 Task: Create a Word document with the title 'IGNOU UNIVERSITY' and a paragraph about its designation and accreditation. Apply bold formatting to the title.
Action: Mouse scrolled (723, 224) with delta (0, 0)
Screenshot: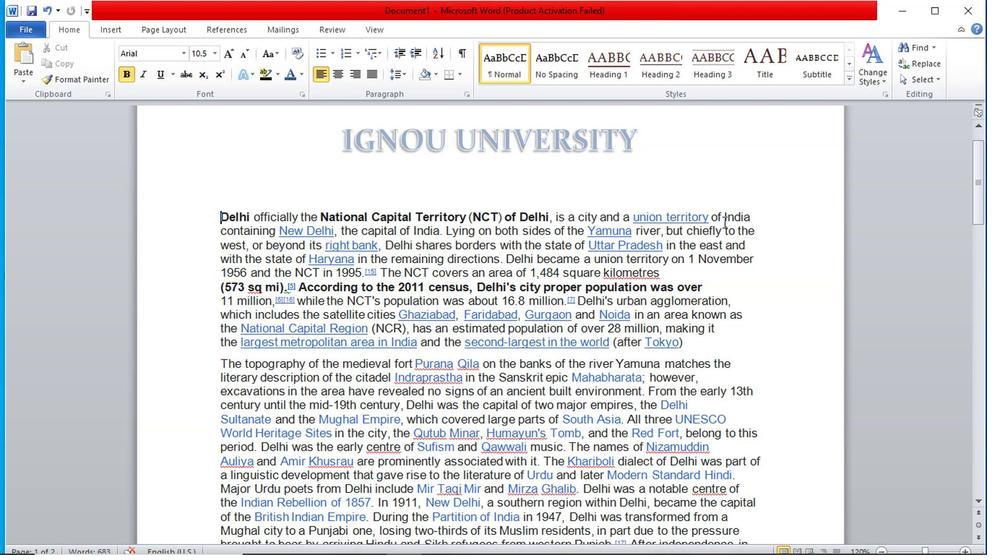 
Action: Mouse moved to (723, 226)
Screenshot: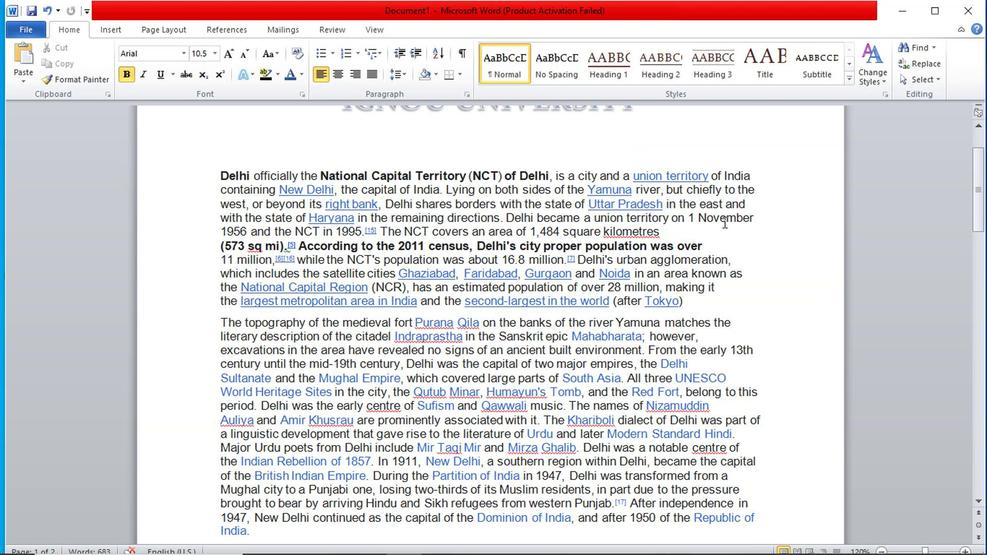 
Action: Mouse scrolled (723, 225) with delta (0, -1)
Screenshot: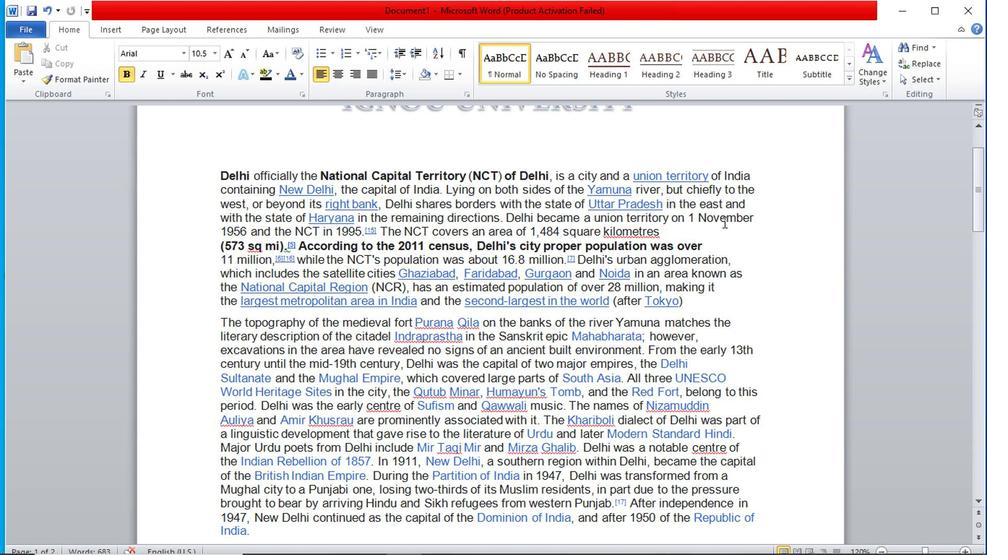 
Action: Mouse moved to (723, 228)
Screenshot: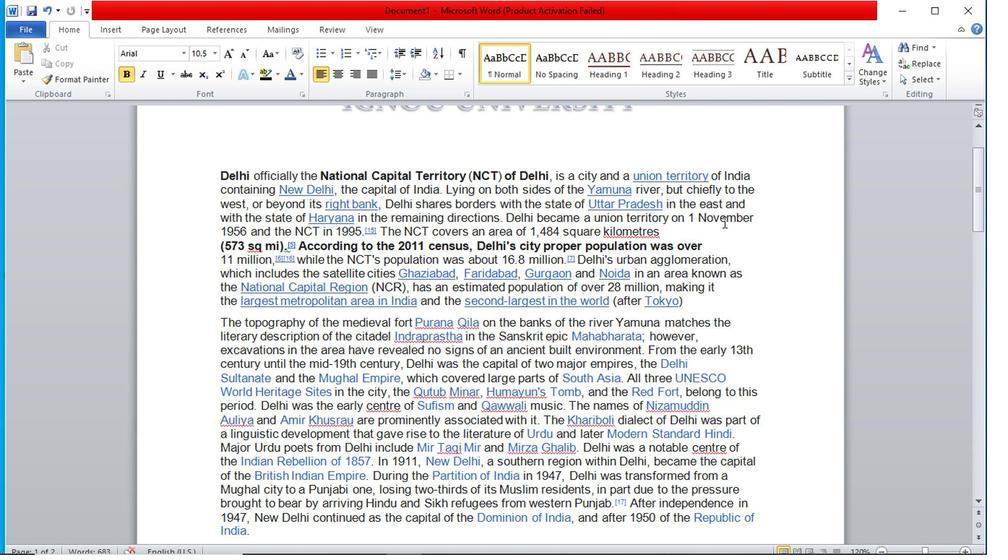 
Action: Mouse scrolled (723, 227) with delta (0, -1)
Screenshot: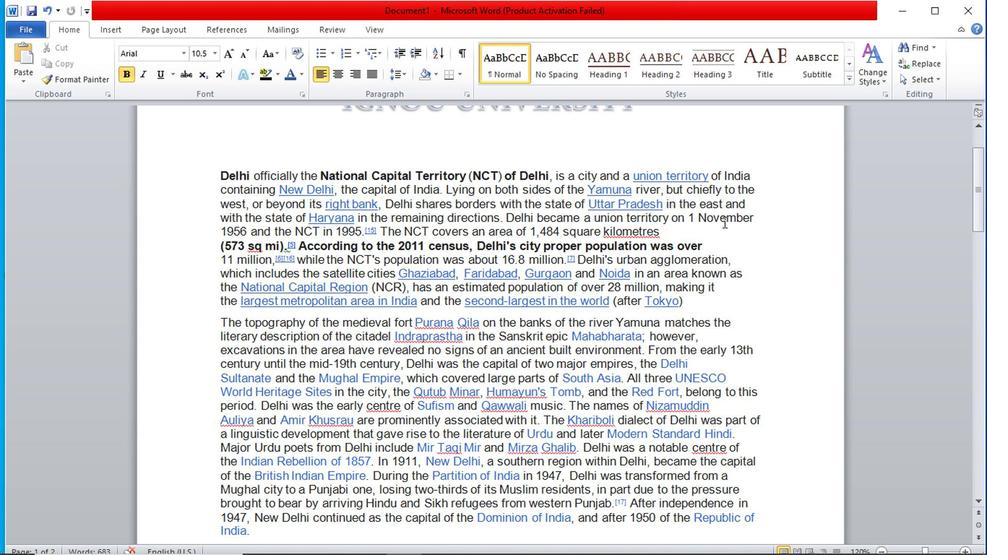 
Action: Mouse moved to (725, 234)
Screenshot: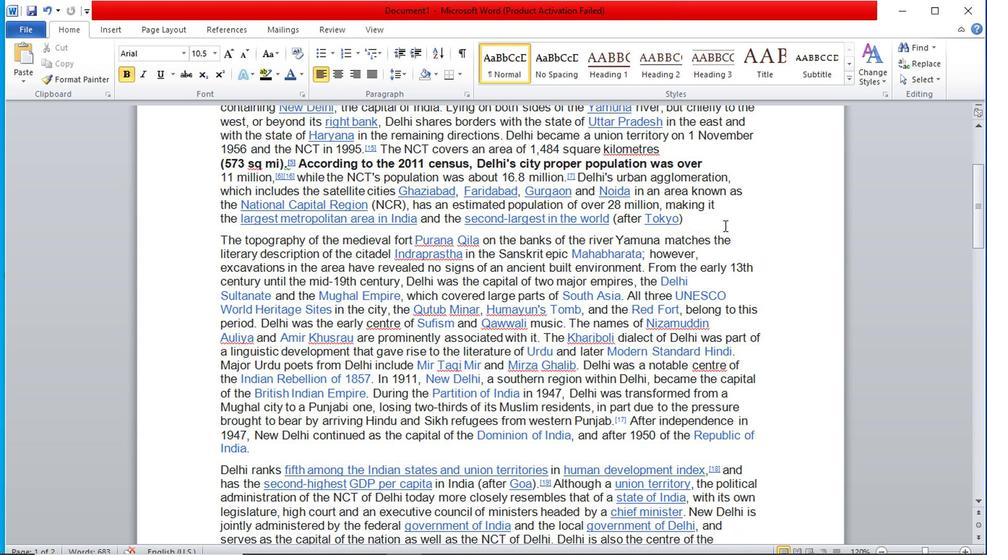 
Action: Mouse scrolled (725, 233) with delta (0, -1)
Screenshot: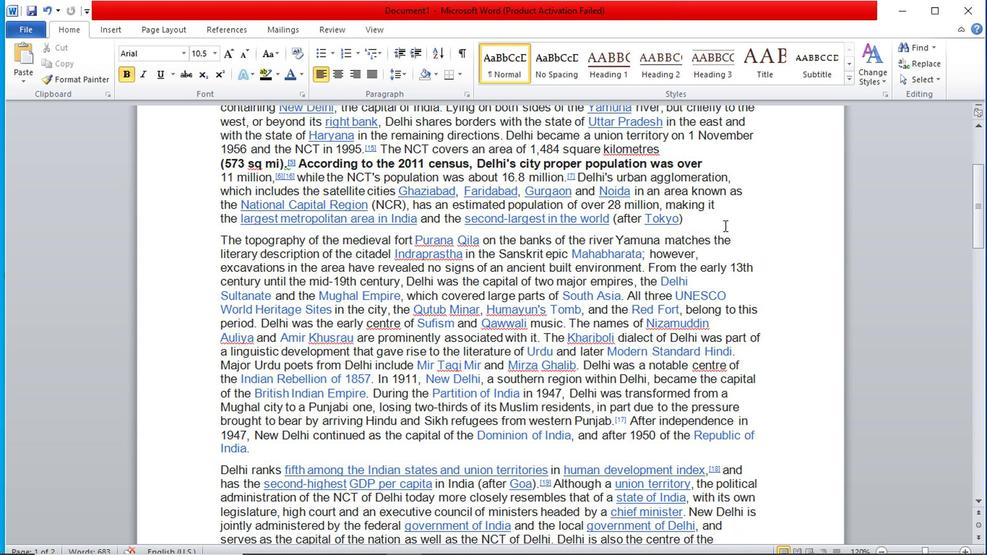 
Action: Mouse moved to (727, 239)
Screenshot: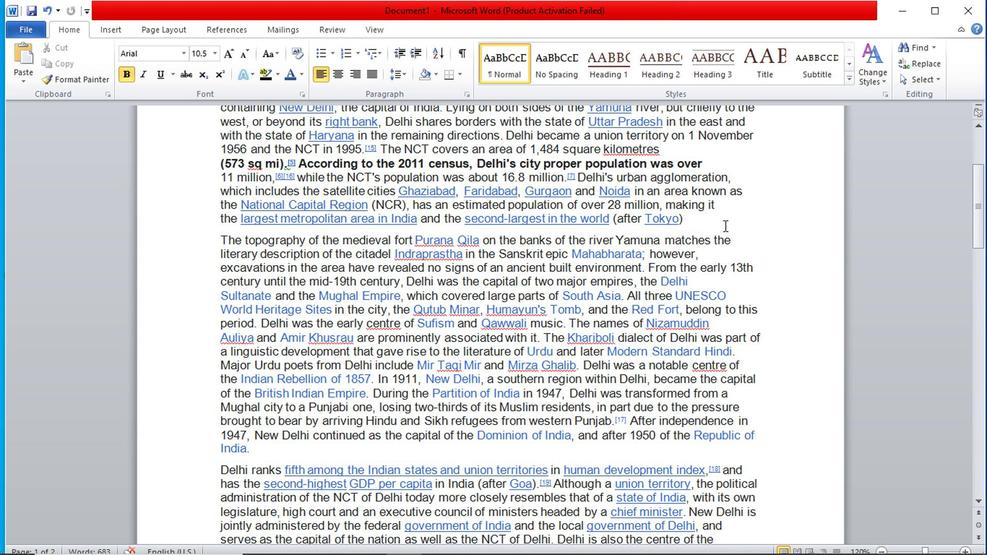 
Action: Mouse scrolled (727, 239) with delta (0, 0)
Screenshot: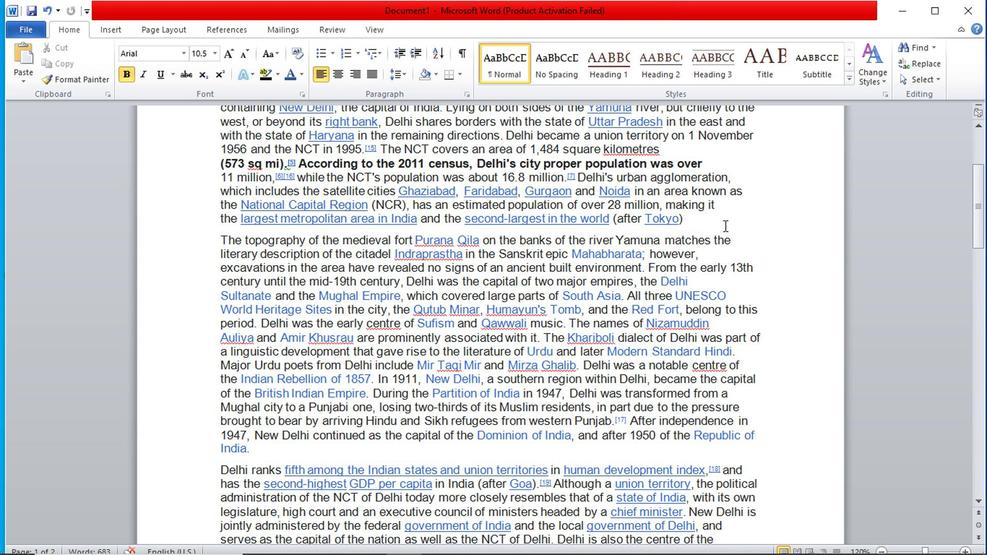 
Action: Mouse moved to (734, 247)
Screenshot: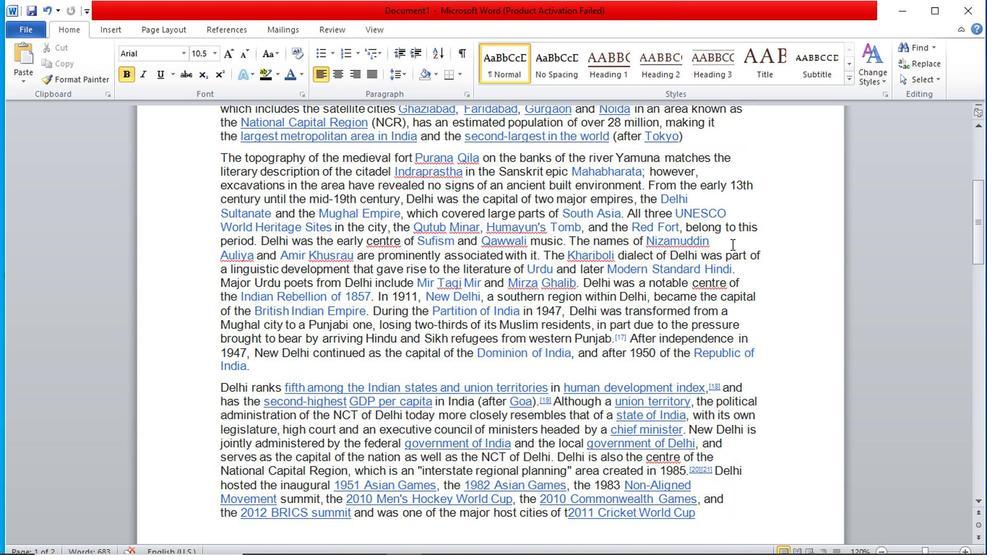 
Action: Mouse scrolled (734, 247) with delta (0, 0)
Screenshot: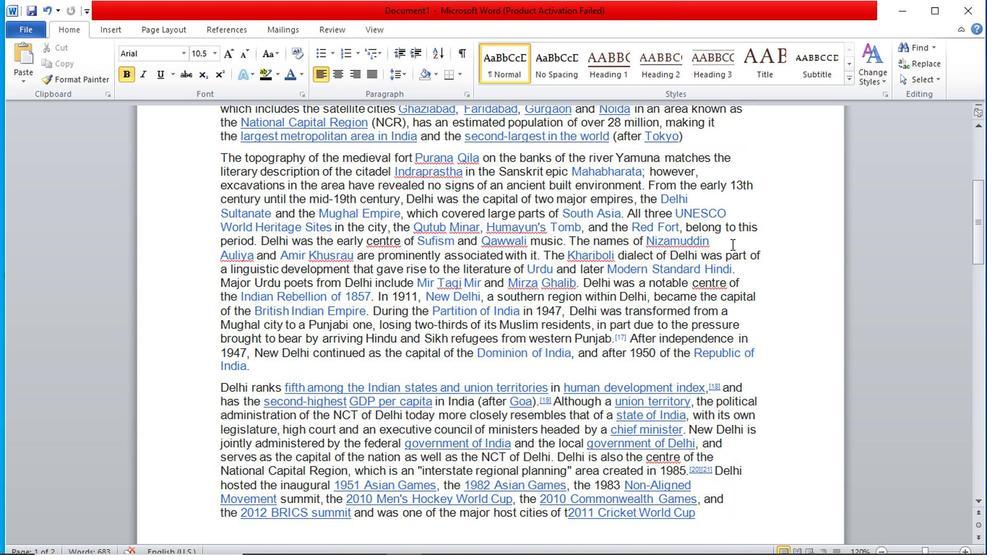 
Action: Mouse moved to (734, 249)
Screenshot: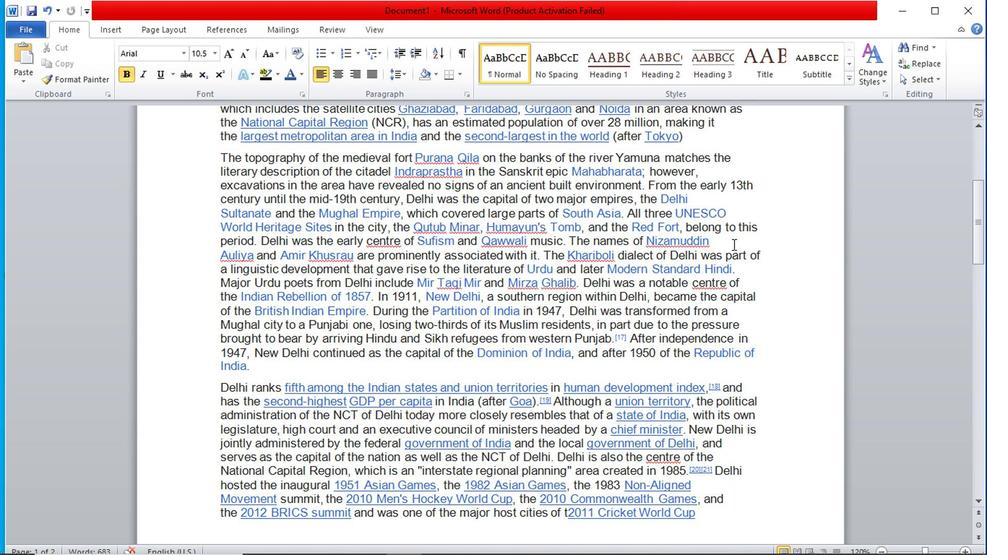
Action: Mouse scrolled (734, 248) with delta (0, 0)
Screenshot: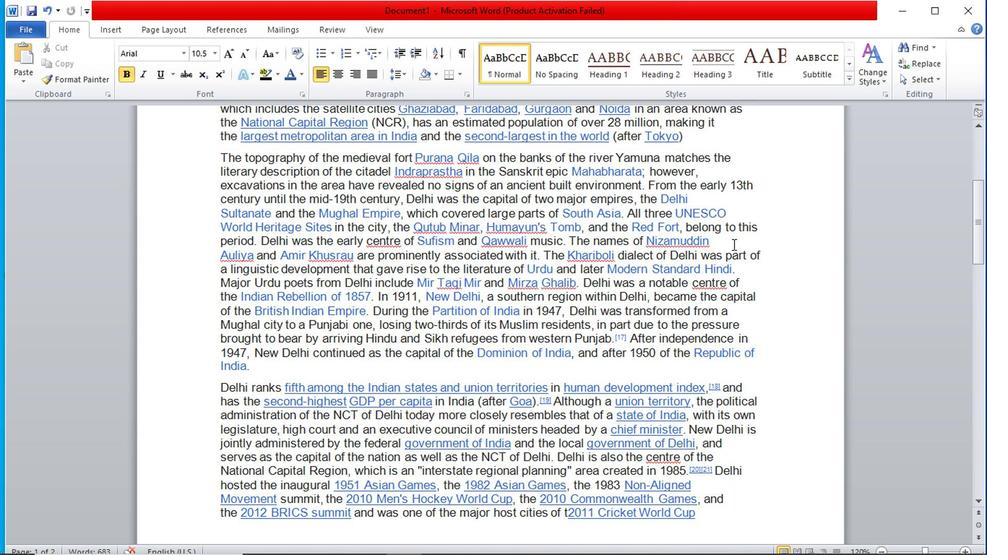 
Action: Mouse moved to (734, 249)
Screenshot: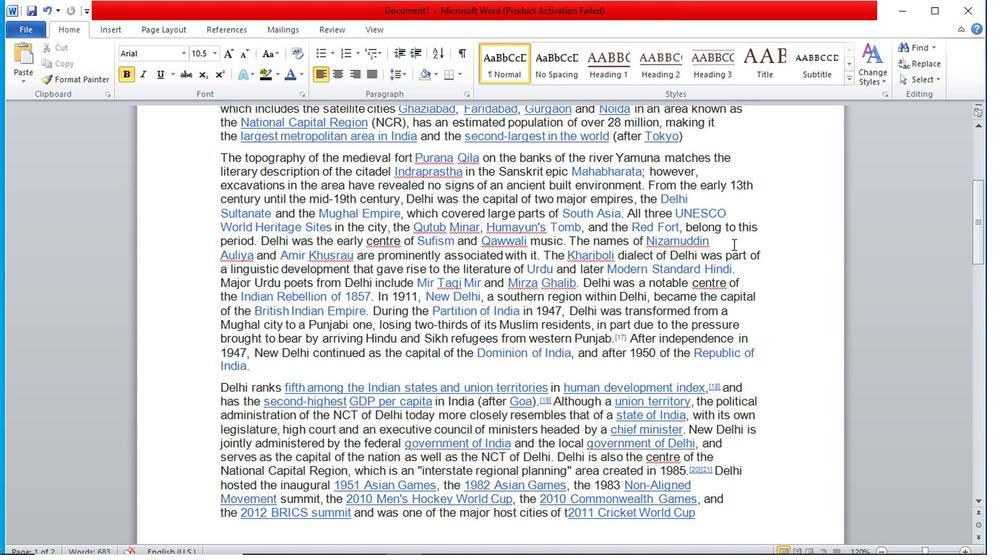 
Action: Mouse scrolled (734, 249) with delta (0, 0)
Screenshot: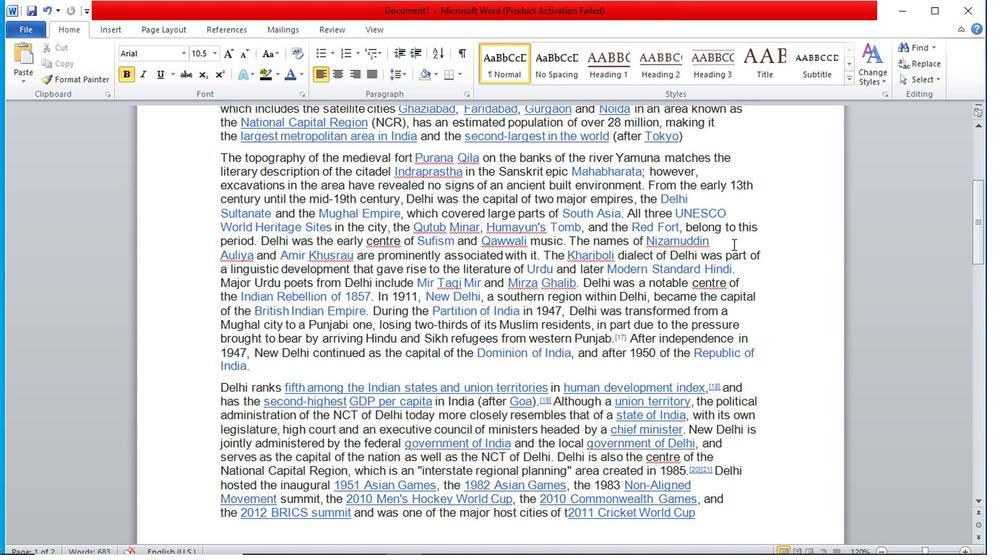 
Action: Mouse moved to (730, 267)
Screenshot: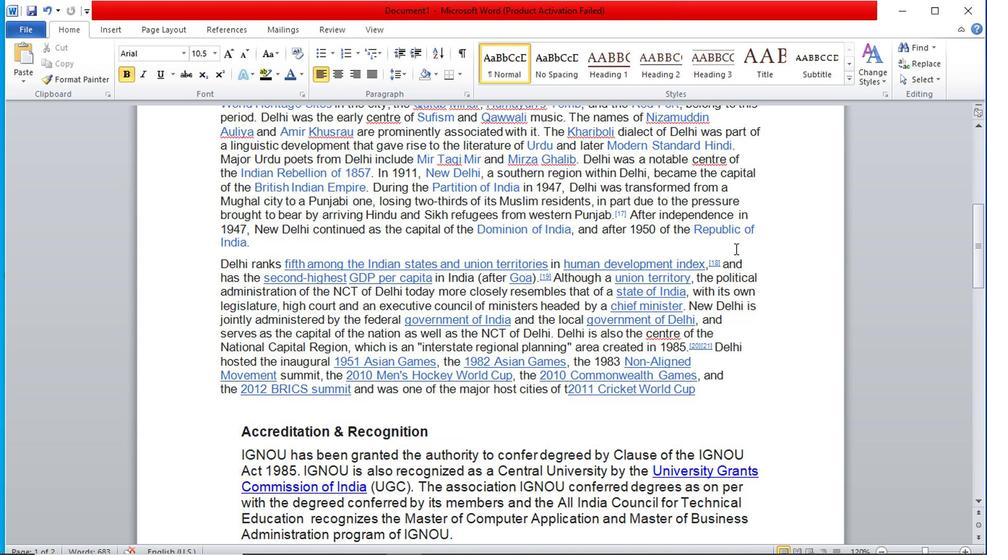 
Action: Mouse scrolled (730, 266) with delta (0, -1)
Screenshot: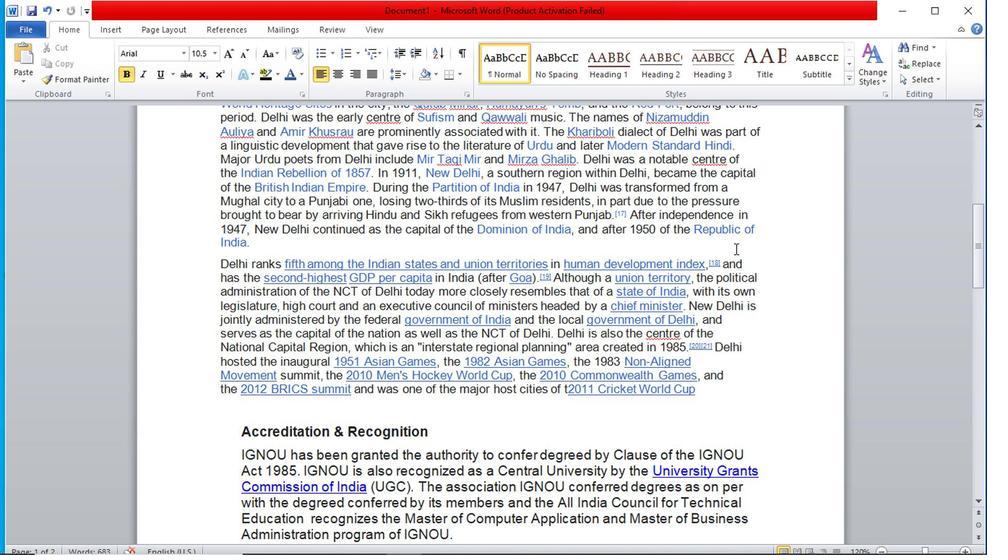 
Action: Mouse moved to (730, 268)
Screenshot: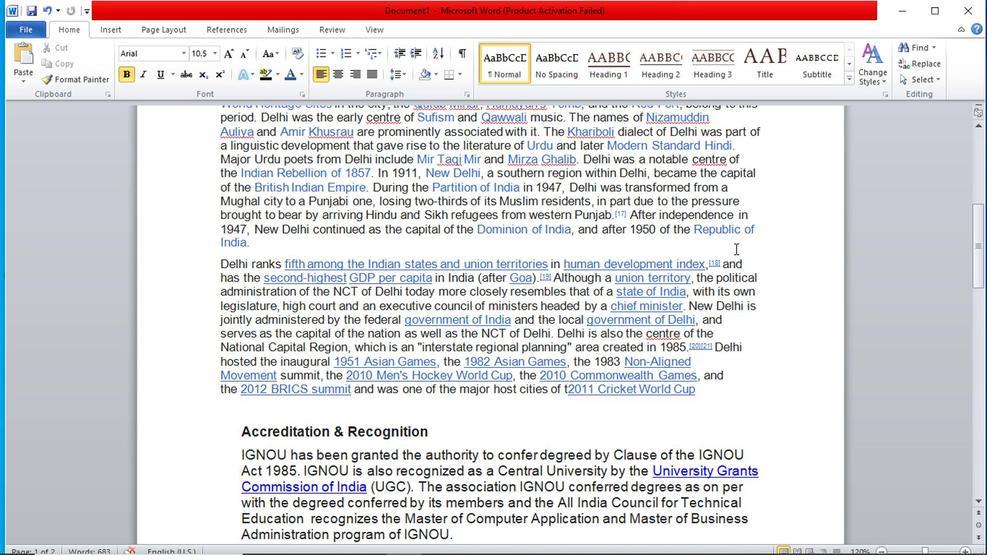 
Action: Mouse scrolled (730, 267) with delta (0, 0)
Screenshot: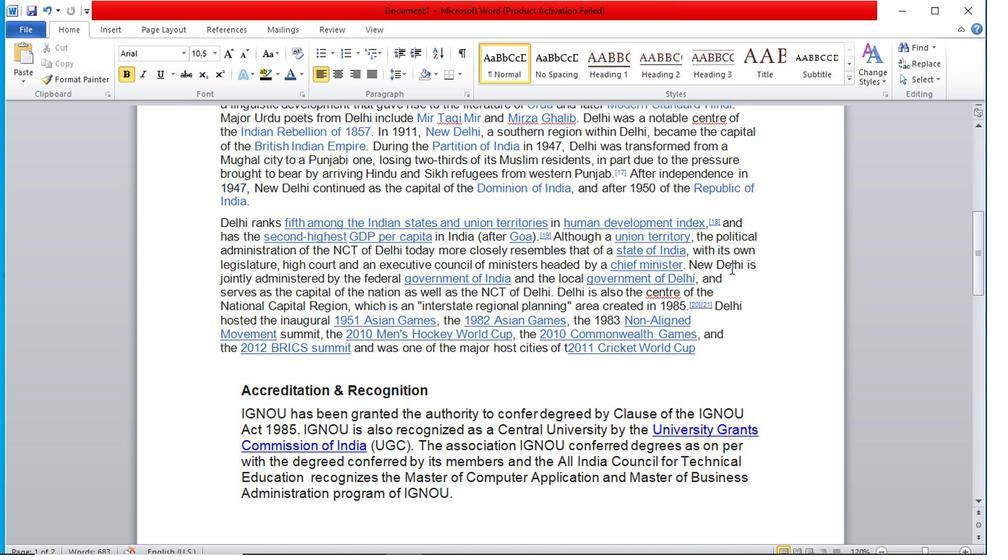 
Action: Mouse moved to (509, 273)
Screenshot: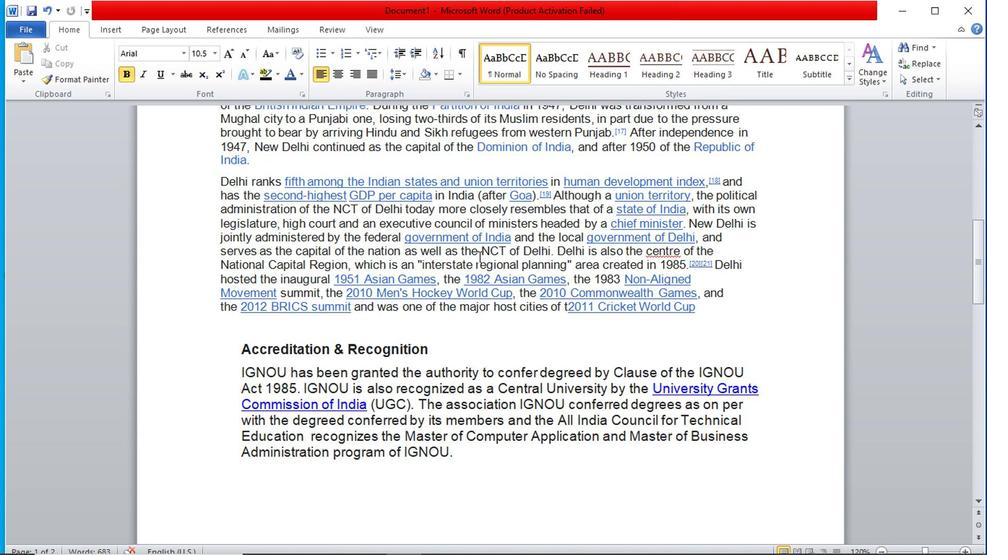 
Action: Mouse scrolled (509, 274) with delta (0, 0)
Screenshot: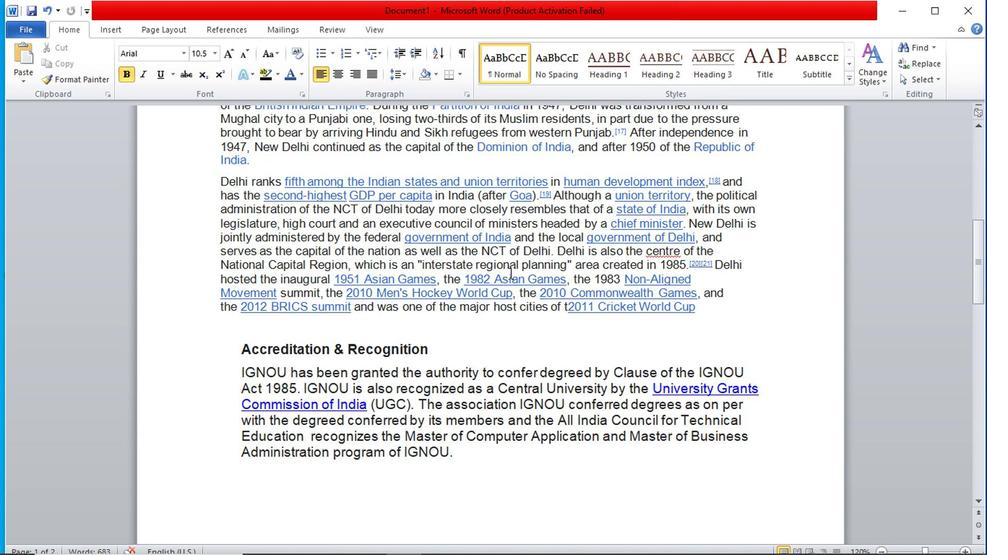 
Action: Mouse scrolled (509, 274) with delta (0, 0)
Screenshot: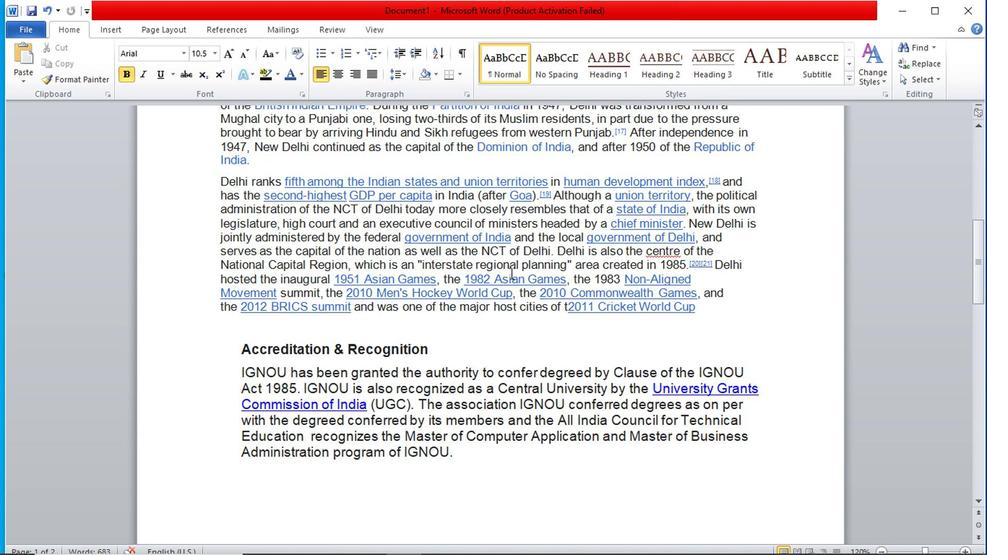 
Action: Mouse scrolled (509, 274) with delta (0, 0)
Screenshot: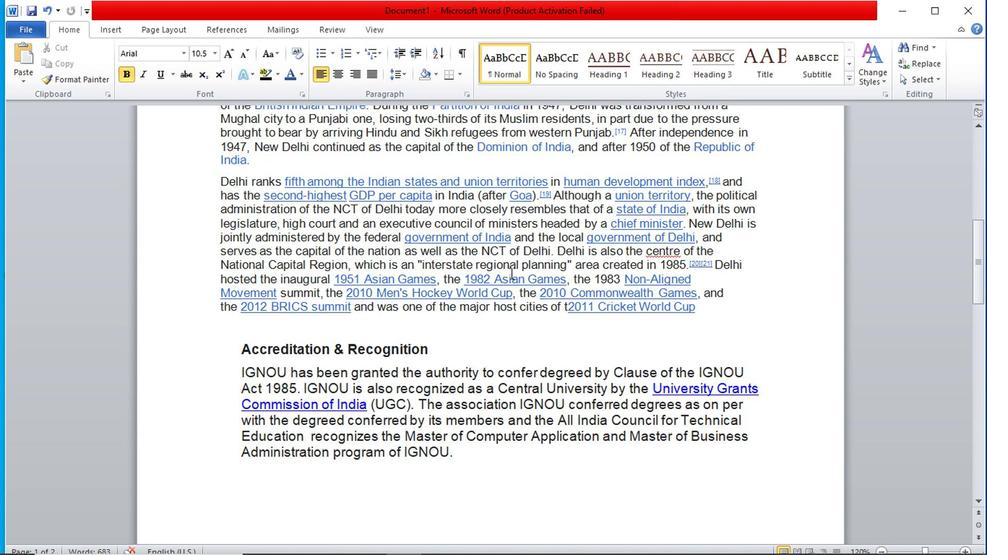 
Action: Mouse moved to (512, 265)
Screenshot: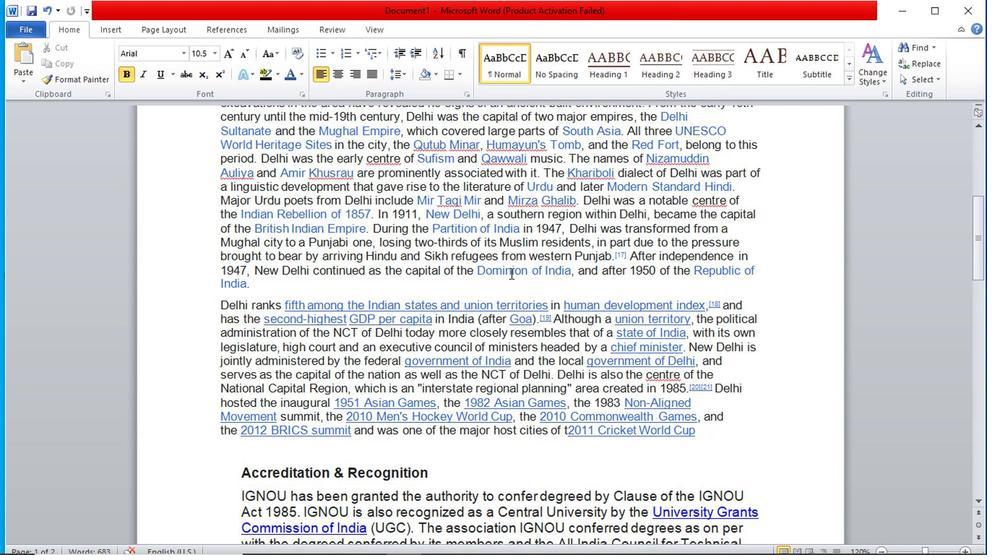 
Action: Mouse scrolled (512, 265) with delta (0, 0)
Screenshot: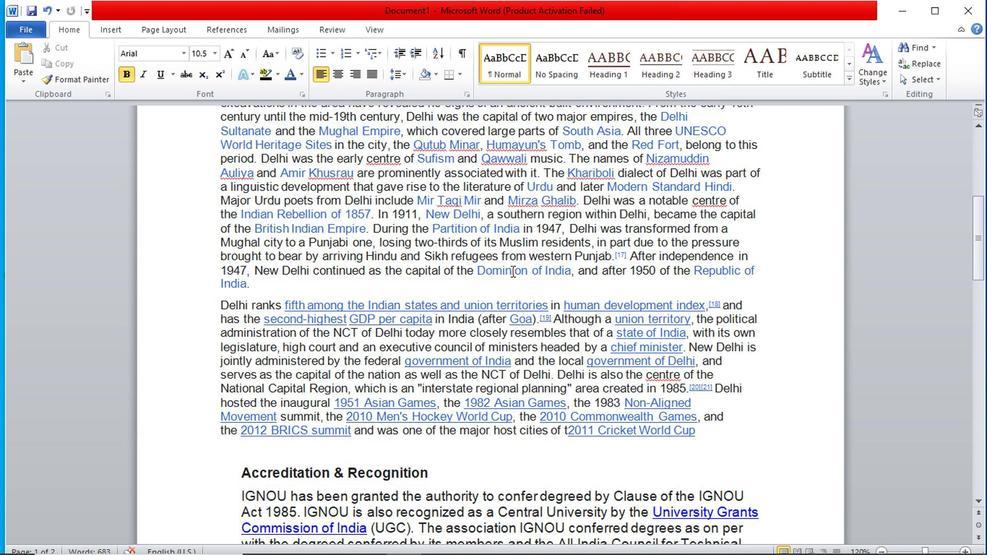 
Action: Mouse scrolled (512, 265) with delta (0, 0)
Screenshot: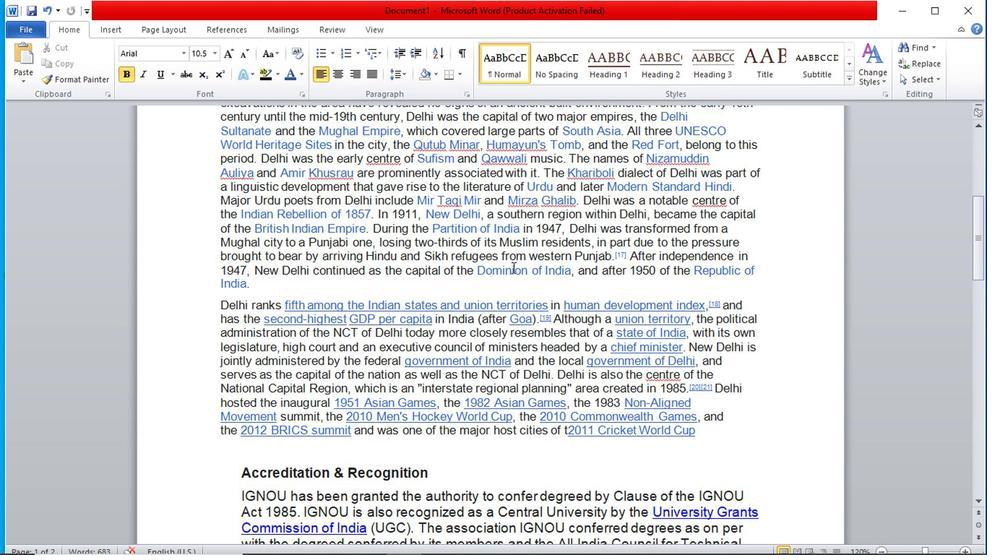
Action: Mouse scrolled (512, 265) with delta (0, 0)
Screenshot: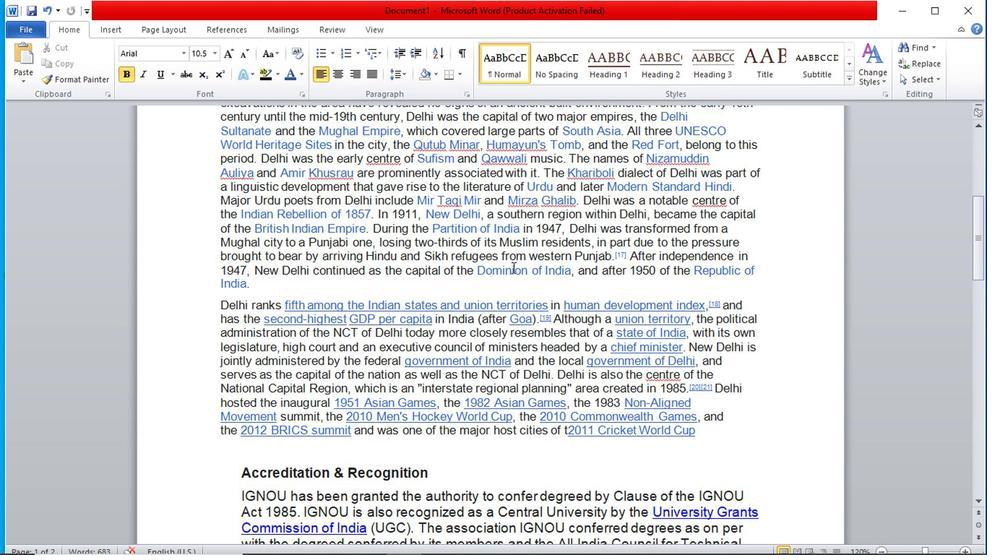 
Action: Mouse moved to (515, 258)
Screenshot: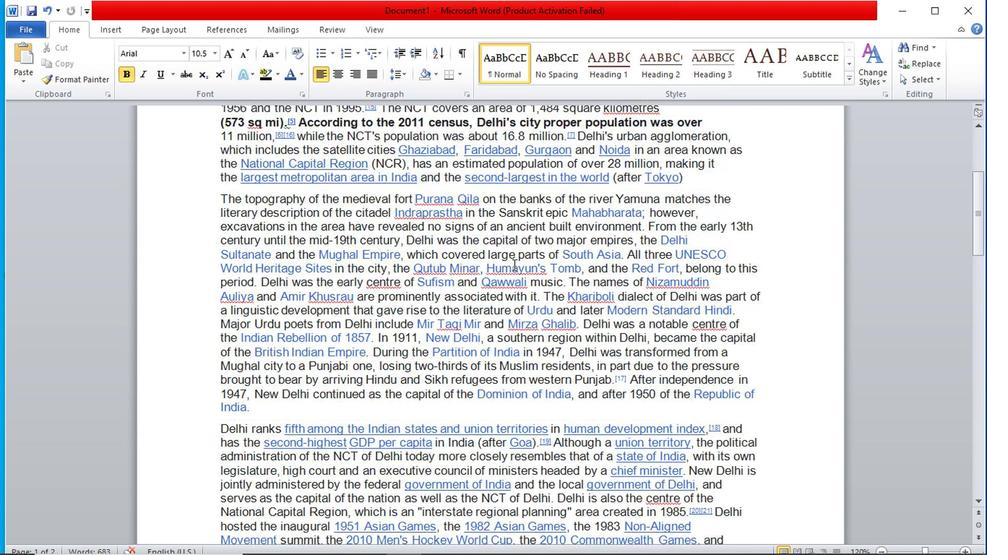 
Action: Mouse scrolled (515, 259) with delta (0, 1)
Screenshot: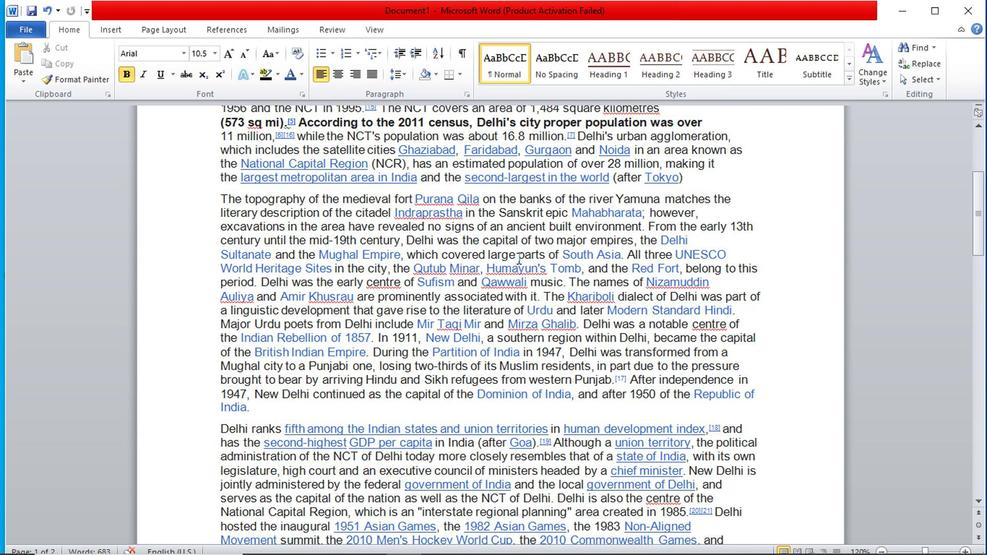 
Action: Mouse scrolled (515, 259) with delta (0, 1)
Screenshot: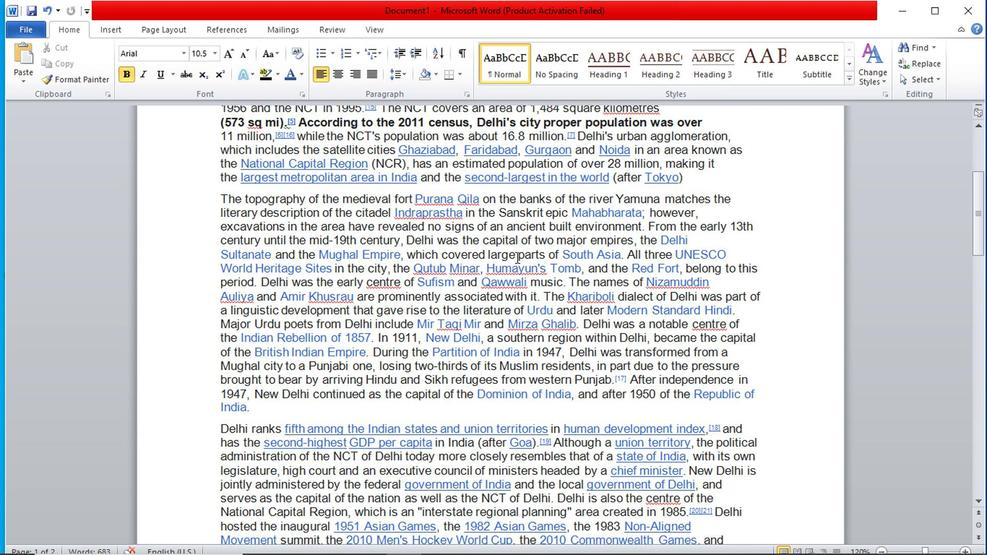
Action: Mouse scrolled (515, 259) with delta (0, 1)
Screenshot: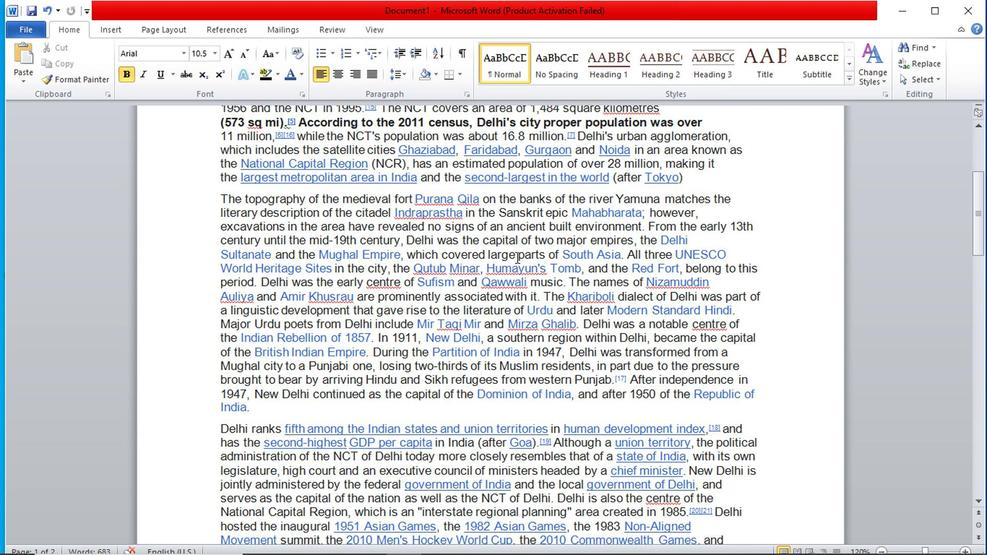 
Action: Mouse scrolled (515, 259) with delta (0, 1)
Screenshot: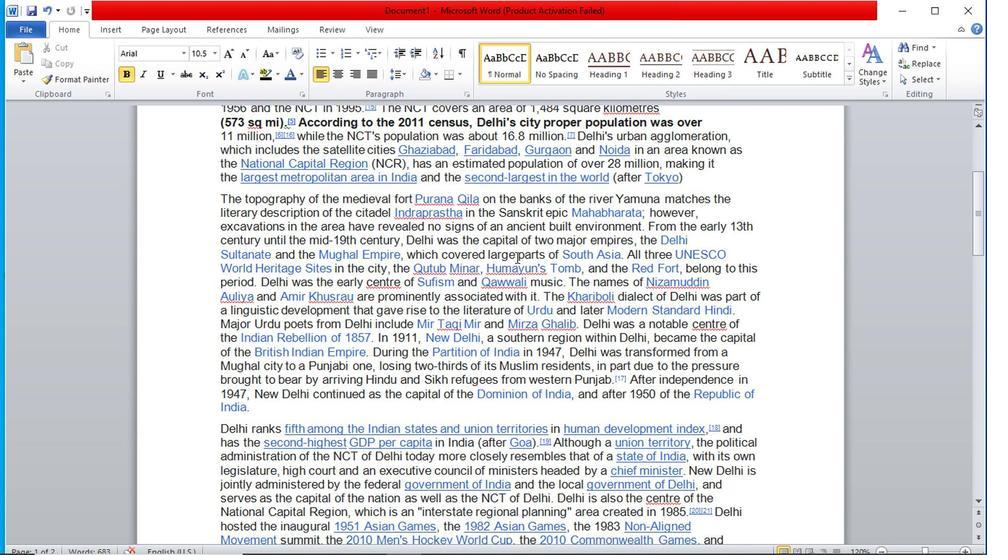 
Action: Mouse scrolled (515, 257) with delta (0, 0)
Screenshot: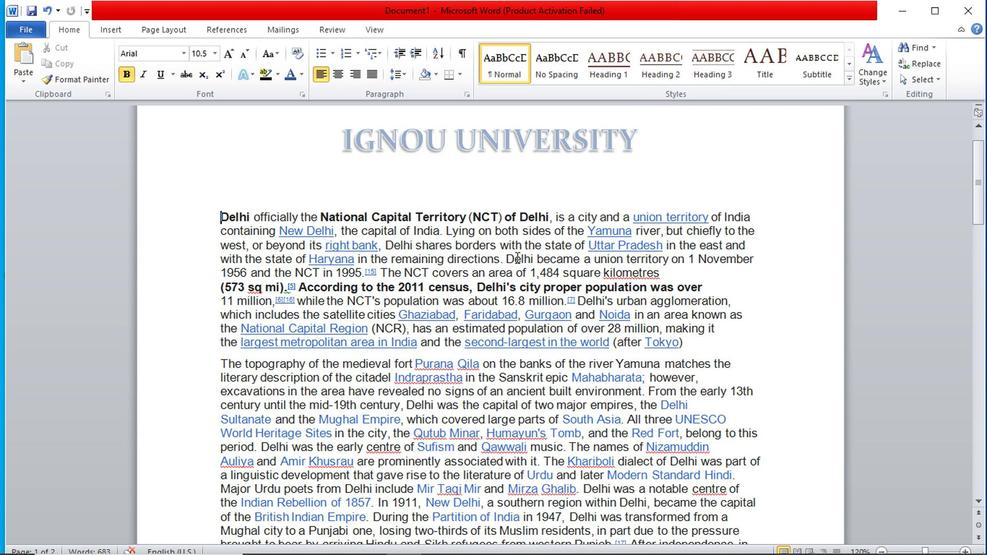 
Action: Mouse scrolled (515, 257) with delta (0, 0)
Screenshot: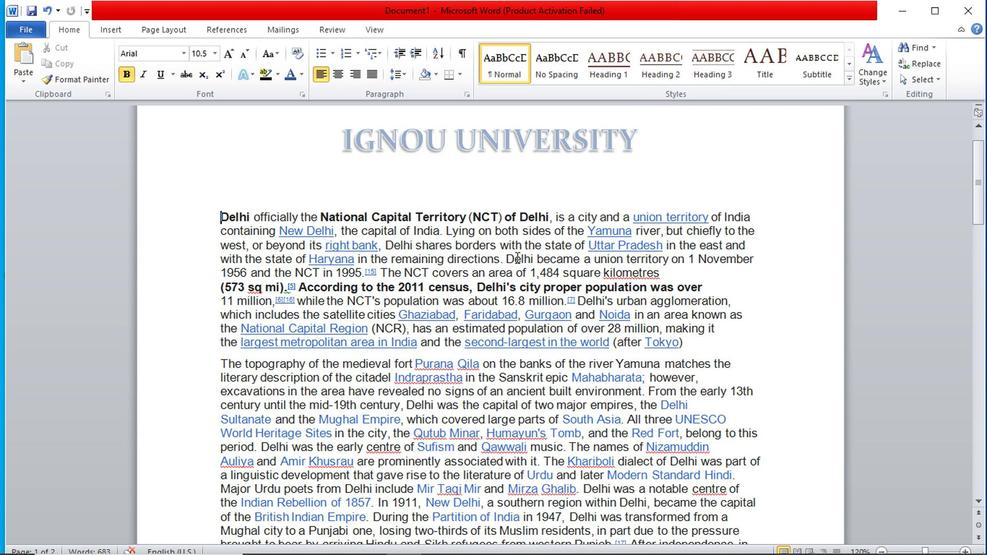 
Action: Mouse scrolled (515, 257) with delta (0, 0)
Screenshot: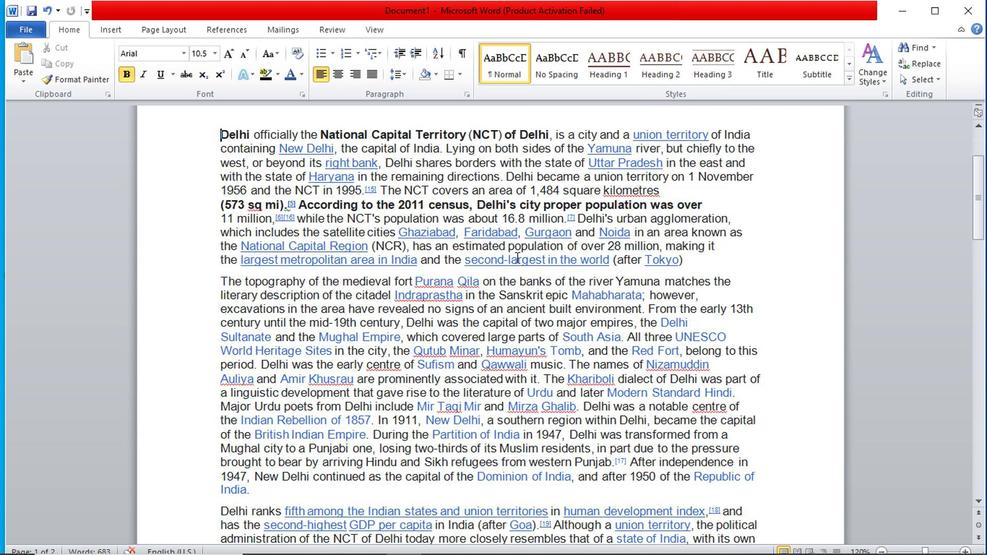 
Action: Mouse scrolled (515, 257) with delta (0, 0)
Screenshot: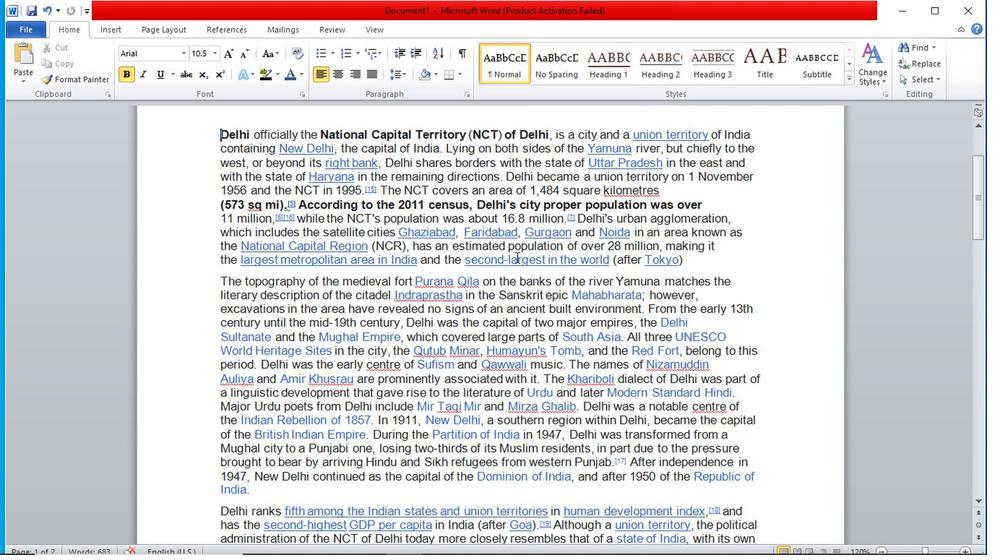 
Action: Mouse scrolled (515, 257) with delta (0, 0)
Screenshot: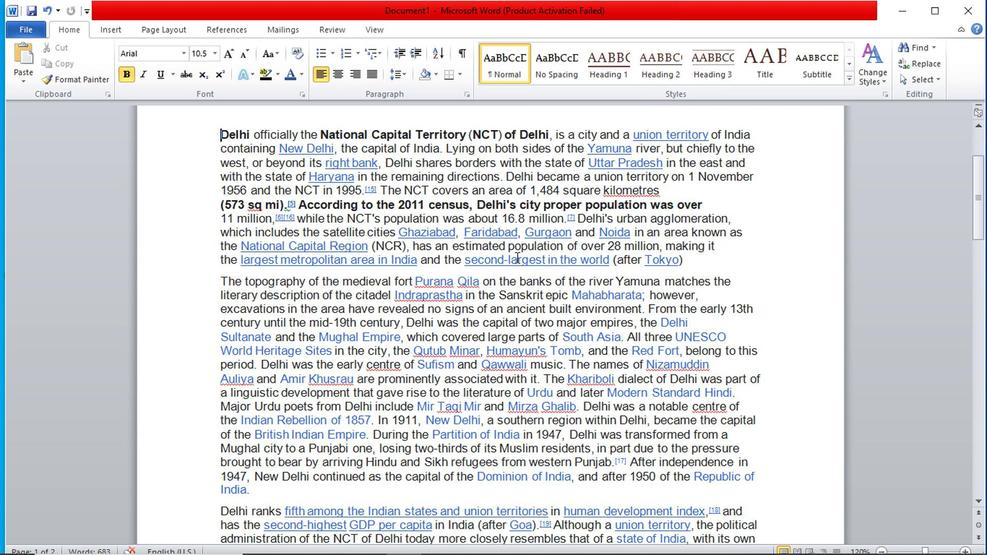 
Action: Mouse scrolled (515, 257) with delta (0, 0)
Screenshot: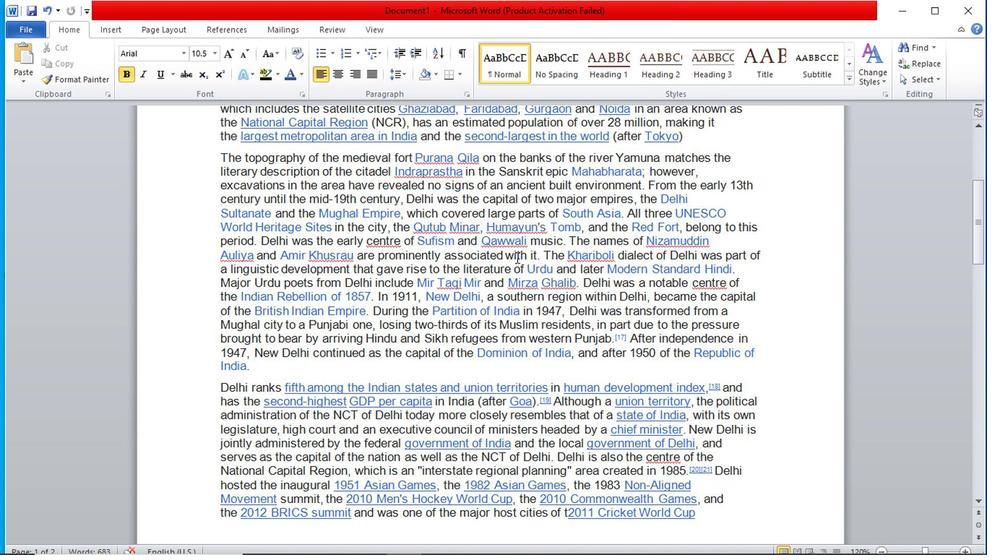 
Action: Mouse scrolled (515, 257) with delta (0, 0)
Screenshot: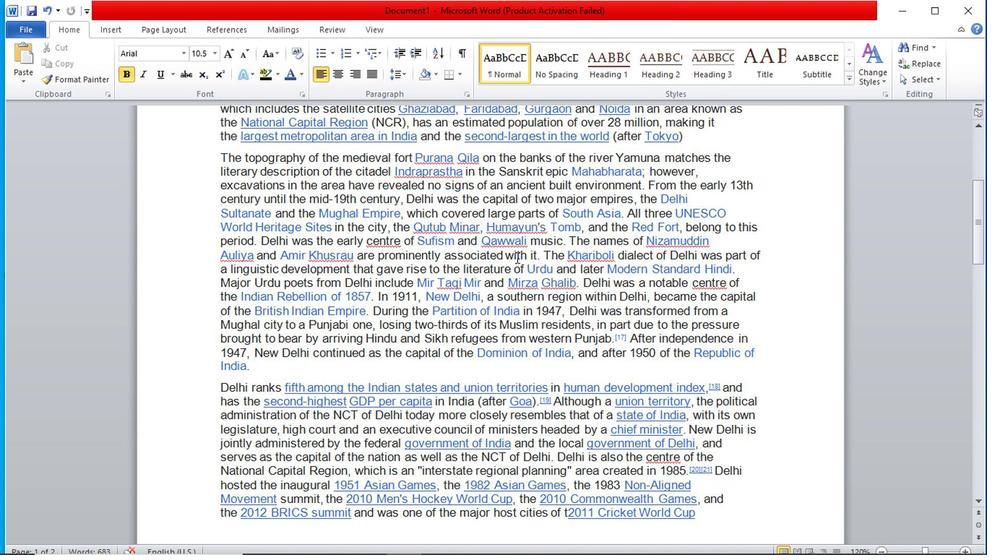 
Action: Mouse scrolled (515, 257) with delta (0, 0)
Screenshot: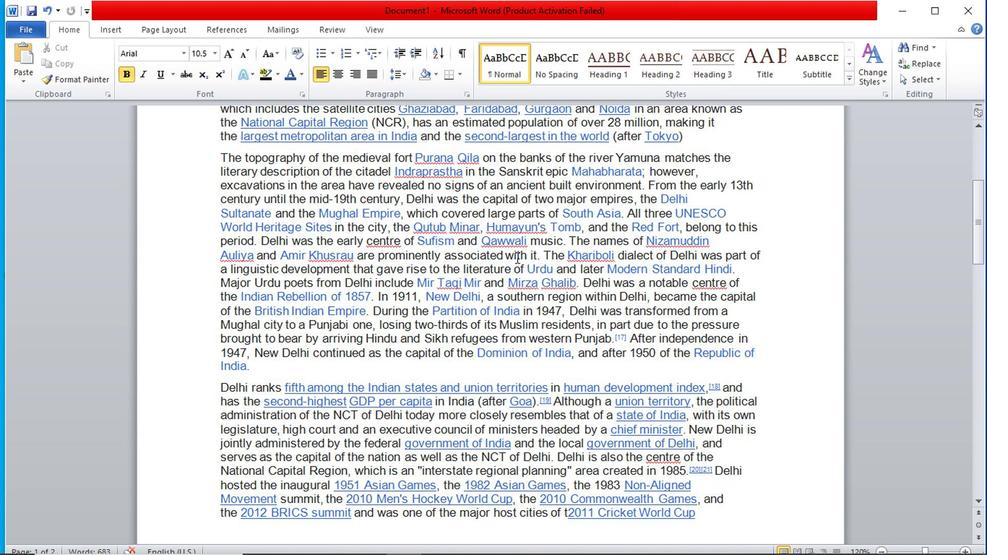 
Action: Mouse moved to (503, 256)
Screenshot: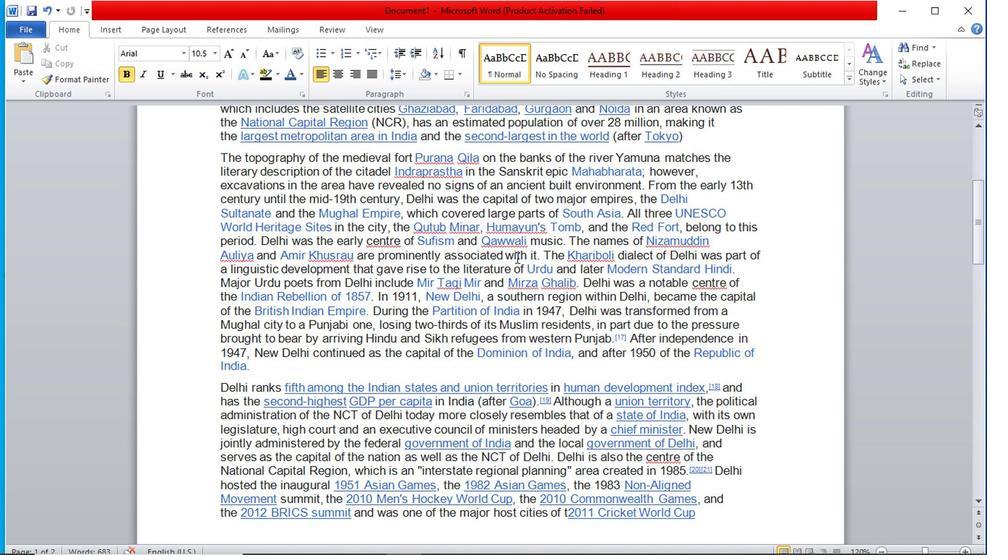 
Action: Mouse scrolled (503, 255) with delta (0, 0)
Screenshot: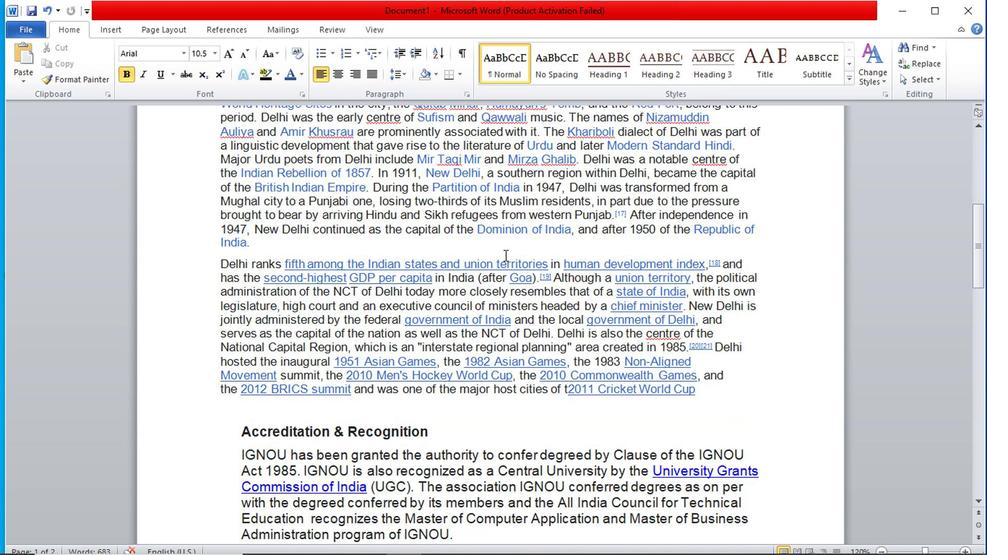 
Action: Mouse moved to (491, 256)
Screenshot: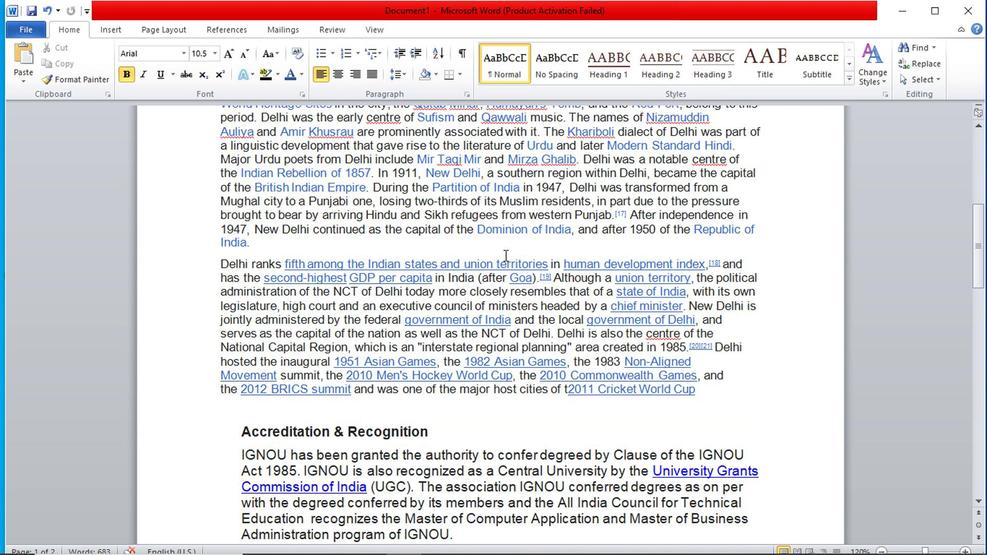 
Action: Mouse scrolled (491, 255) with delta (0, 0)
Screenshot: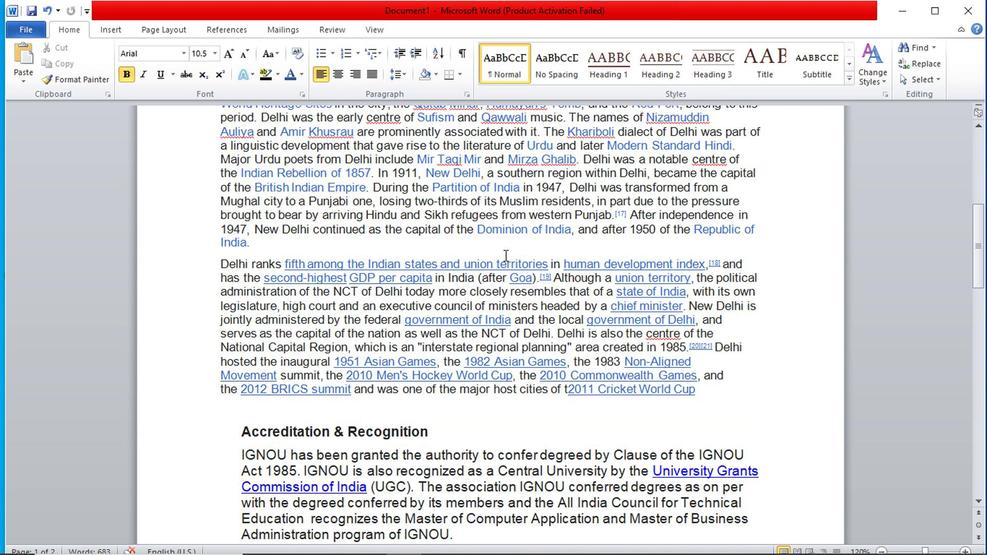 
Action: Mouse moved to (233, 202)
Screenshot: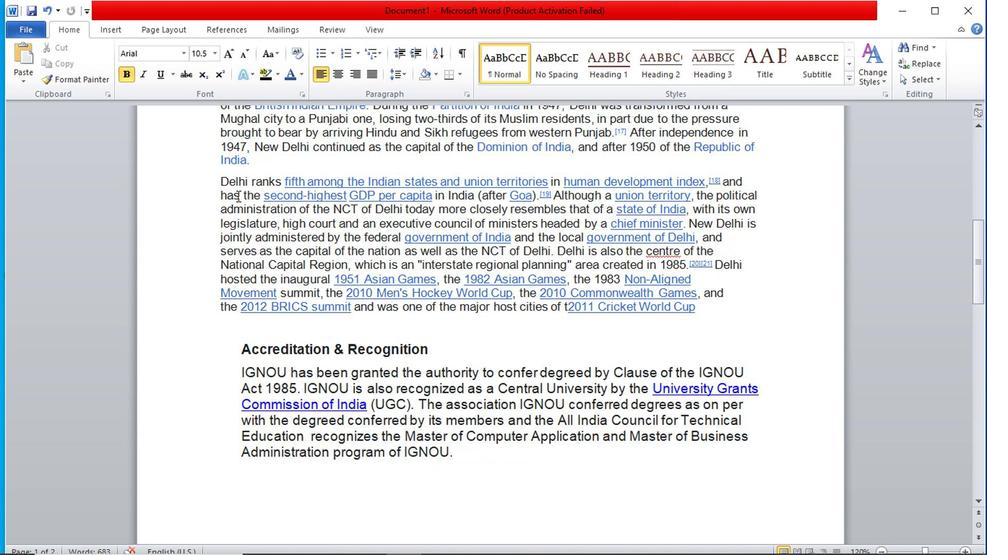
Action: Mouse scrolled (233, 201) with delta (0, 0)
Screenshot: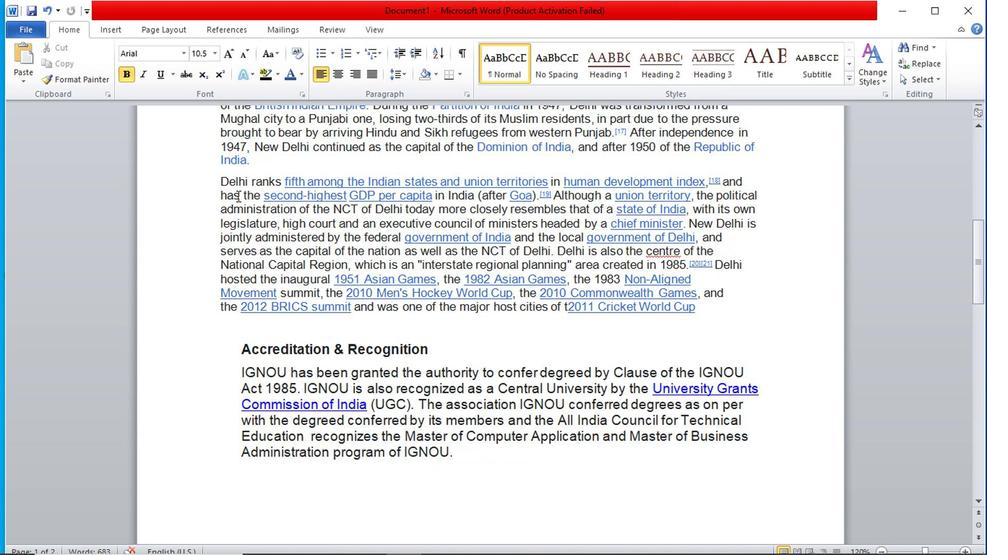 
Action: Mouse moved to (234, 209)
Screenshot: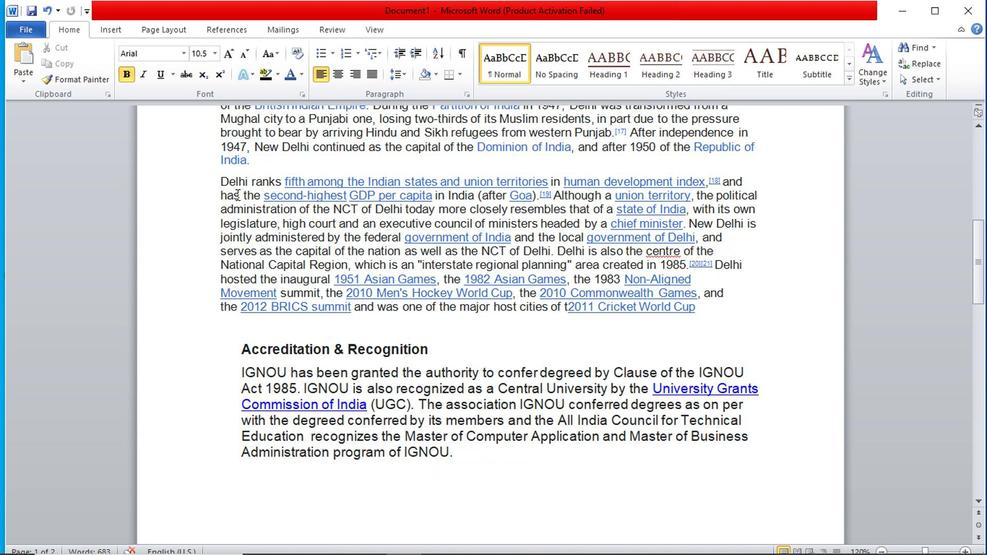 
Action: Mouse scrolled (234, 209) with delta (0, 0)
Screenshot: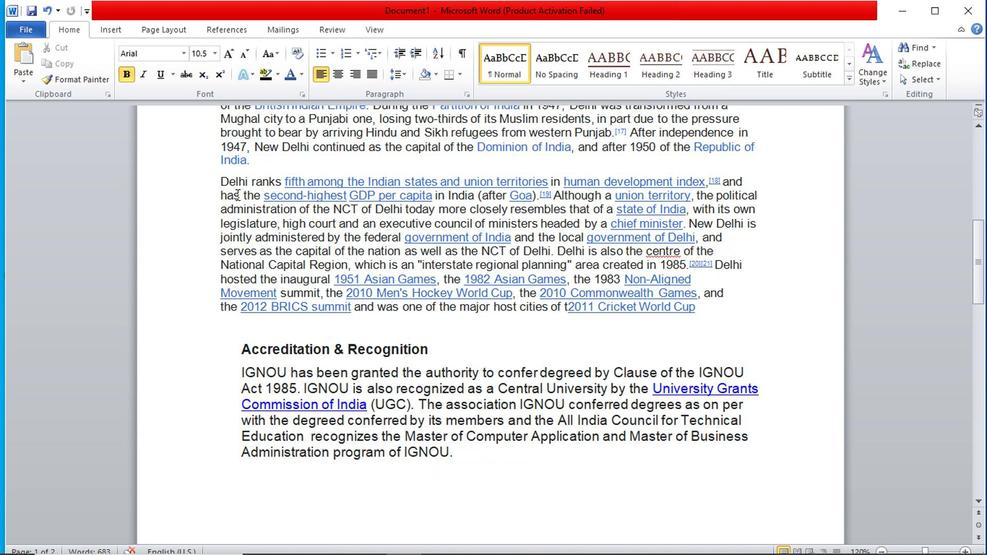 
Action: Mouse moved to (333, 268)
Screenshot: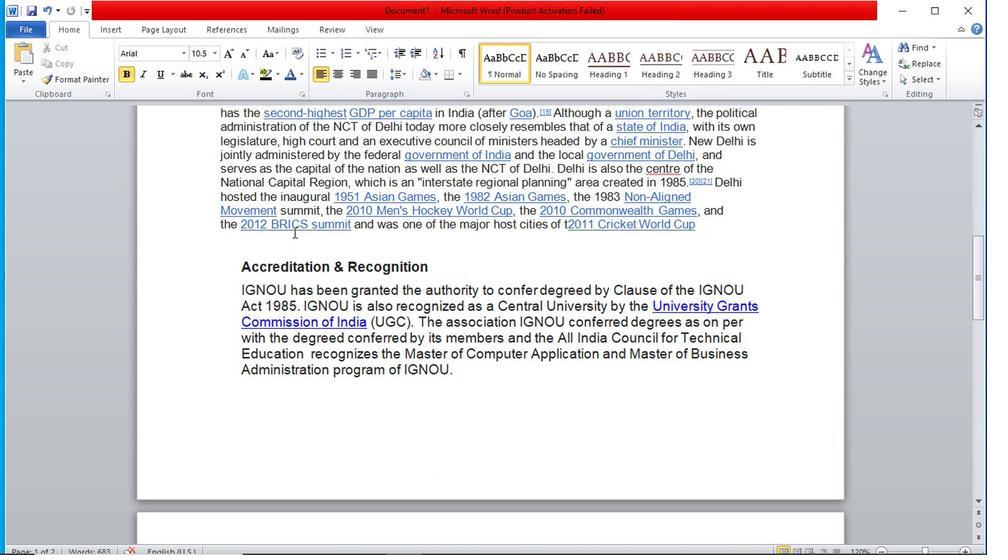 
Action: Mouse scrolled (333, 267) with delta (0, 0)
Screenshot: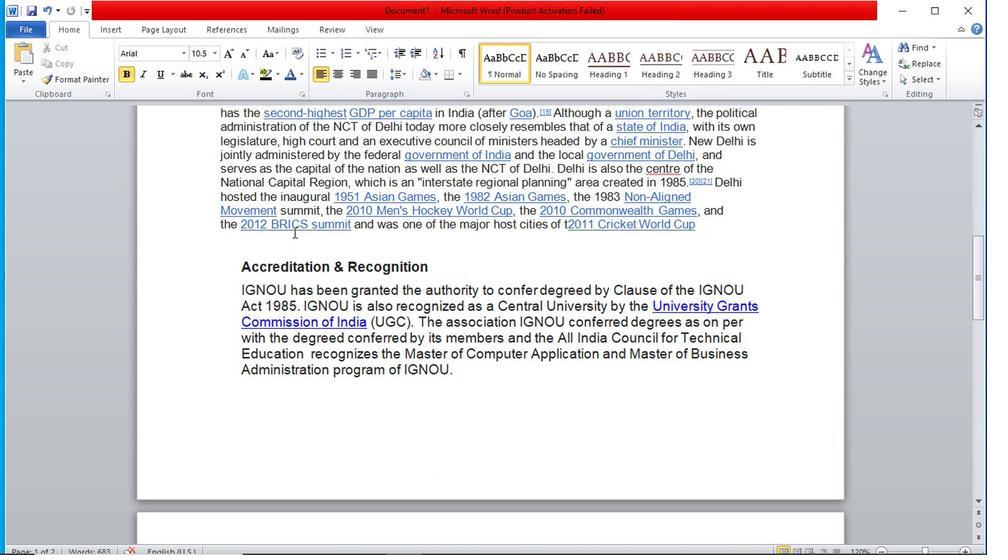 
Action: Mouse moved to (464, 311)
Screenshot: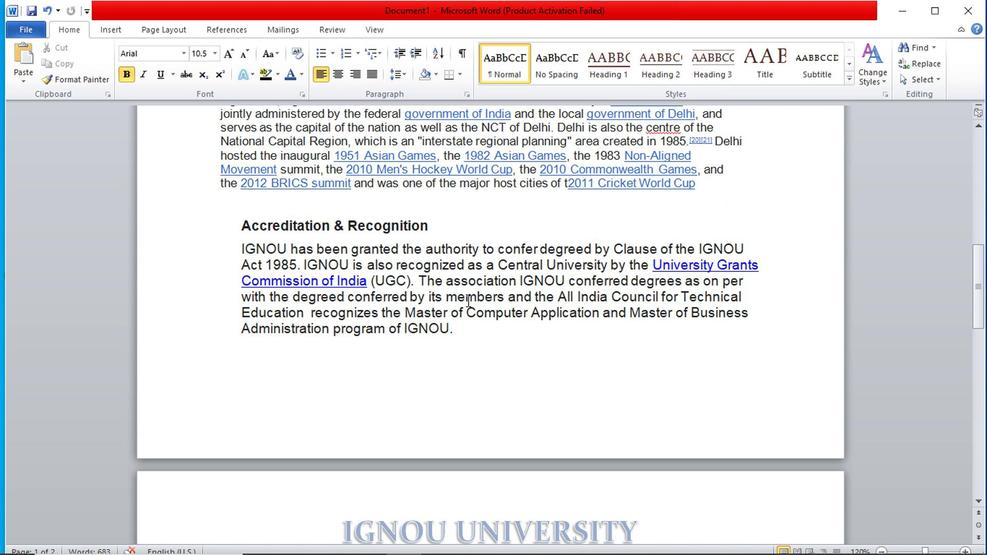 
Action: Mouse scrolled (464, 311) with delta (0, 0)
Screenshot: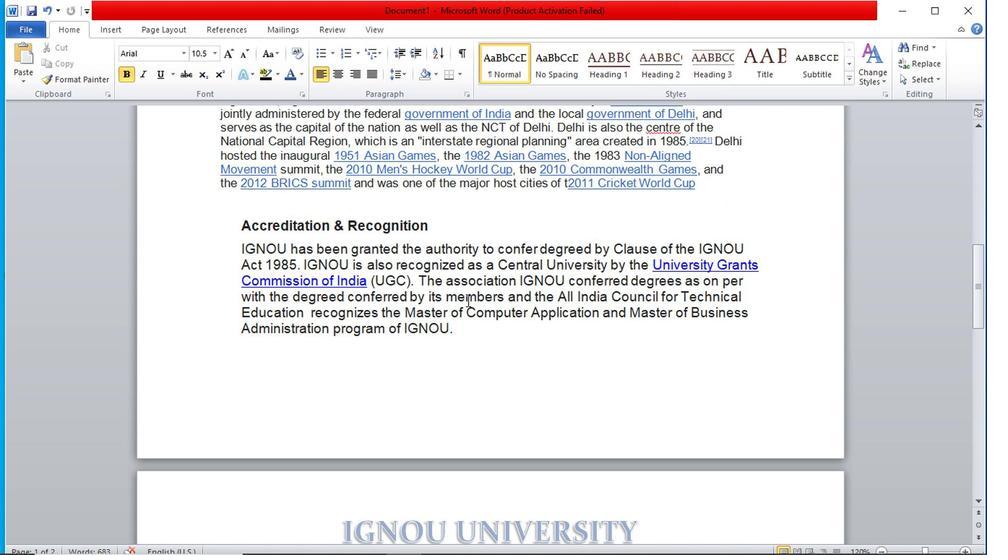 
Action: Mouse moved to (464, 311)
Screenshot: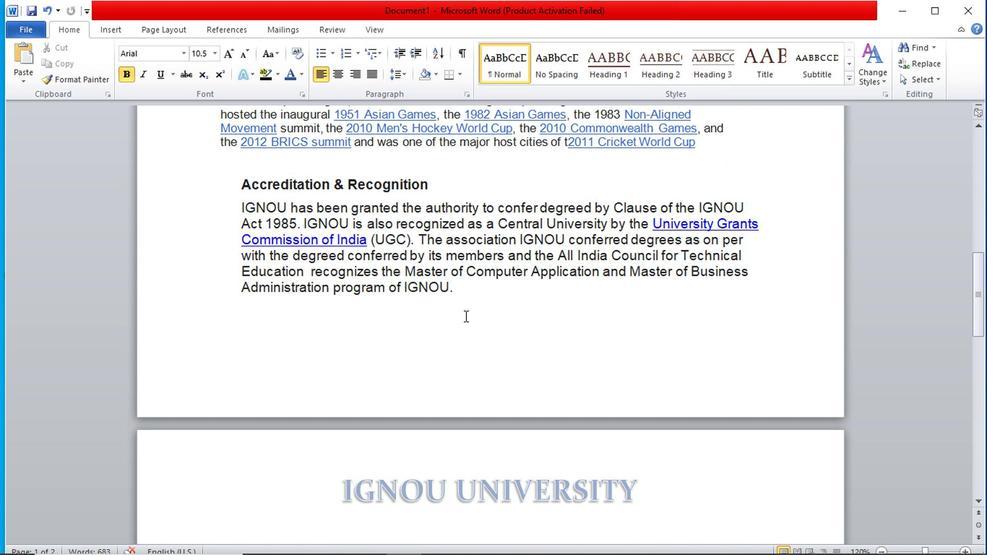 
Action: Mouse scrolled (464, 311) with delta (0, 0)
Screenshot: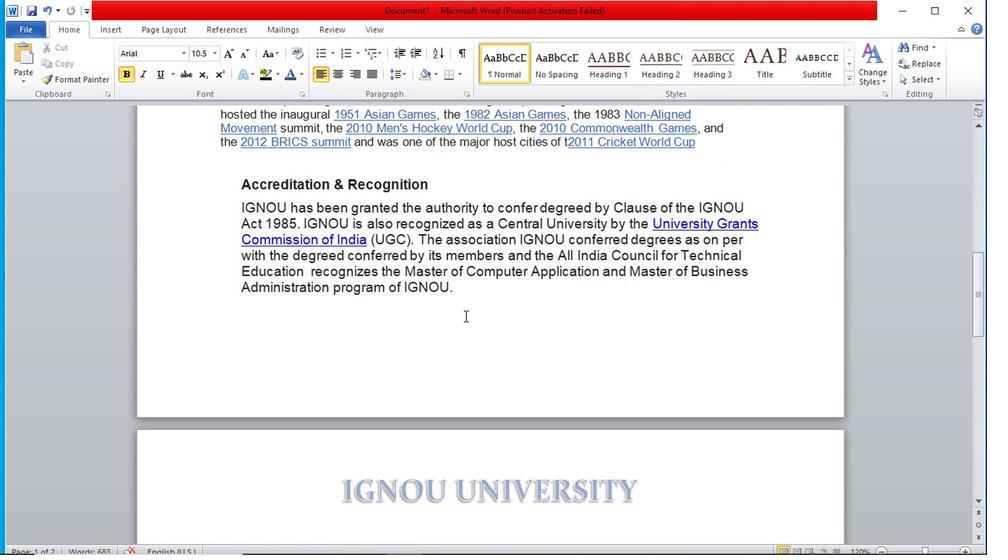 
Action: Mouse scrolled (464, 311) with delta (0, 0)
Screenshot: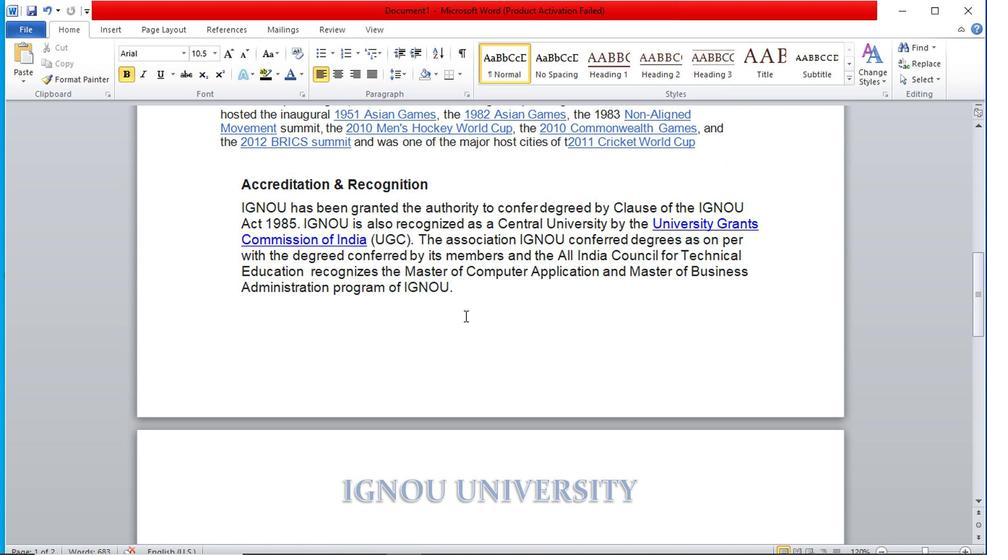 
Action: Mouse scrolled (464, 311) with delta (0, 0)
Screenshot: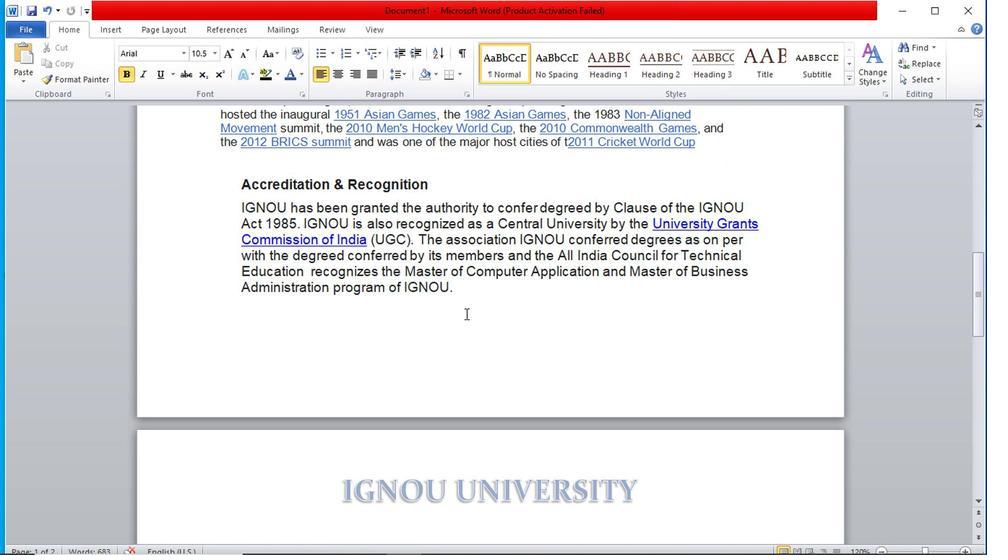 
Action: Mouse moved to (460, 297)
Screenshot: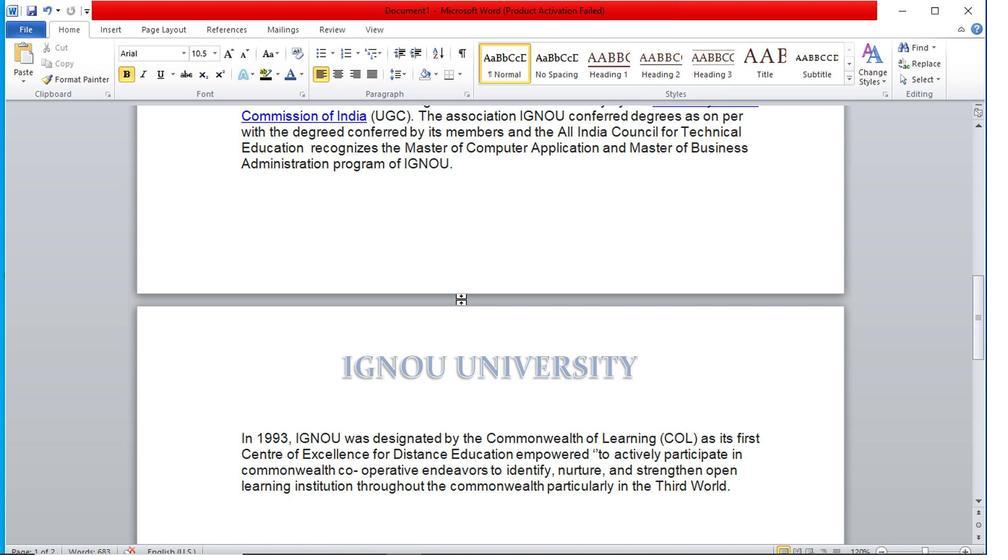 
Action: Mouse scrolled (460, 296) with delta (0, 0)
Screenshot: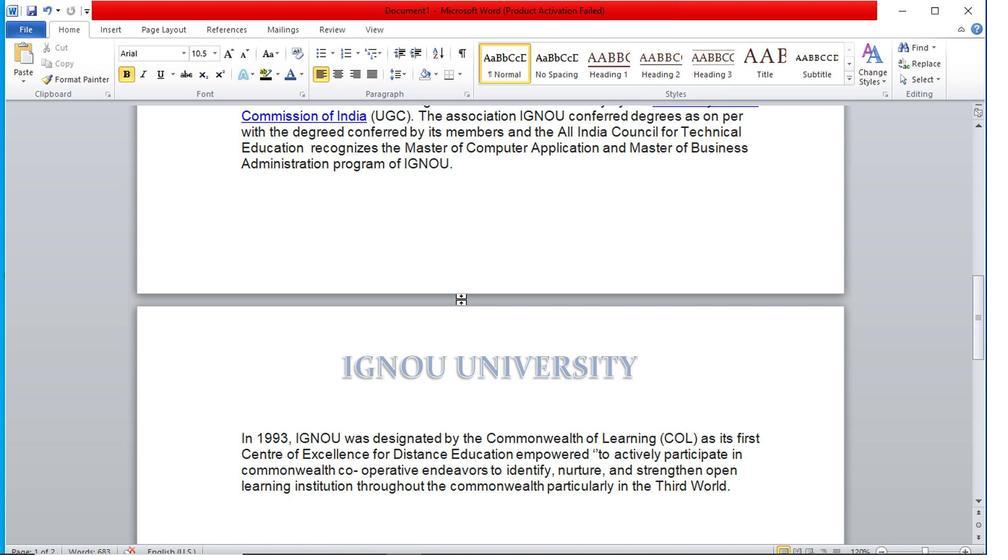 
Action: Mouse scrolled (460, 296) with delta (0, 0)
Screenshot: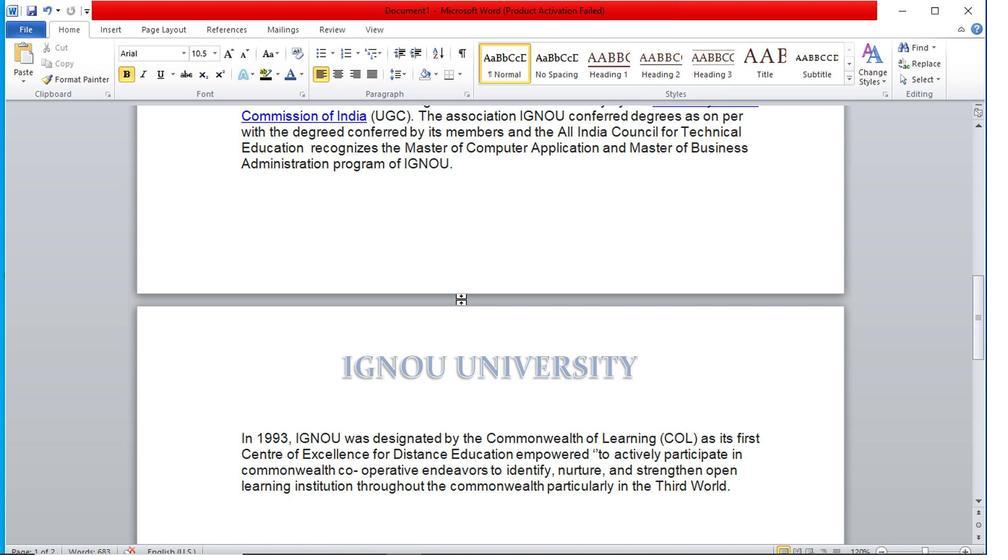 
Action: Mouse scrolled (460, 296) with delta (0, 0)
Screenshot: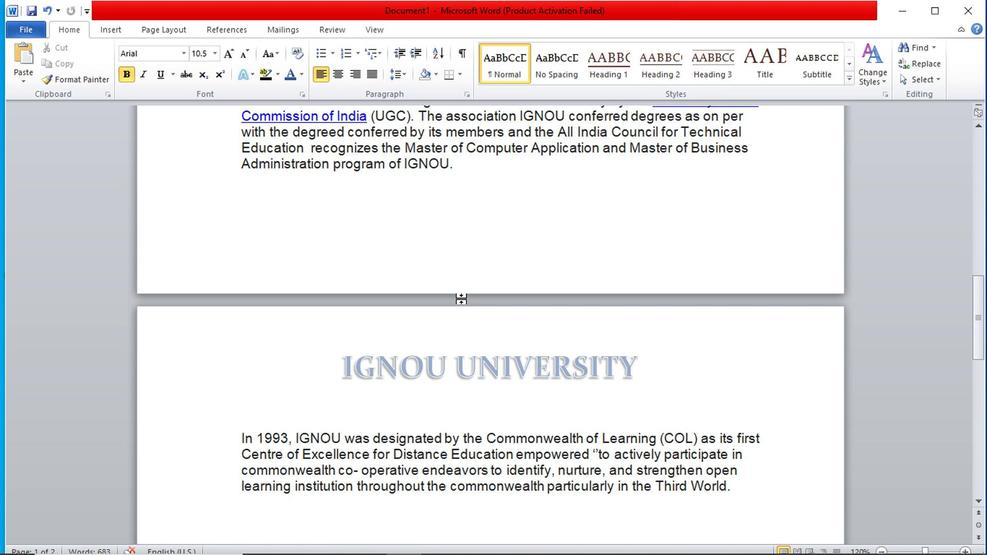
Action: Mouse scrolled (460, 296) with delta (0, 0)
Screenshot: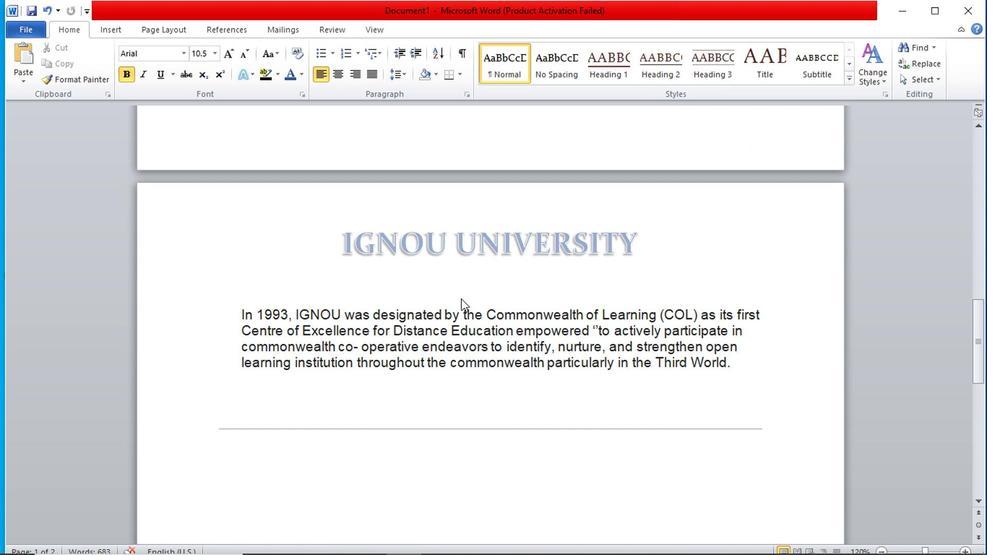 
Action: Mouse scrolled (460, 296) with delta (0, 0)
Screenshot: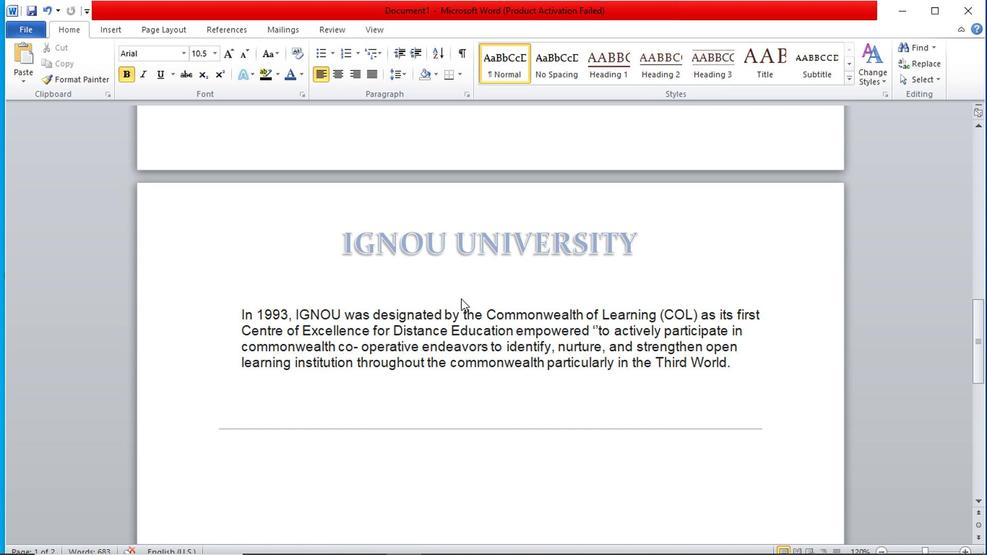 
Action: Mouse moved to (732, 287)
Screenshot: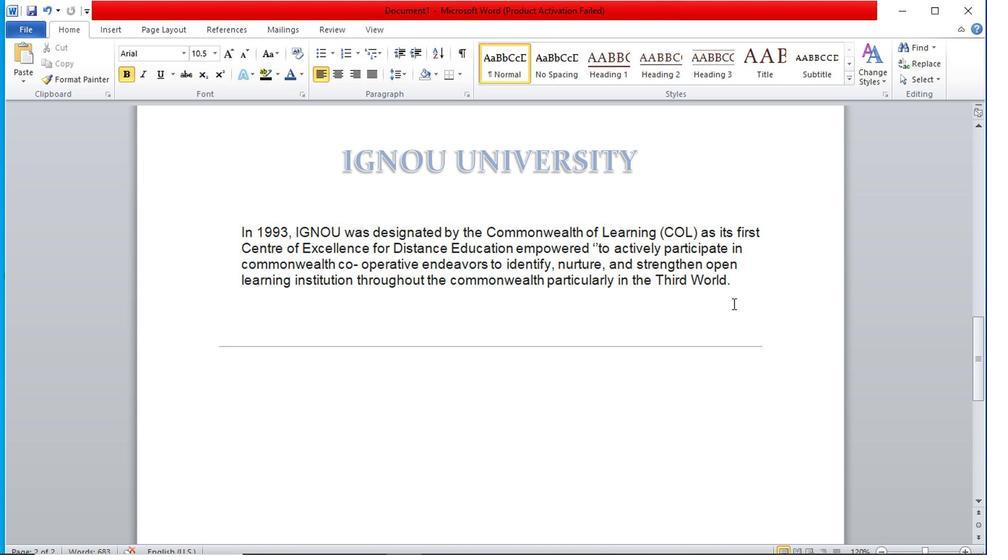 
Action: Mouse pressed left at (732, 287)
Screenshot: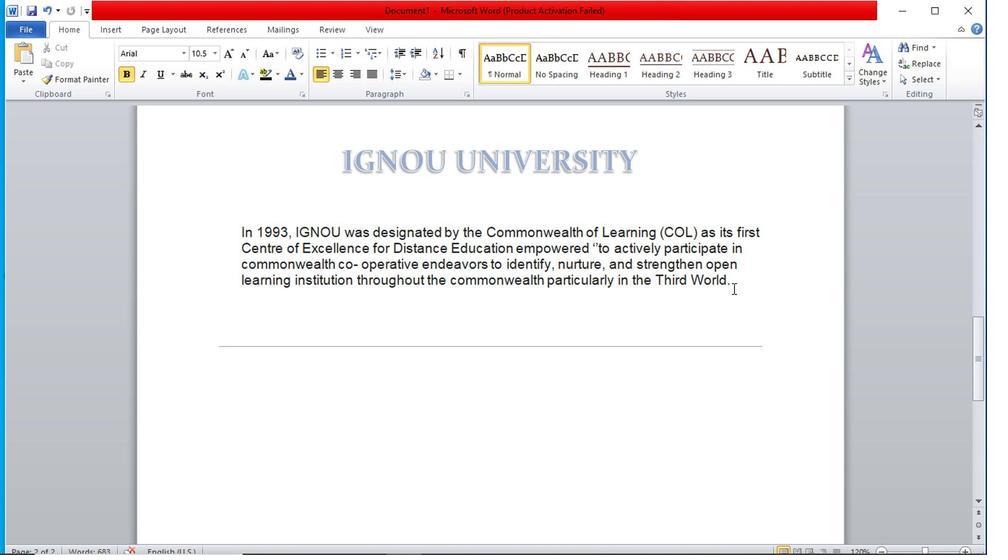 
Action: Mouse moved to (604, 323)
Screenshot: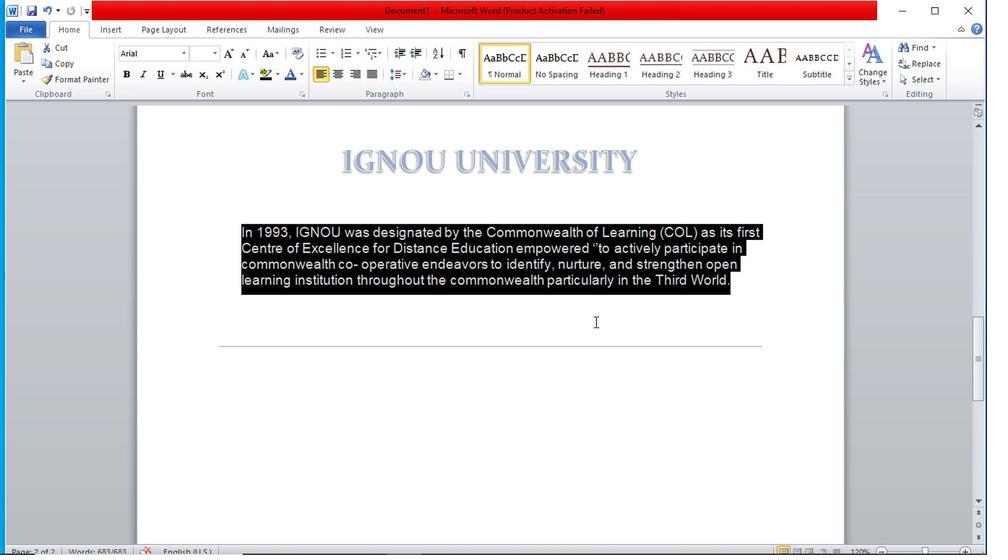
Action: Mouse pressed left at (604, 323)
Screenshot: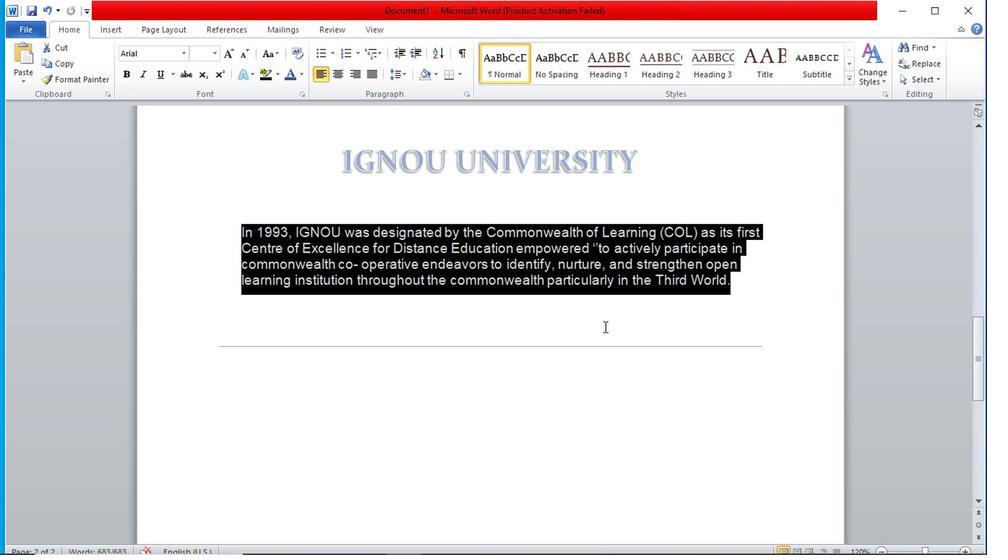 
Action: Mouse moved to (744, 335)
Screenshot: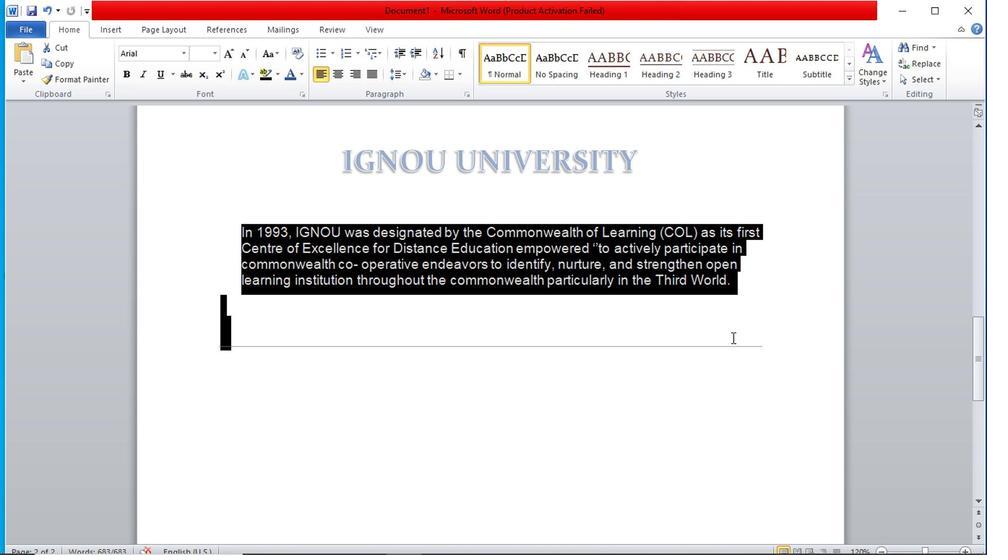 
Action: Mouse pressed left at (744, 335)
Screenshot: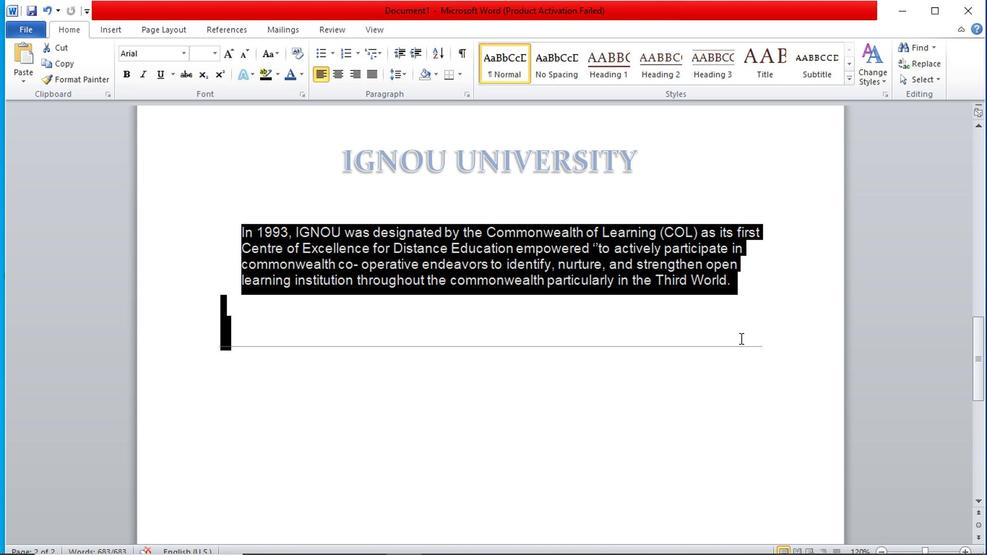 
Action: Mouse moved to (766, 306)
Screenshot: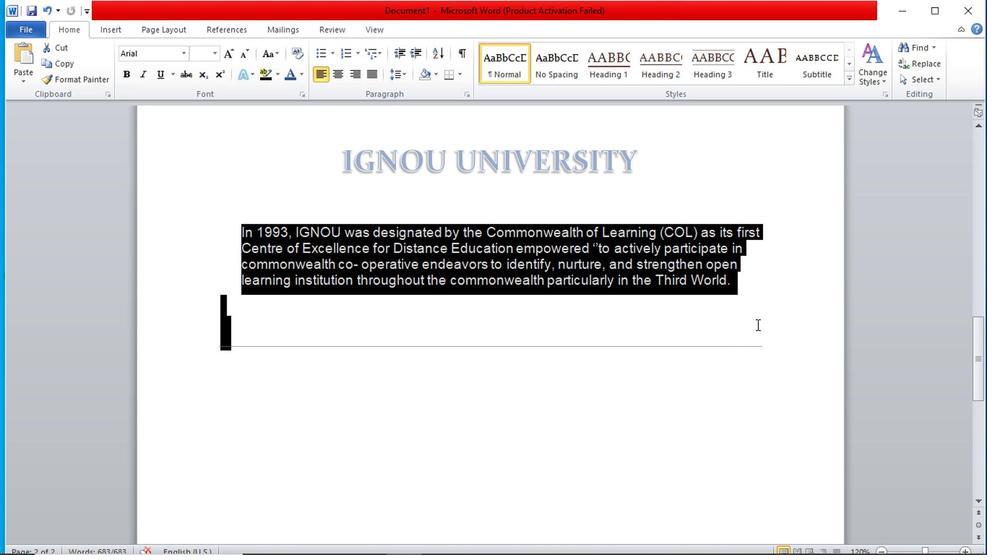 
Action: Mouse pressed left at (766, 306)
Screenshot: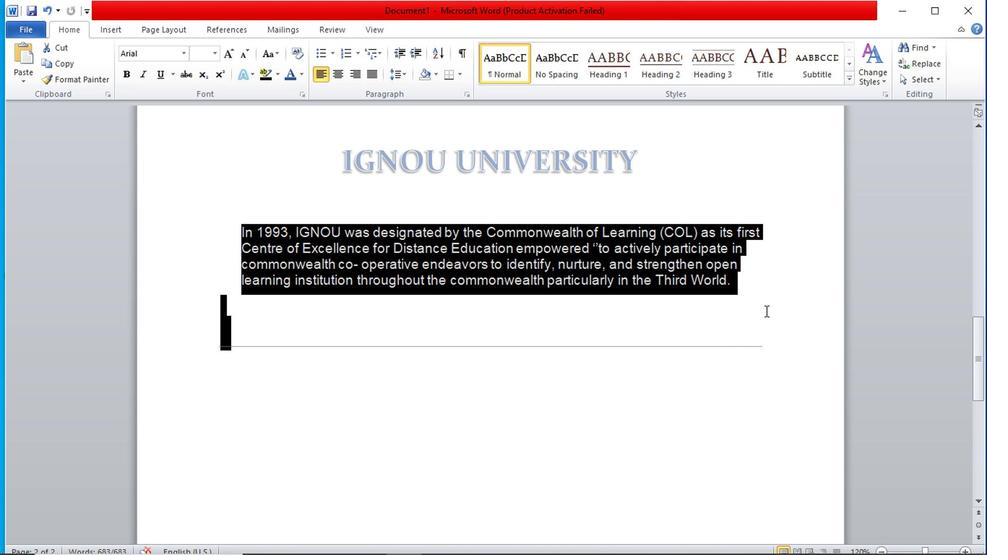 
Action: Mouse moved to (803, 206)
Screenshot: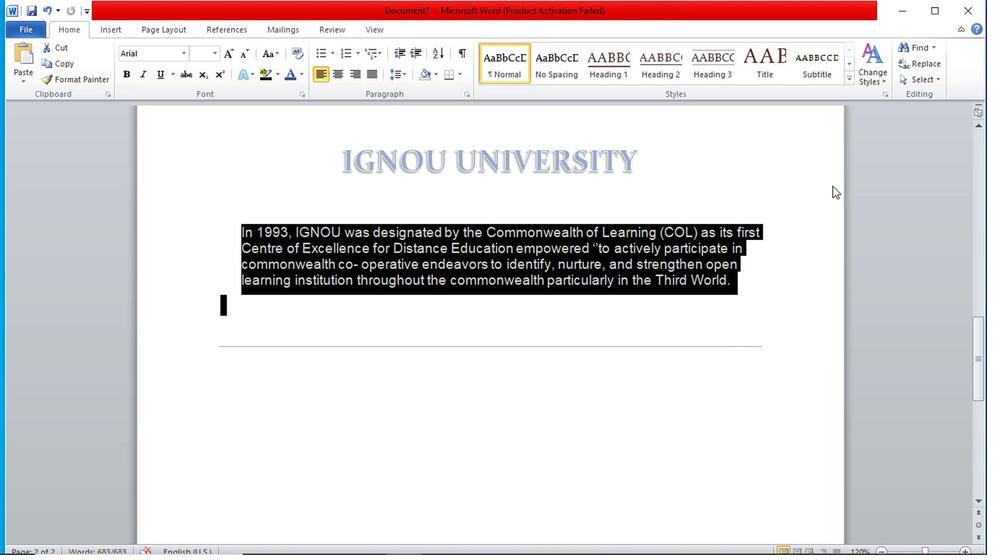 
Action: Mouse pressed left at (803, 206)
Screenshot: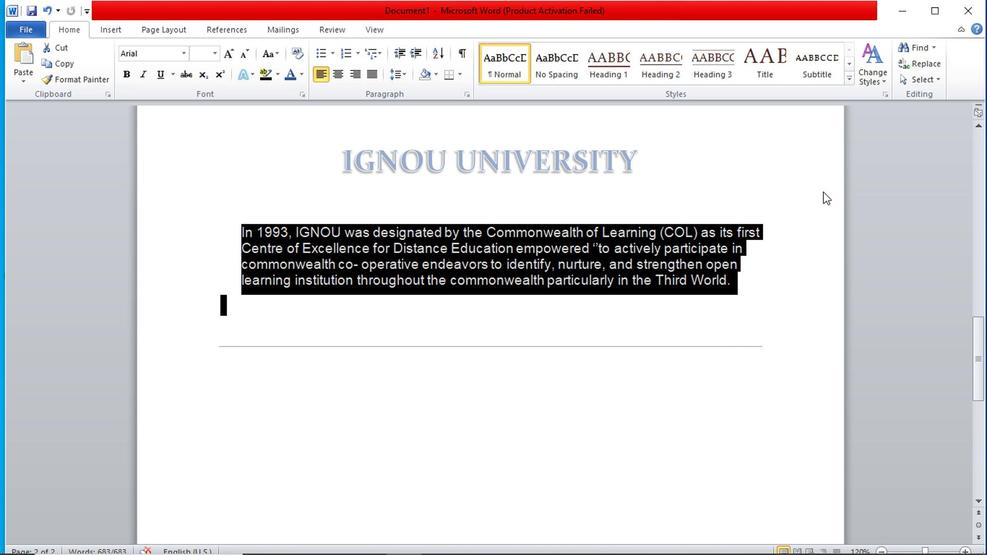 
Action: Mouse moved to (874, 226)
Screenshot: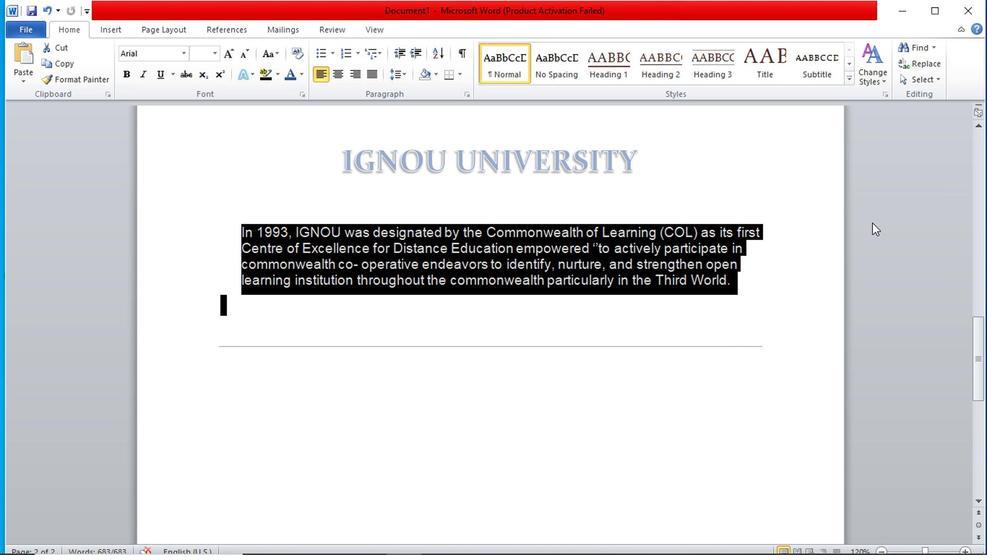 
Action: Mouse pressed left at (874, 226)
Screenshot: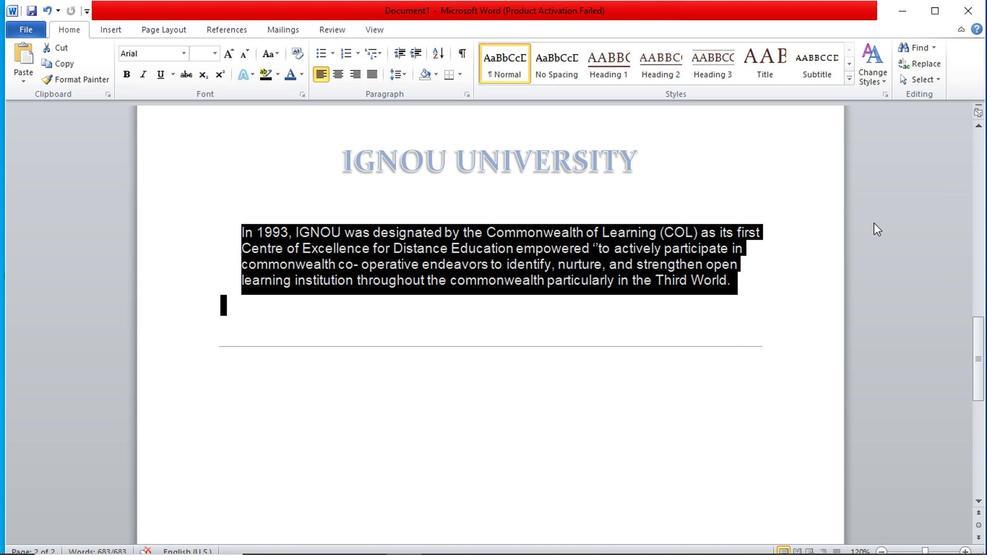 
Action: Mouse moved to (874, 226)
Screenshot: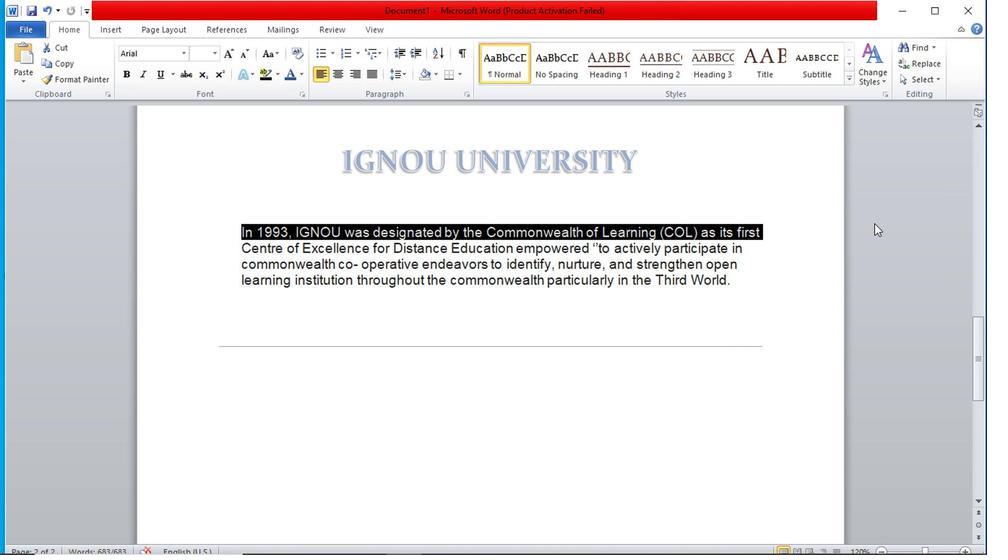 
Action: Mouse pressed left at (874, 226)
Screenshot: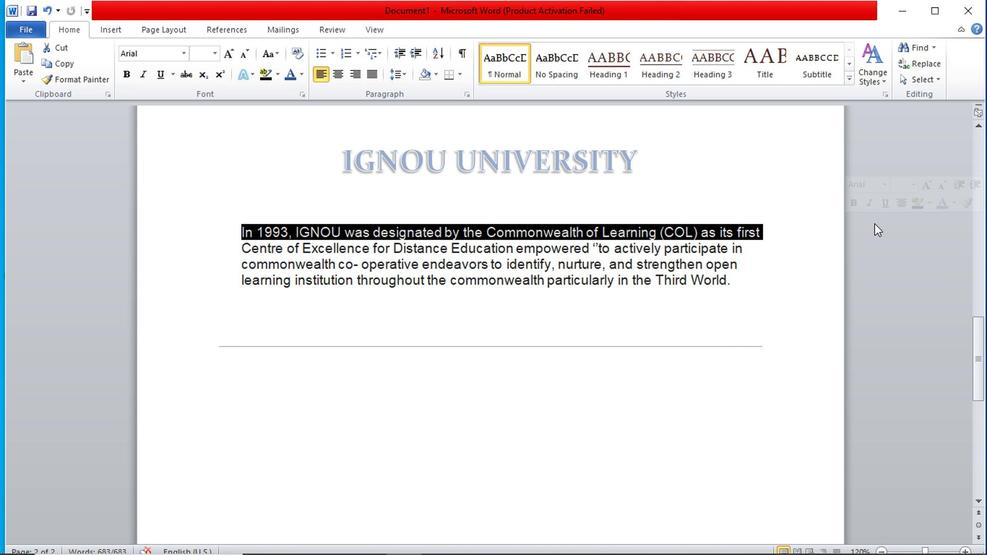 
Action: Mouse moved to (902, 253)
Screenshot: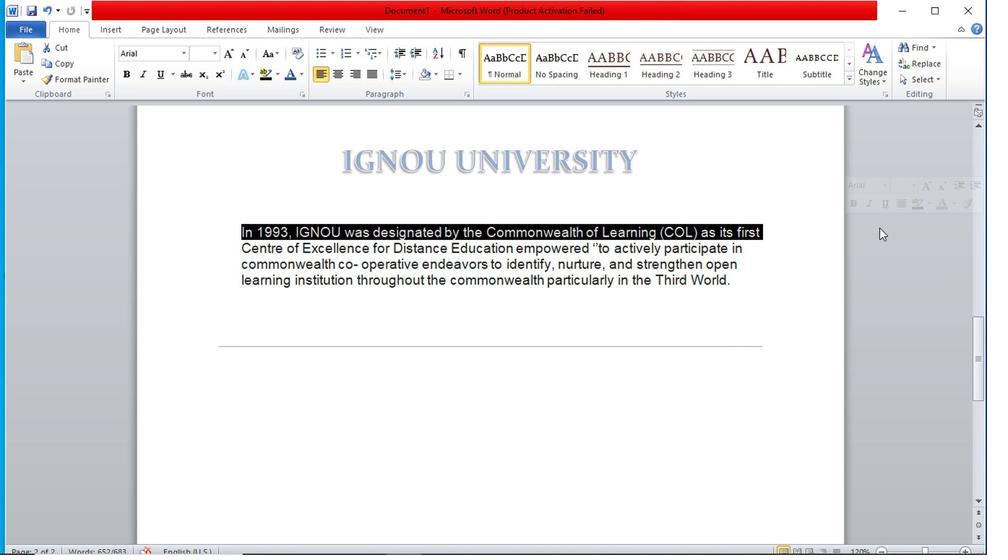 
Action: Mouse pressed left at (902, 253)
Screenshot: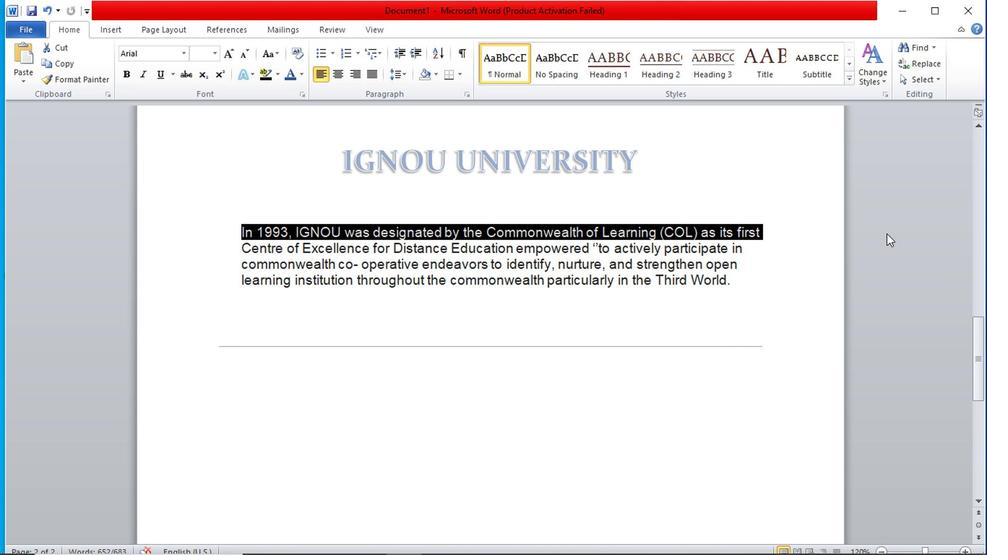 
Action: Mouse pressed left at (902, 253)
Screenshot: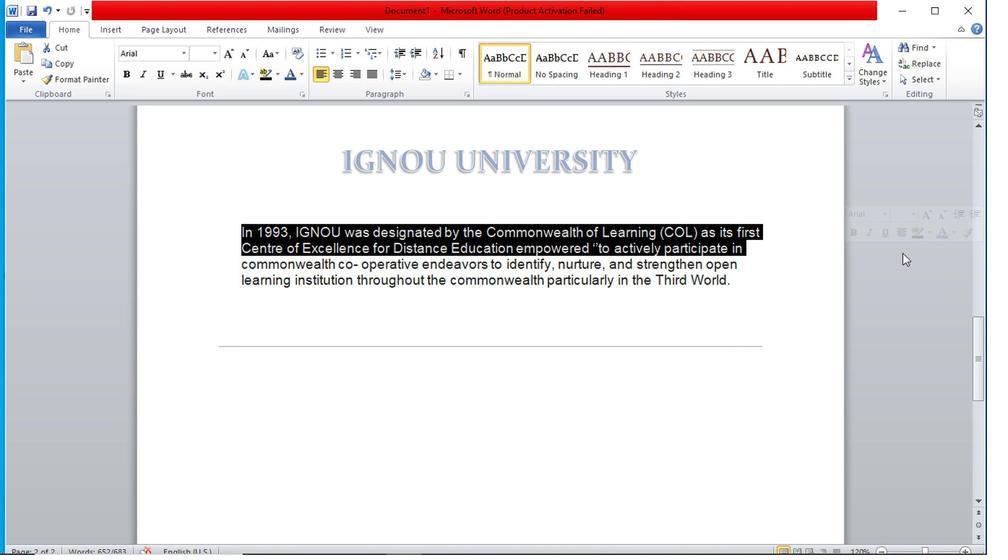 
Action: Mouse moved to (903, 253)
Screenshot: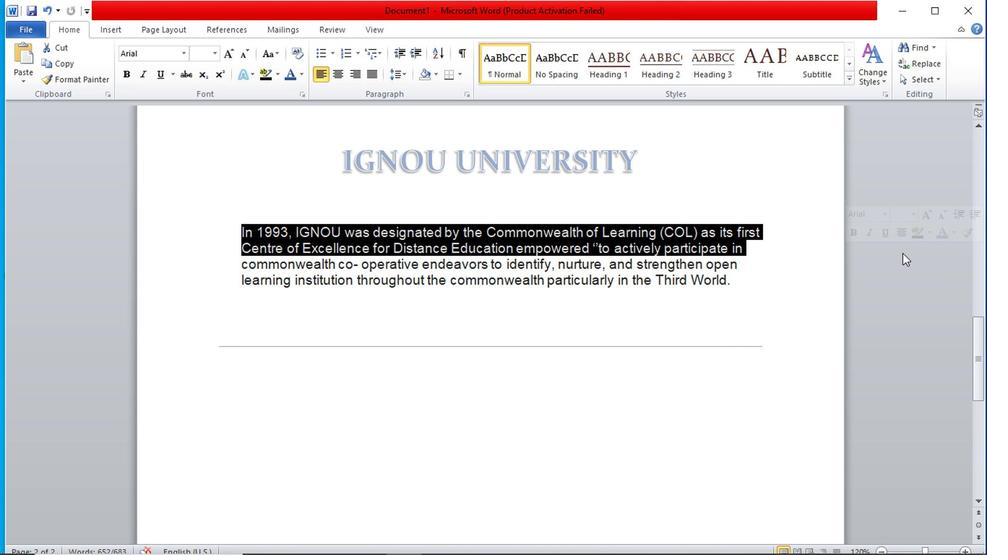 
Action: Mouse pressed left at (903, 253)
Screenshot: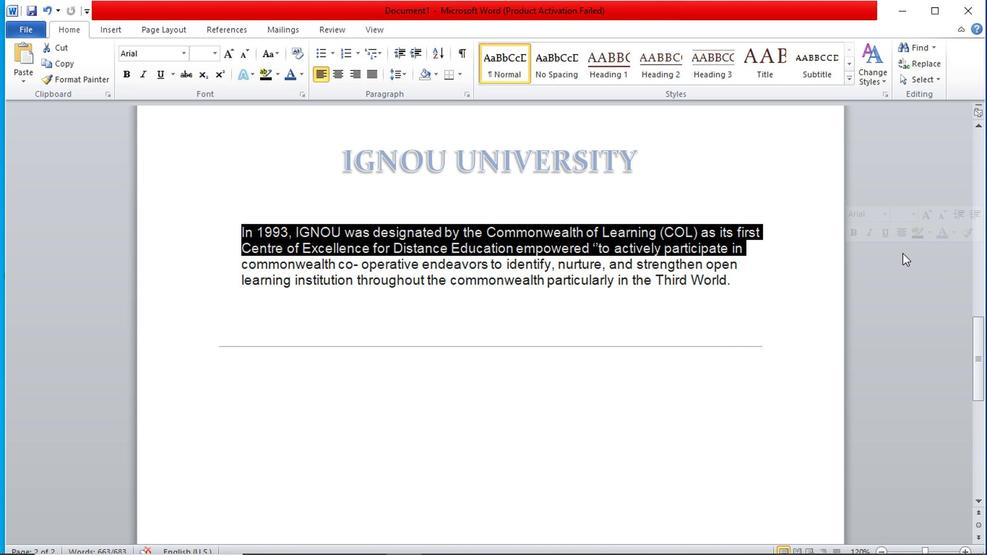 
Action: Mouse moved to (777, 271)
Screenshot: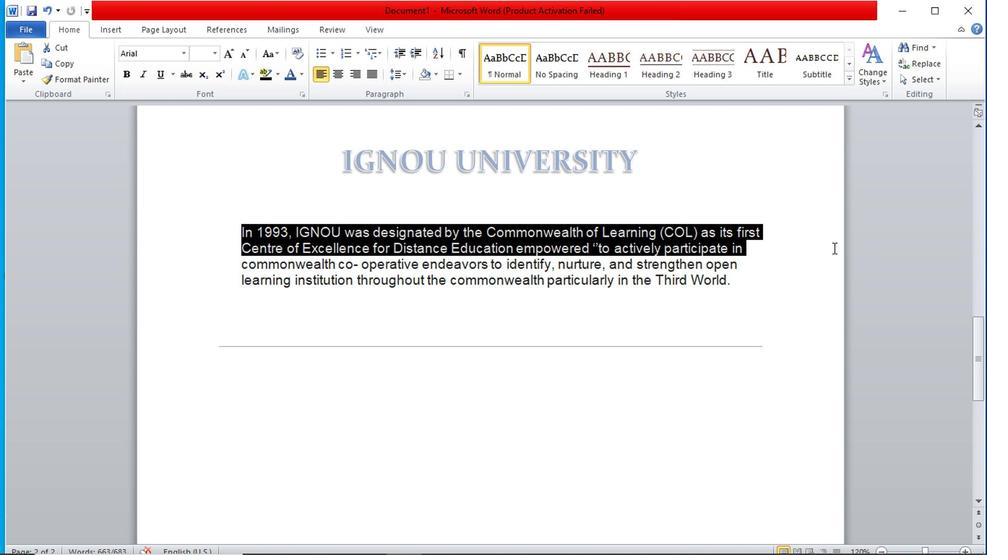 
Action: Mouse pressed left at (777, 271)
Screenshot: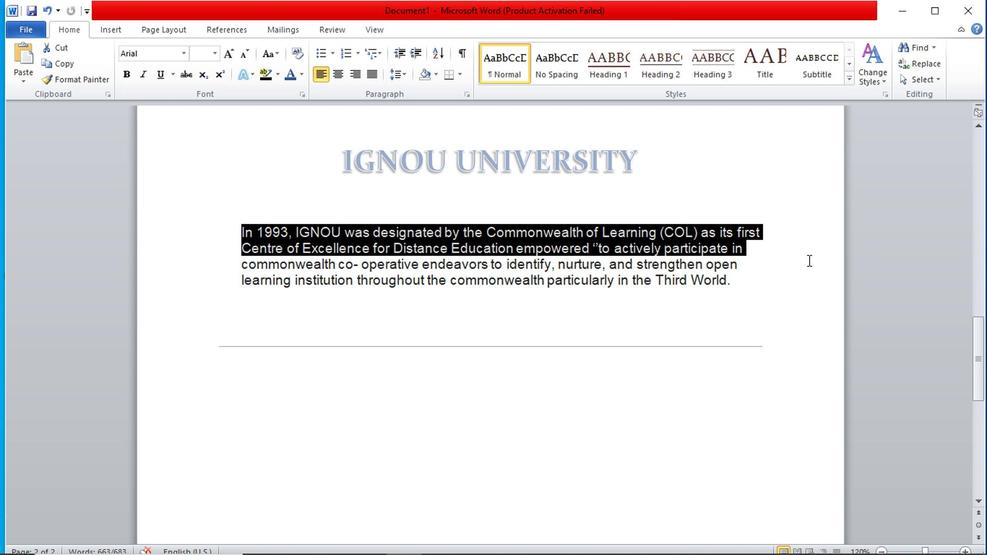 
Action: Mouse pressed left at (777, 271)
Screenshot: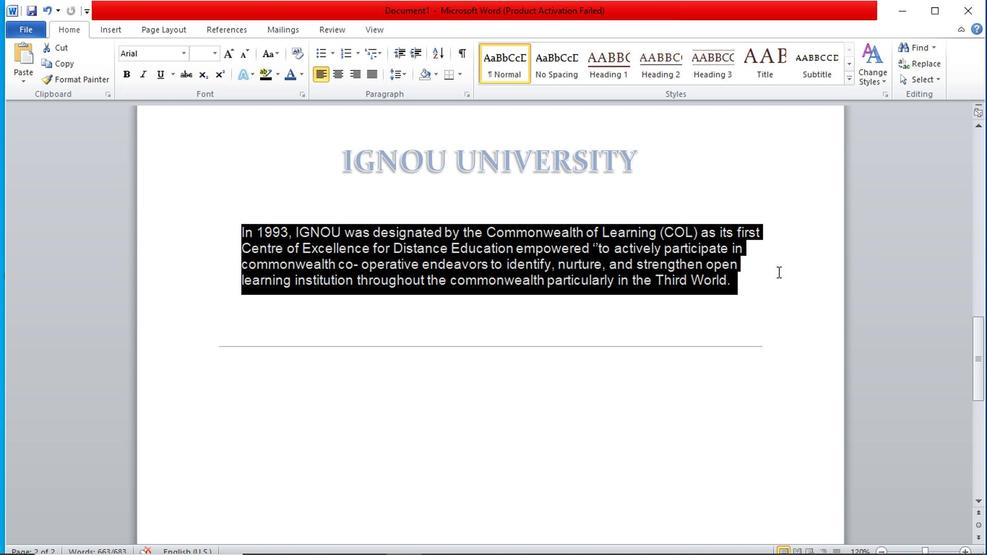 
Action: Mouse moved to (180, 202)
Screenshot: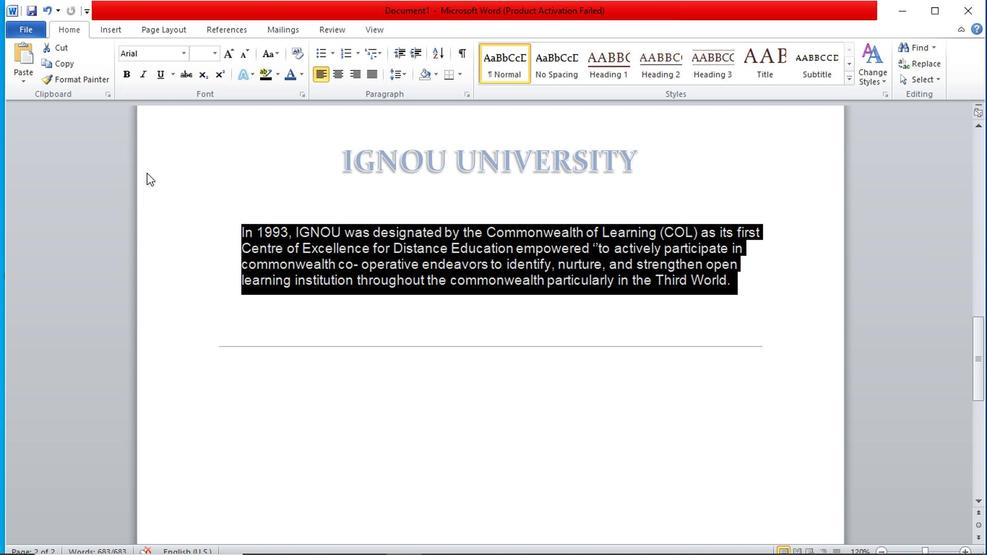 
Action: Mouse pressed left at (180, 202)
Screenshot: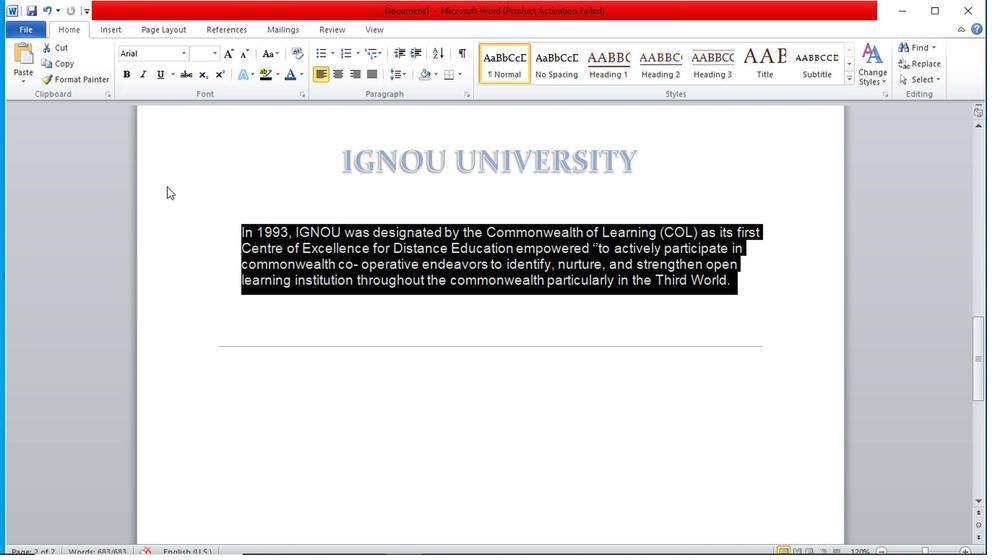 
Action: Mouse pressed left at (180, 202)
Screenshot: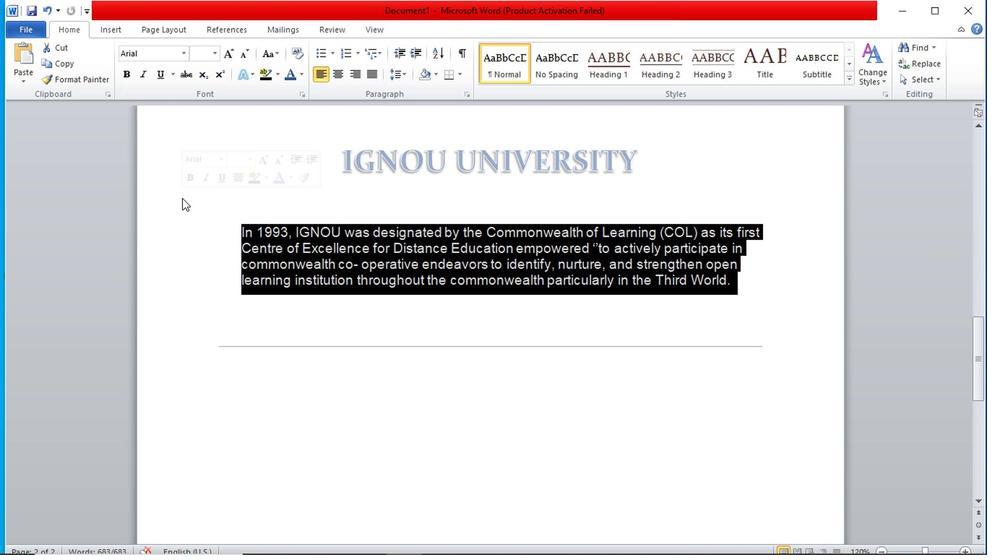 
Action: Mouse moved to (121, 252)
Screenshot: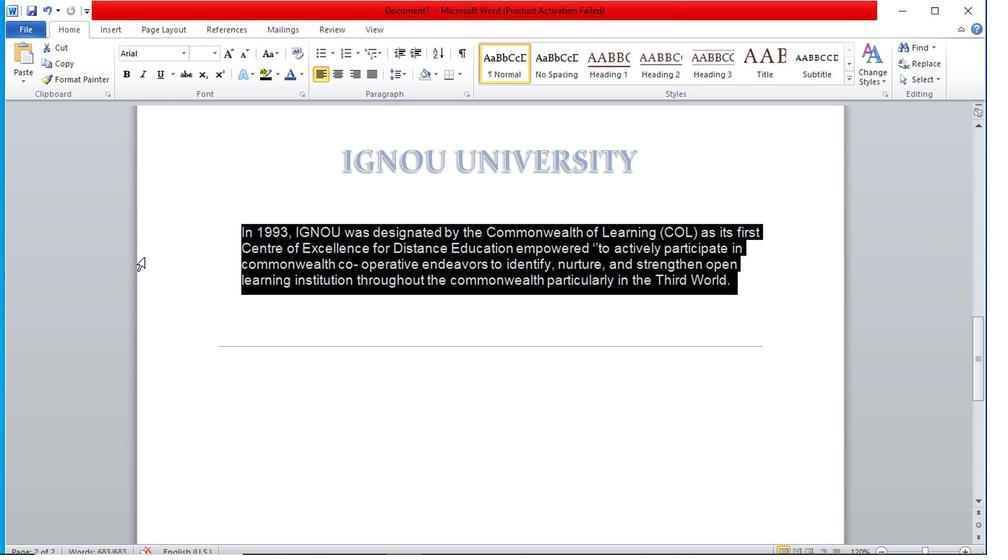 
Action: Mouse pressed left at (121, 252)
Screenshot: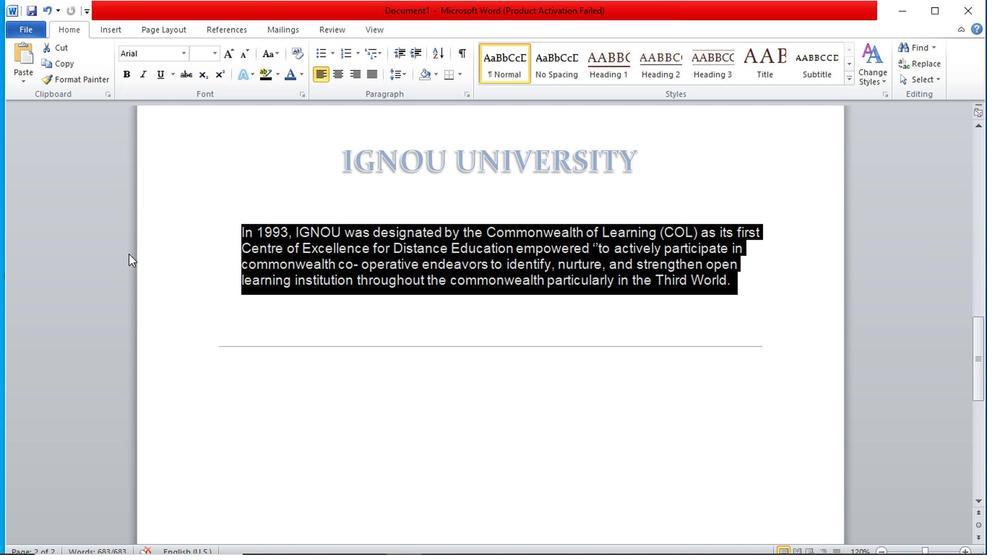 
Action: Mouse moved to (119, 252)
Screenshot: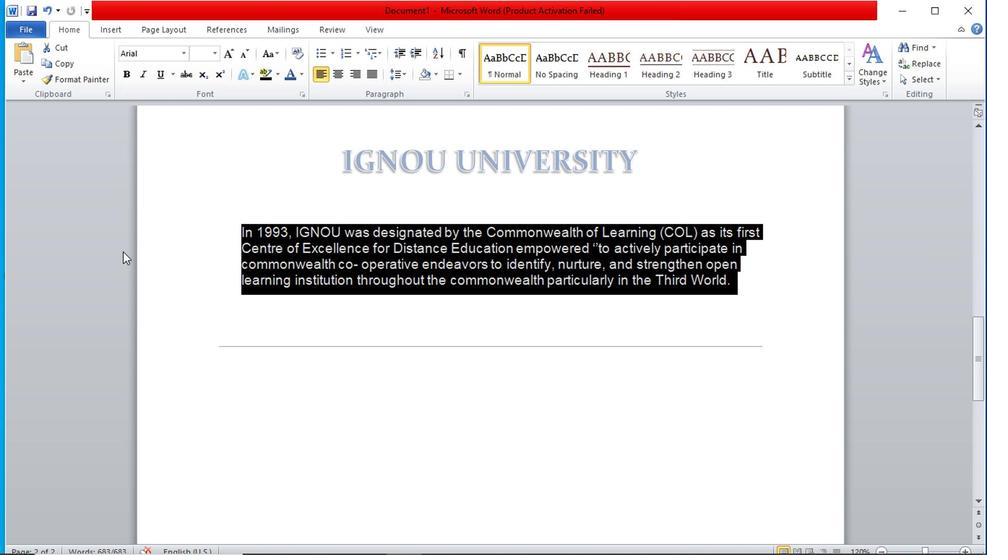 
Action: Mouse pressed left at (119, 252)
Screenshot: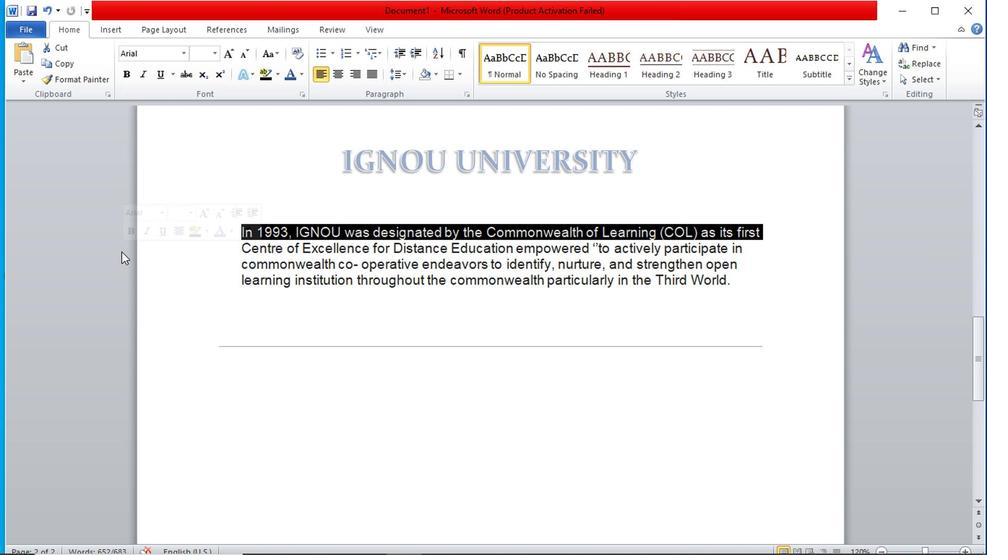 
Action: Mouse moved to (383, 384)
Screenshot: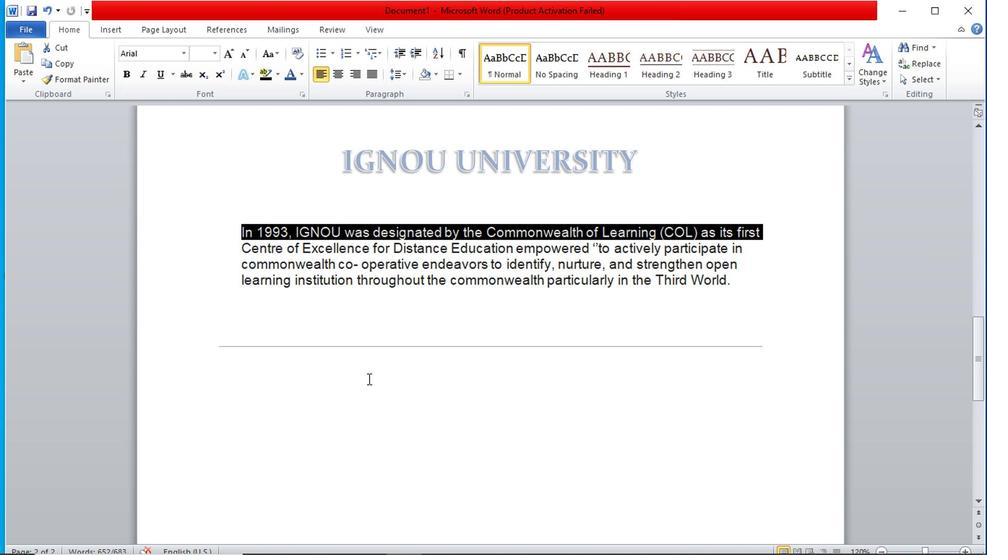 
Action: Mouse pressed left at (383, 384)
Screenshot: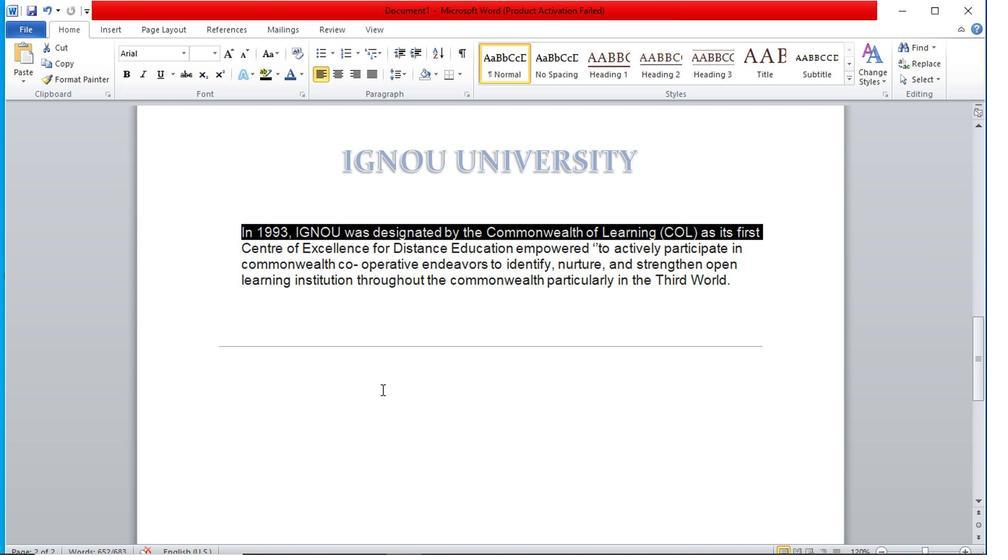 
Action: Mouse moved to (348, 369)
Screenshot: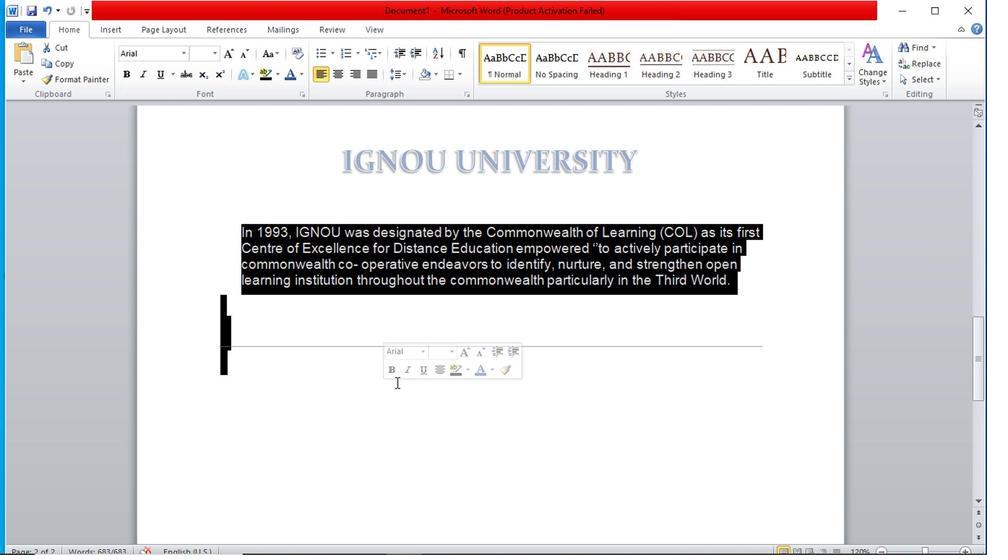 
Action: Mouse pressed left at (348, 369)
Screenshot: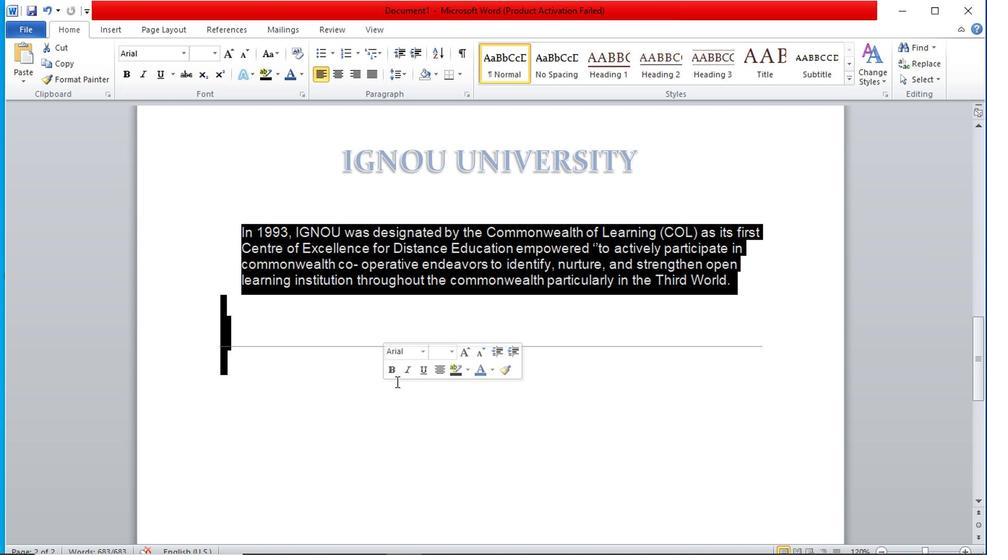 
Action: Mouse moved to (716, 341)
Screenshot: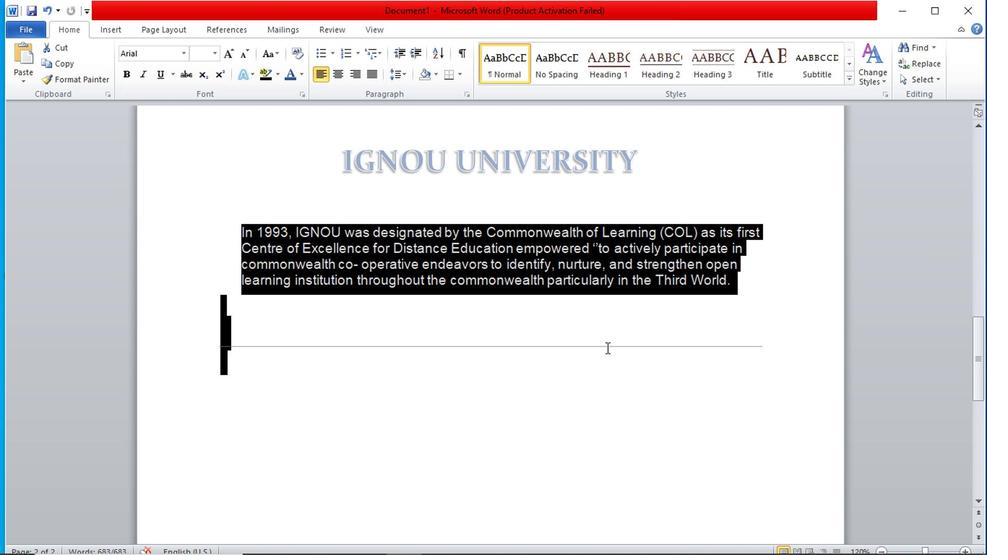 
Action: Mouse pressed left at (716, 341)
Screenshot: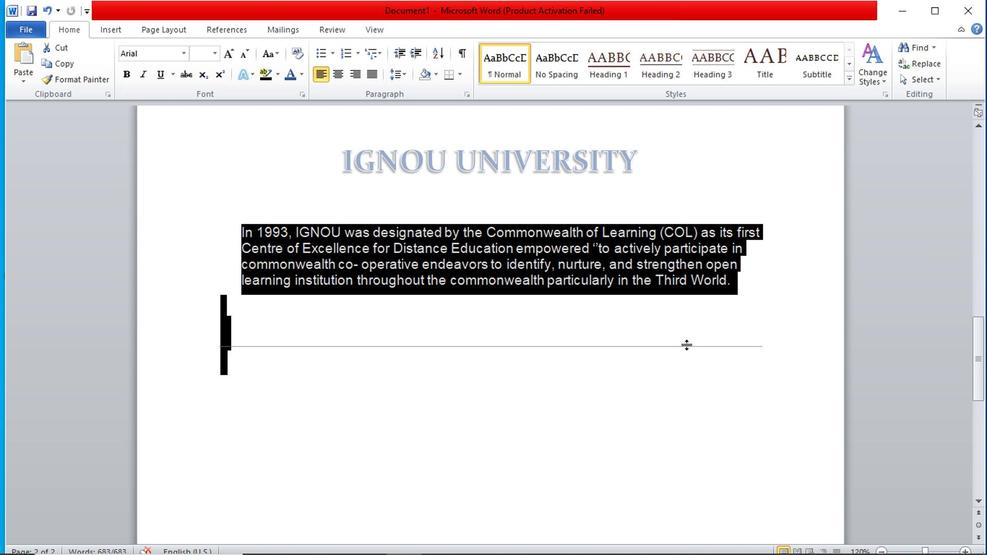 
Action: Mouse moved to (870, 228)
Screenshot: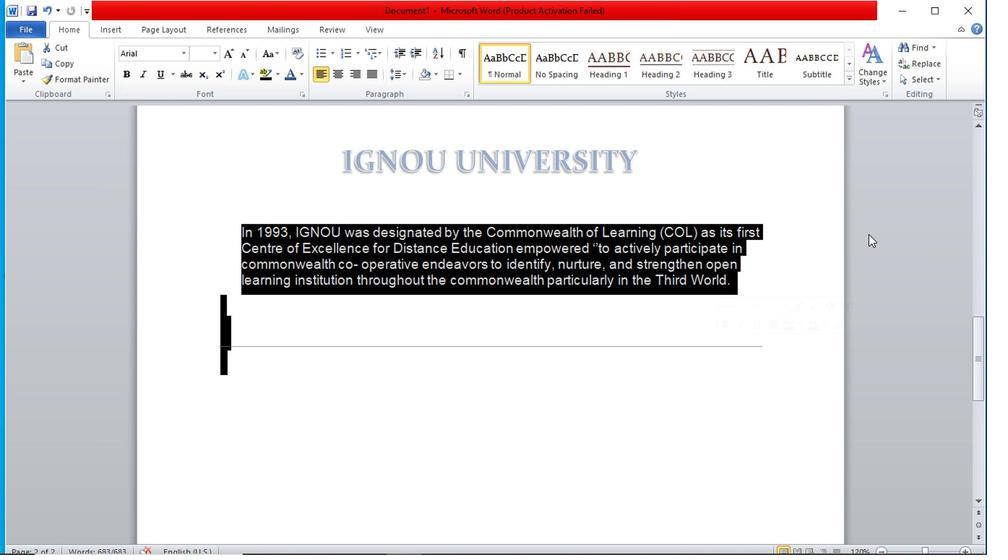 
Action: Mouse pressed left at (870, 228)
Screenshot: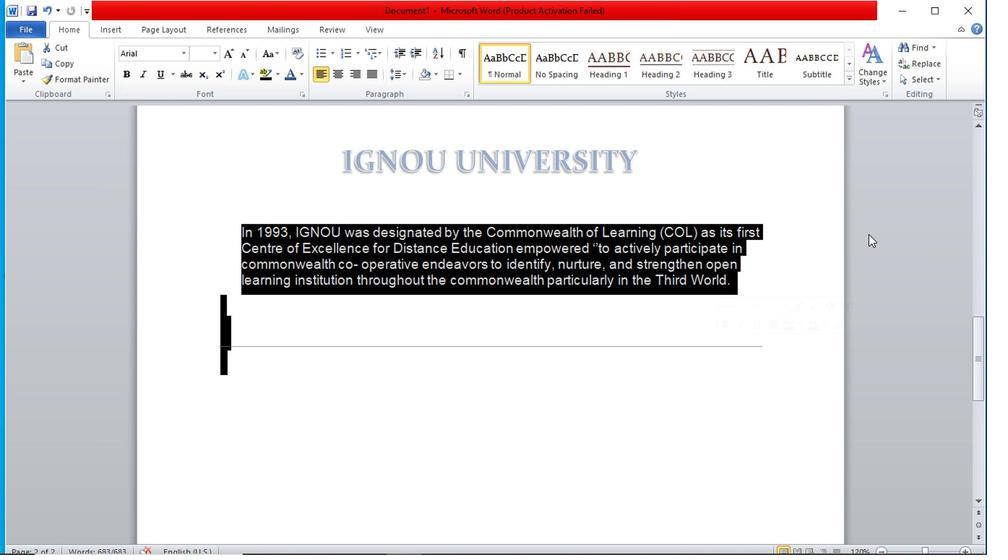 
Action: Mouse moved to (732, 284)
Screenshot: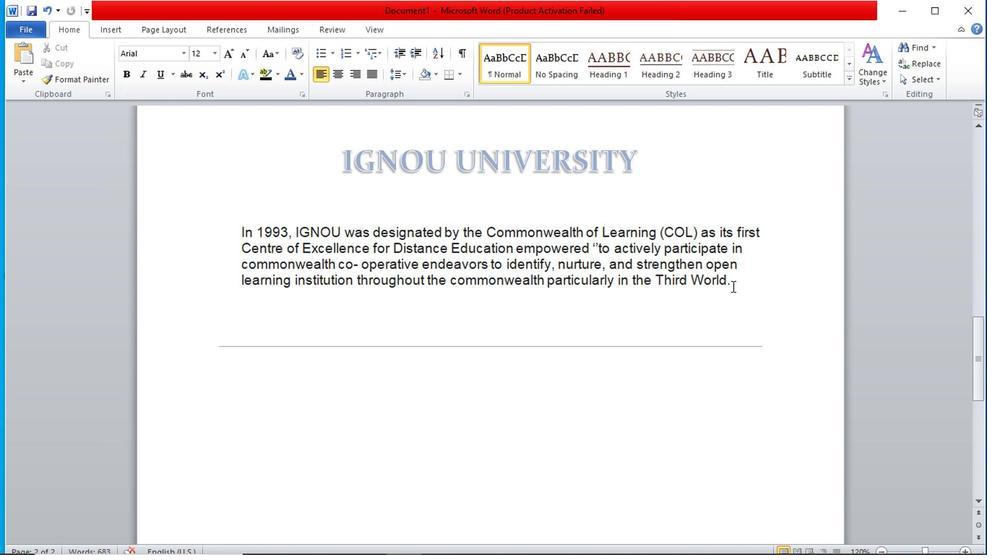 
Action: Mouse pressed left at (732, 284)
Screenshot: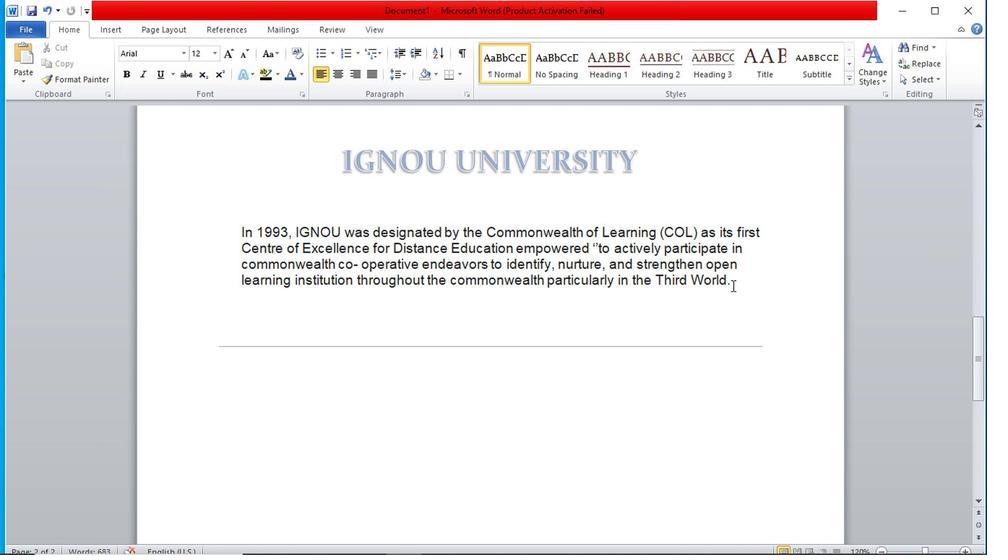 
Action: Mouse moved to (672, 313)
Screenshot: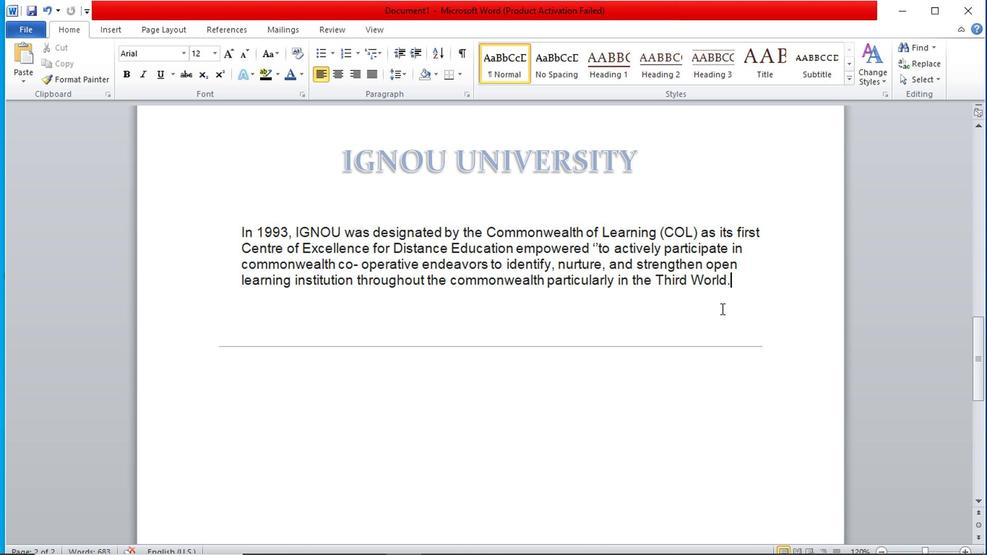 
Action: Key pressed <Key.enter>
Screenshot: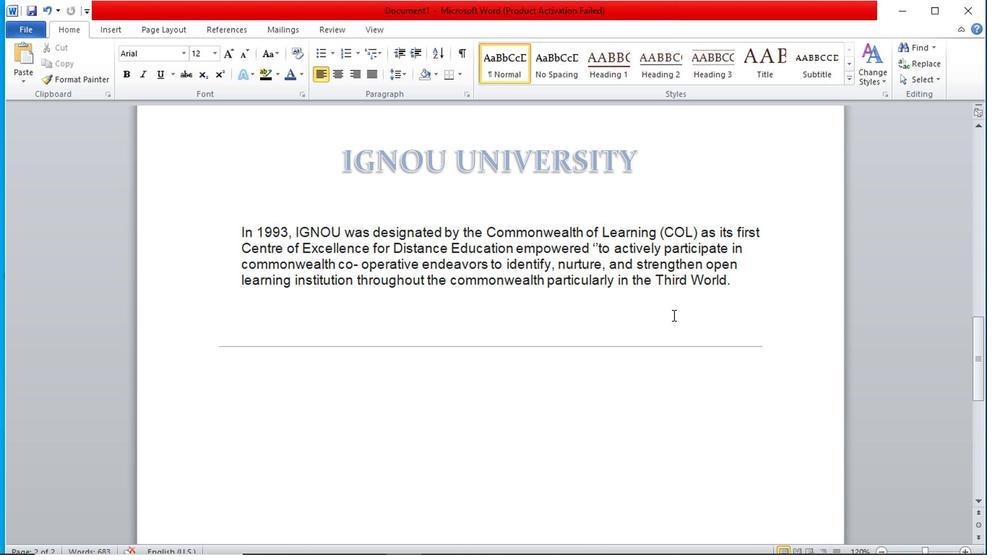 
Action: Mouse moved to (143, 85)
Screenshot: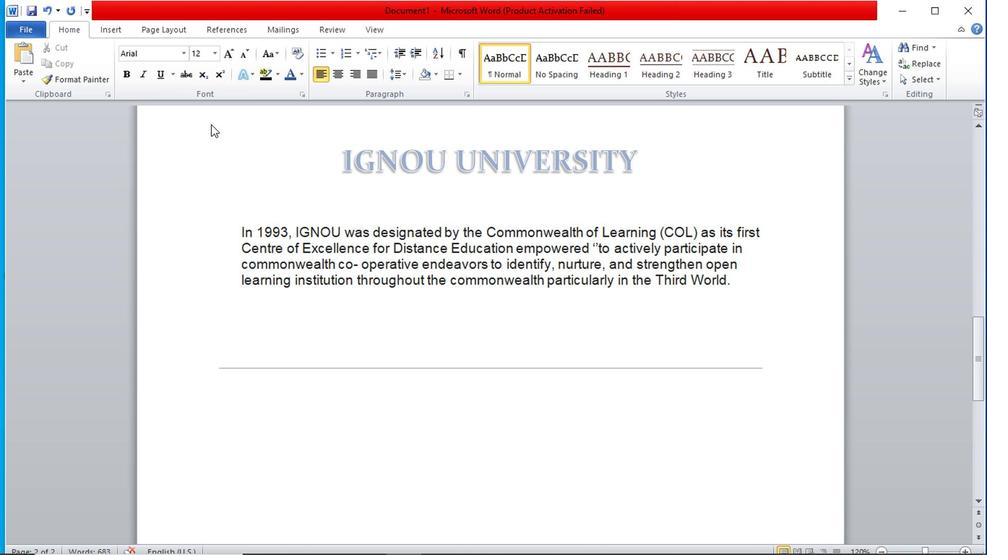 
Action: Key pressed <Key.shift>IGNOU<Key.space>is<Key.space>accredited<Key.space>by<Key.space><Key.shift>Natiojhj<Key.backspace><Key.backspace><Key.backspace><Key.backspace>onal<Key.space><Key.shift>Assessment<Key.space>and<Key.space><Key.shift>Accredition<Key.space><Key.shift><Key.shift><Key.shift><Key.shift><Key.shift><Key.shift><Key.shift><Key.shift>C
Screenshot: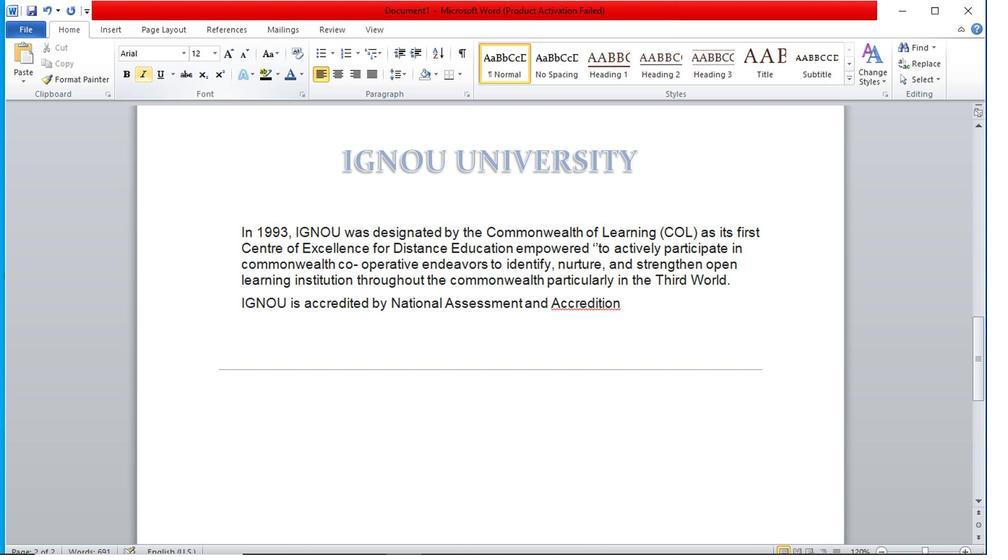 
Action: Mouse moved to (619, 298)
Screenshot: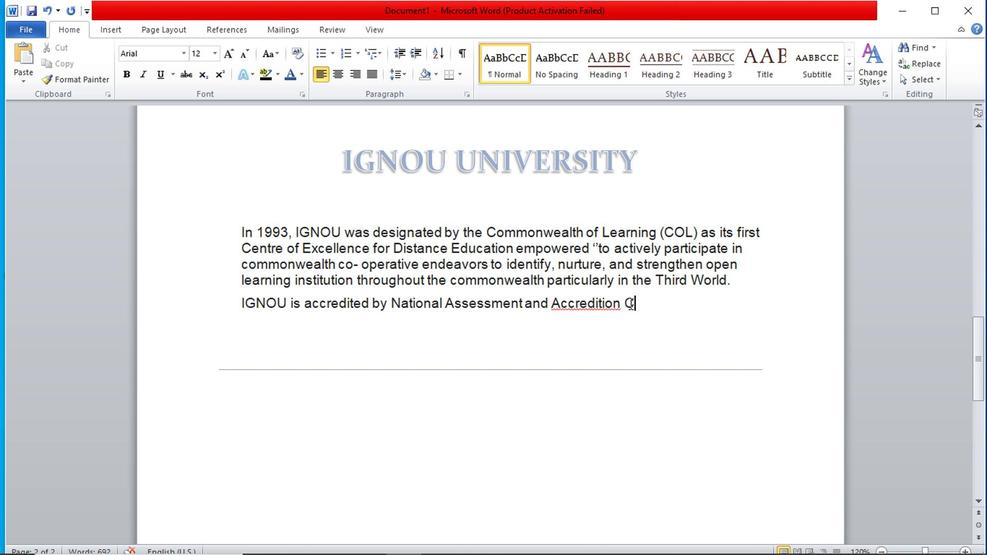 
Action: Mouse pressed left at (619, 298)
Screenshot: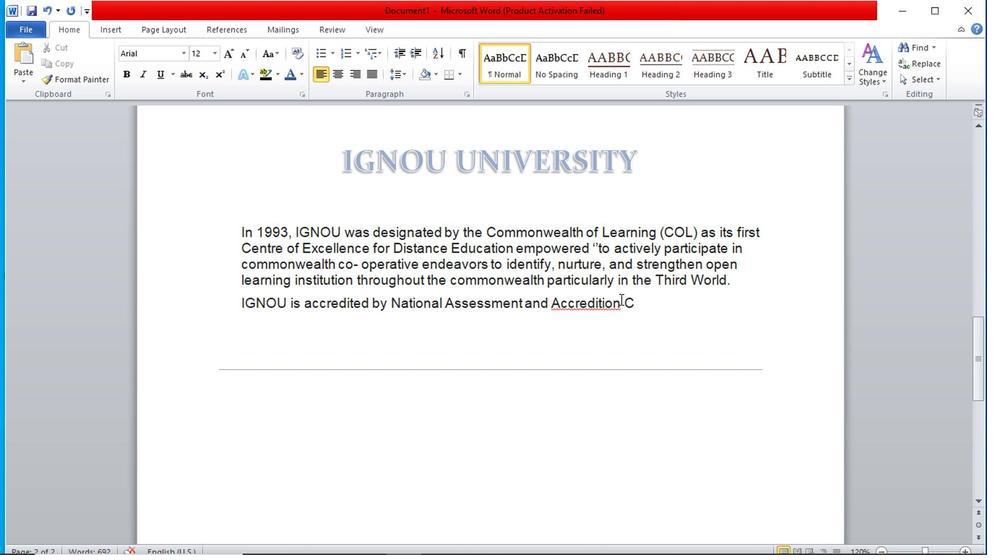 
Action: Mouse moved to (618, 311)
Screenshot: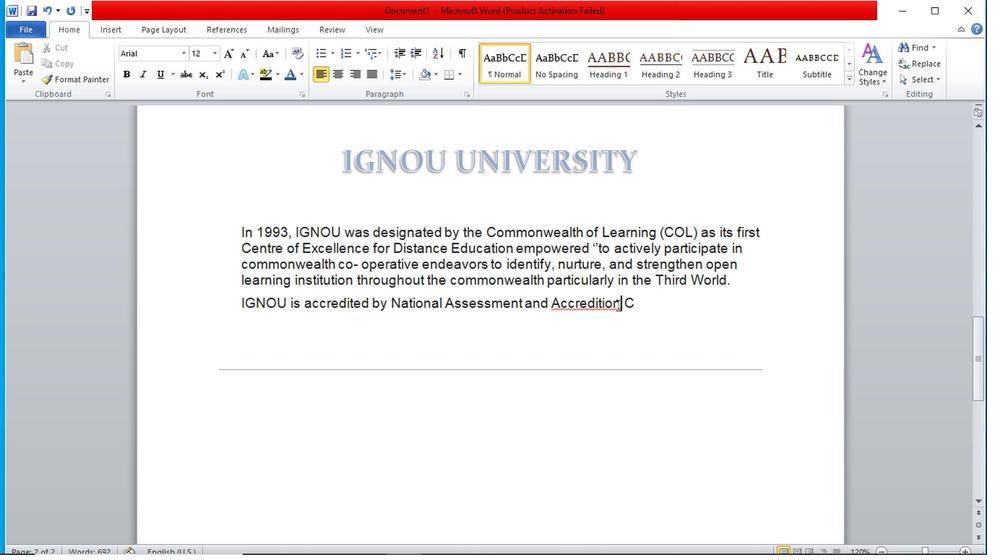 
Action: Key pressed <Key.backspace>
Screenshot: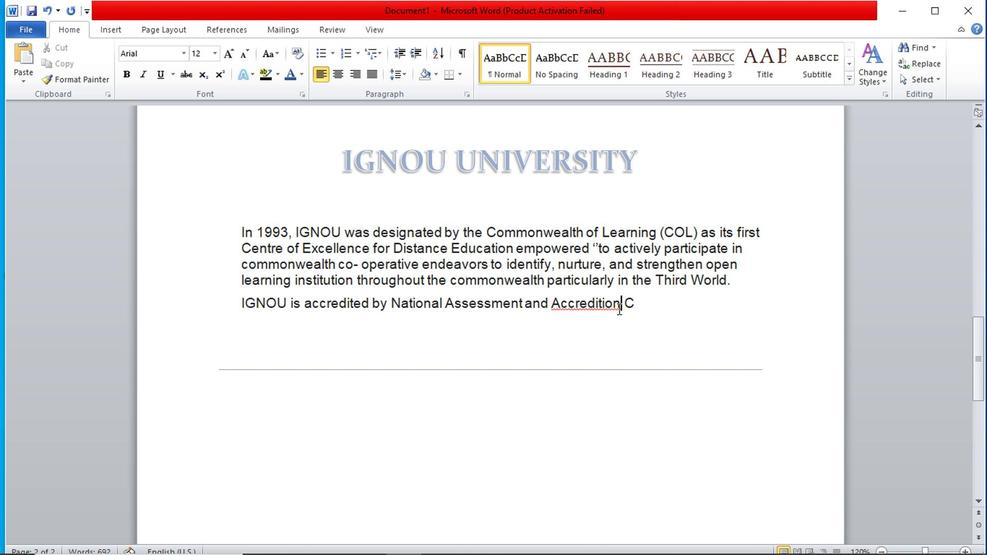 
Action: Mouse moved to (618, 313)
Screenshot: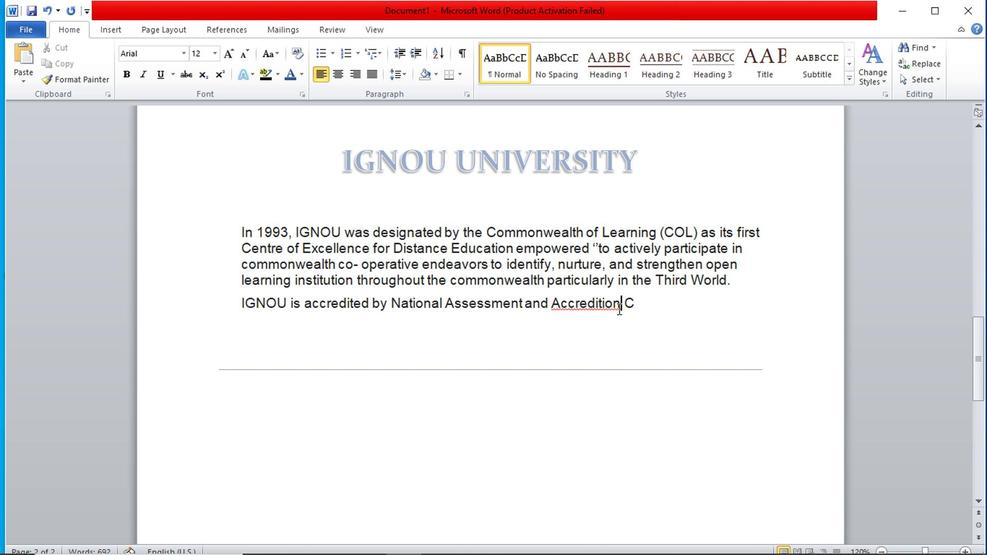 
Action: Key pressed <Key.backspace><Key.backspace><Key.backspace><Key.backspace><Key.backspace><Key.backspace><Key.backspace>
Screenshot: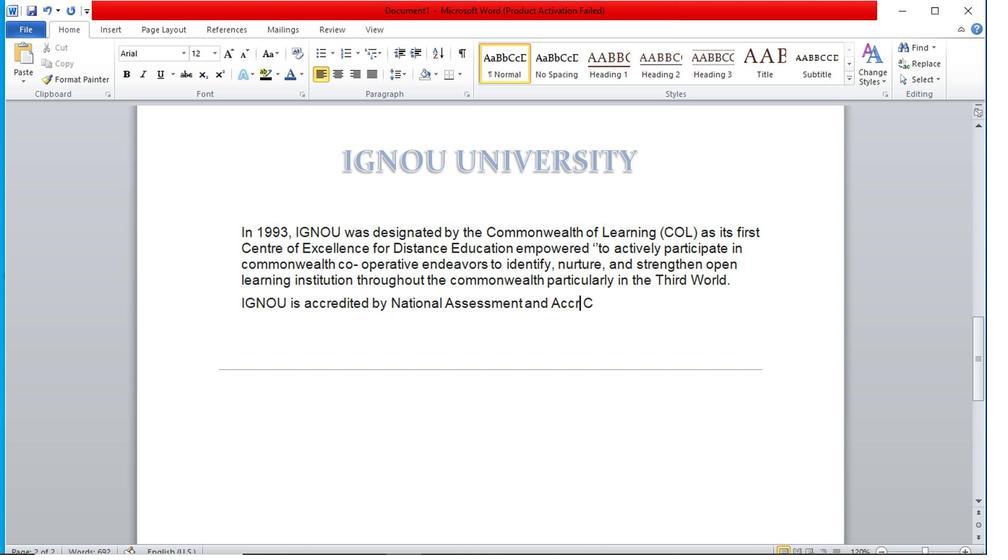 
Action: Mouse moved to (610, 329)
Screenshot: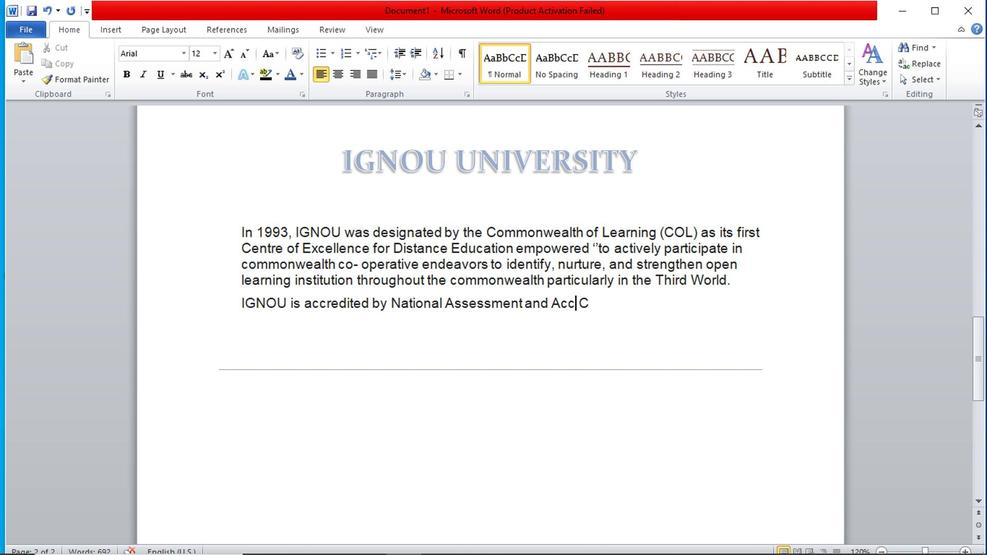 
Action: Key pressed redi
Screenshot: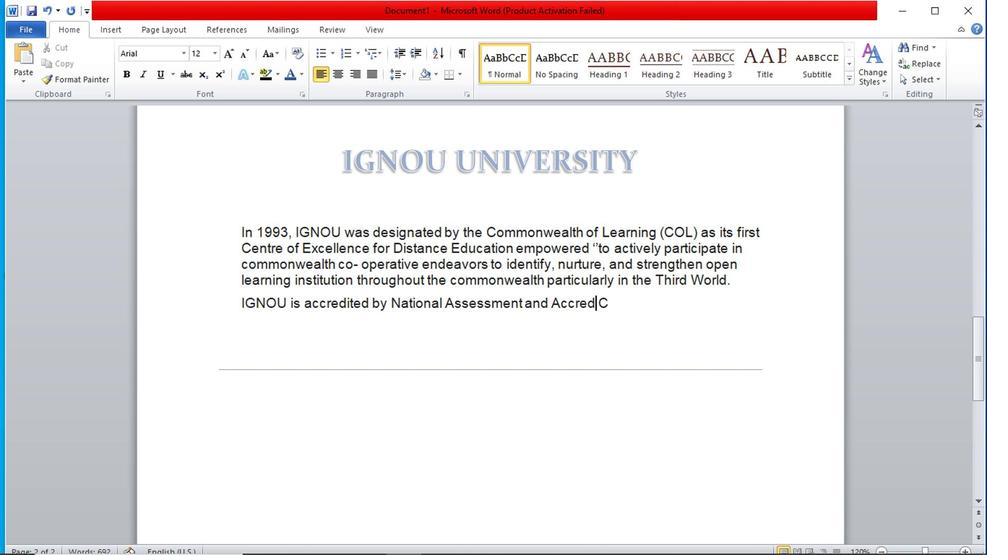 
Action: Mouse moved to (610, 330)
Screenshot: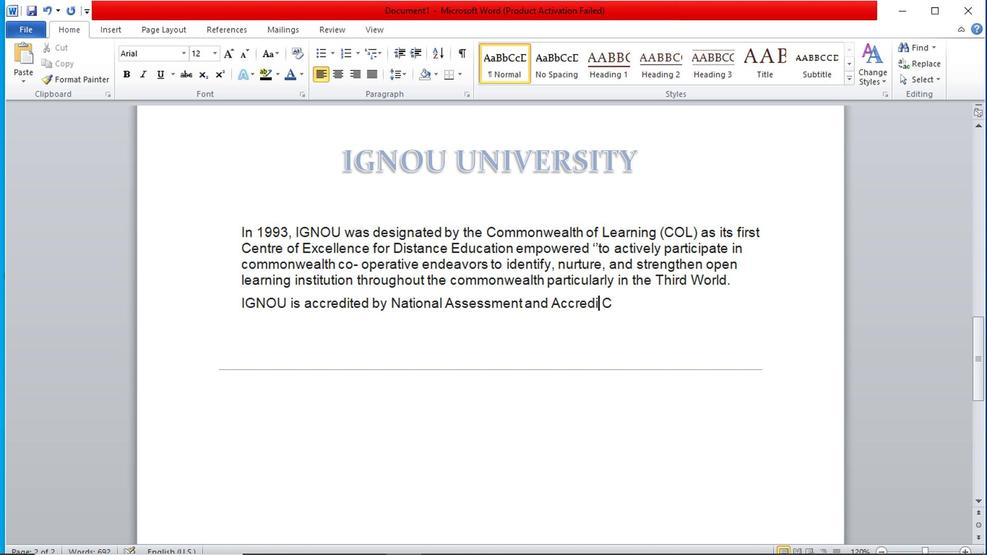 
Action: Key pressed tio
Screenshot: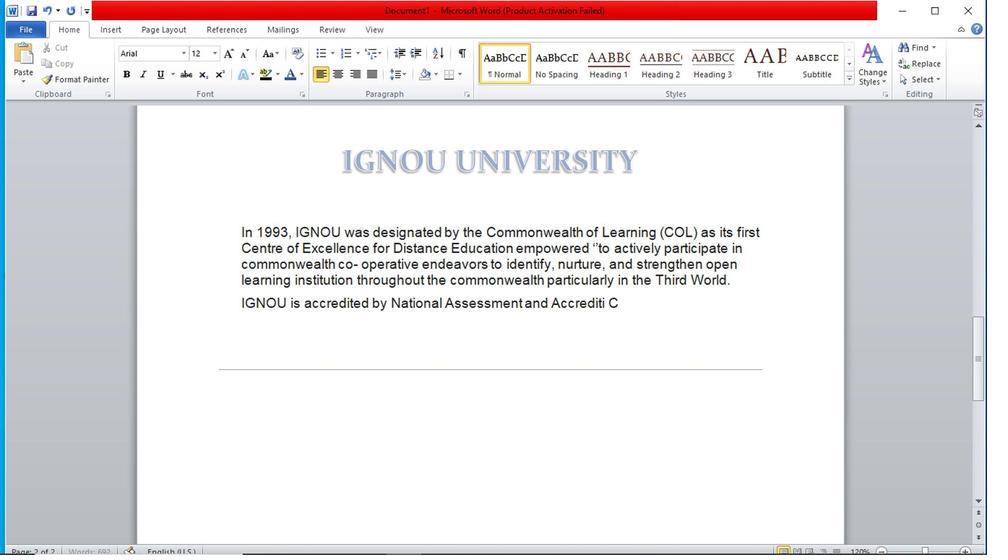 
Action: Mouse moved to (610, 330)
Screenshot: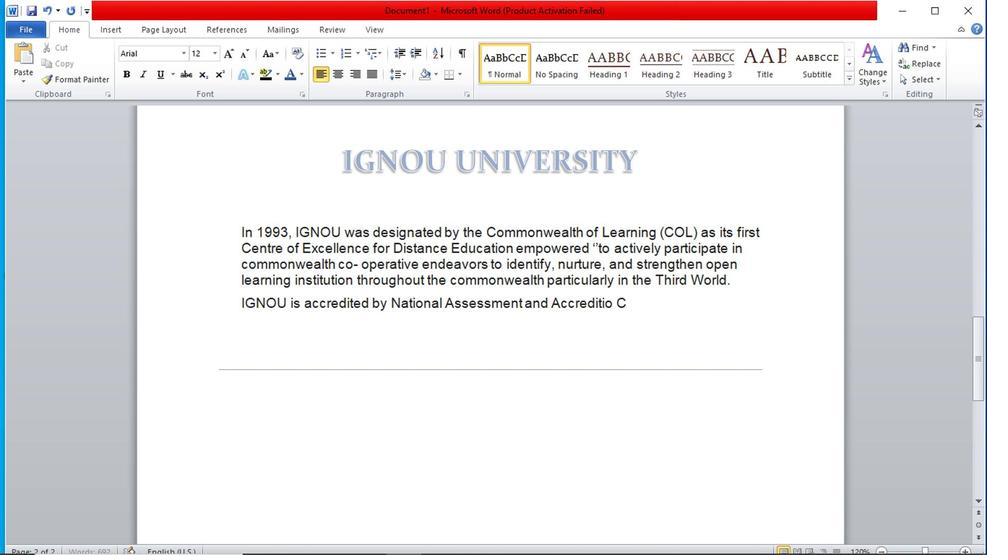 
Action: Key pressed n
Screenshot: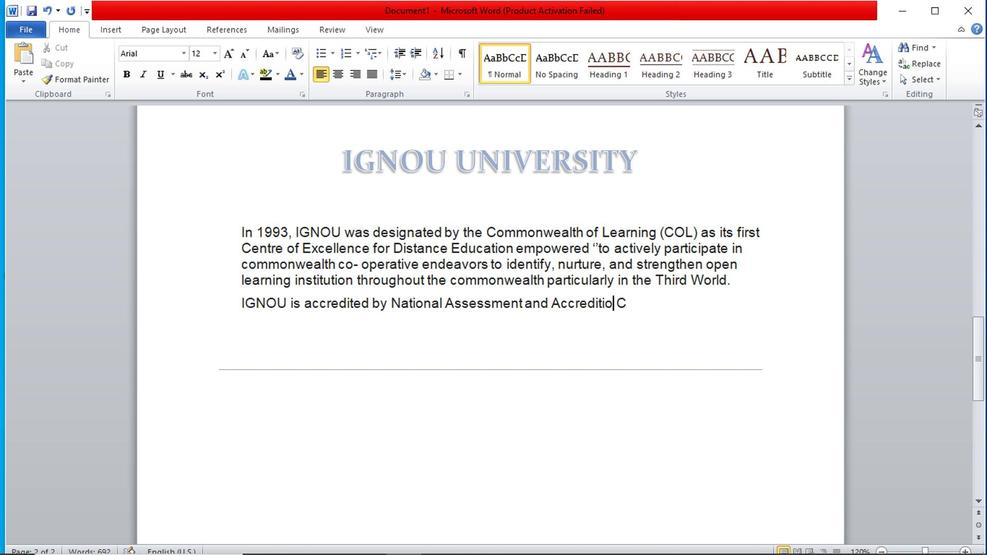 
Action: Mouse moved to (640, 303)
Screenshot: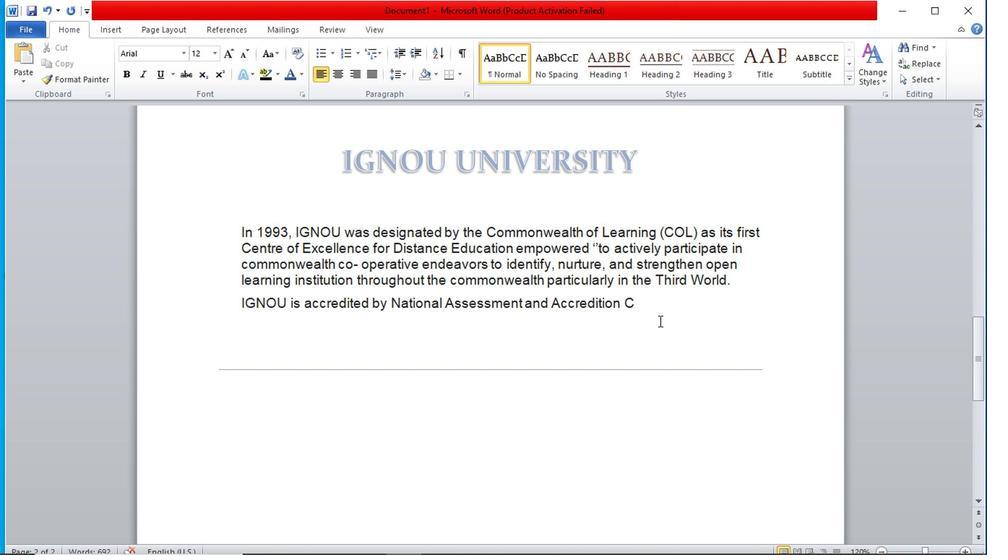 
Action: Mouse pressed left at (640, 303)
Screenshot: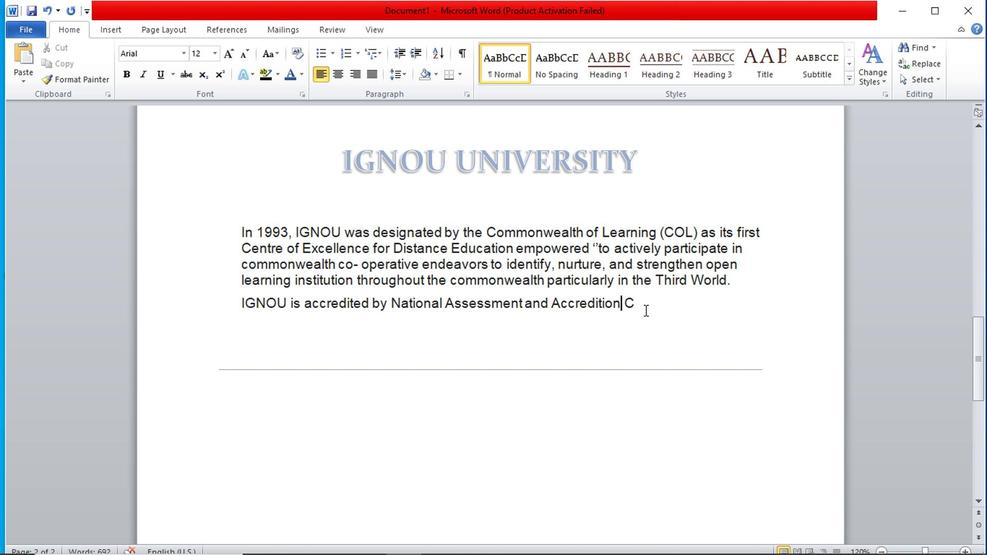 
Action: Mouse moved to (617, 298)
Screenshot: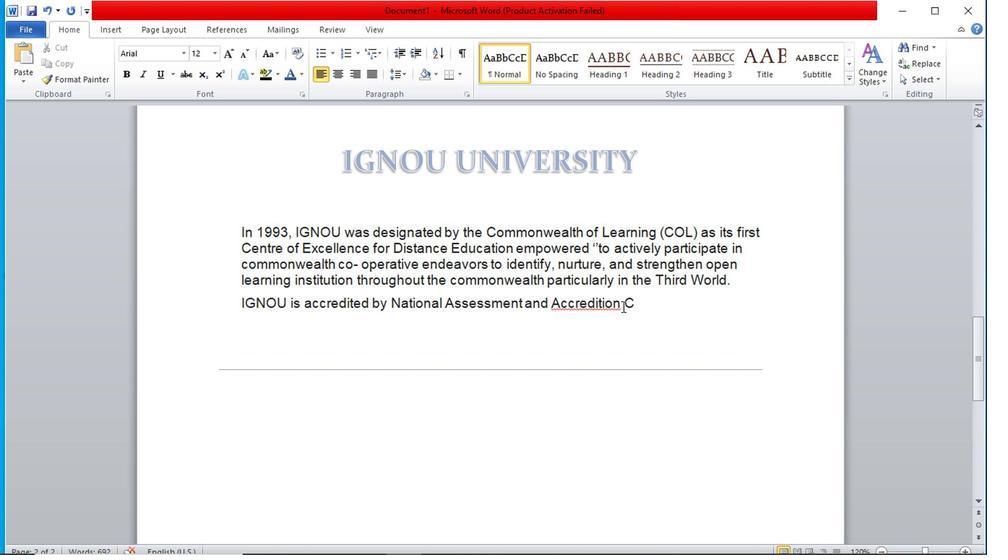 
Action: Mouse pressed left at (617, 298)
Screenshot: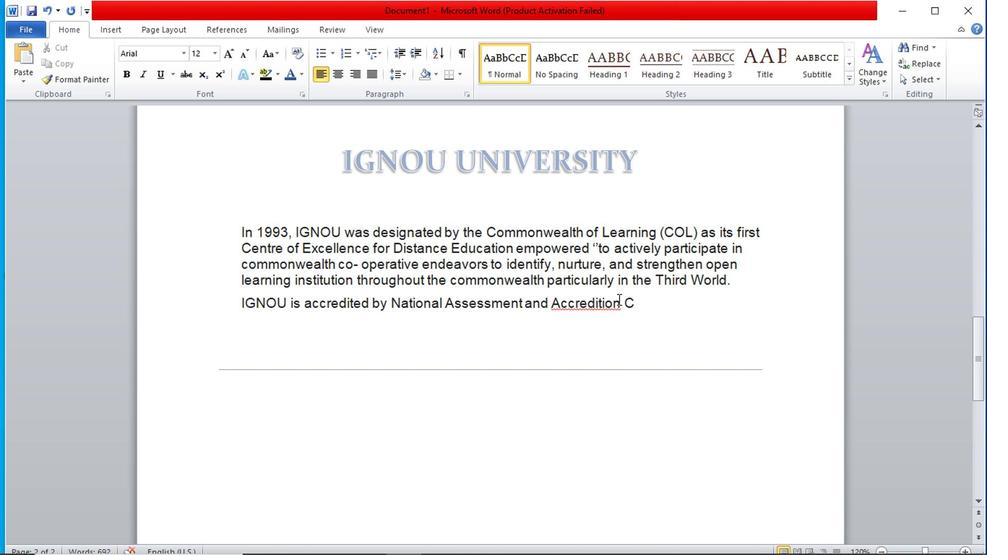 
Action: Mouse moved to (620, 301)
Screenshot: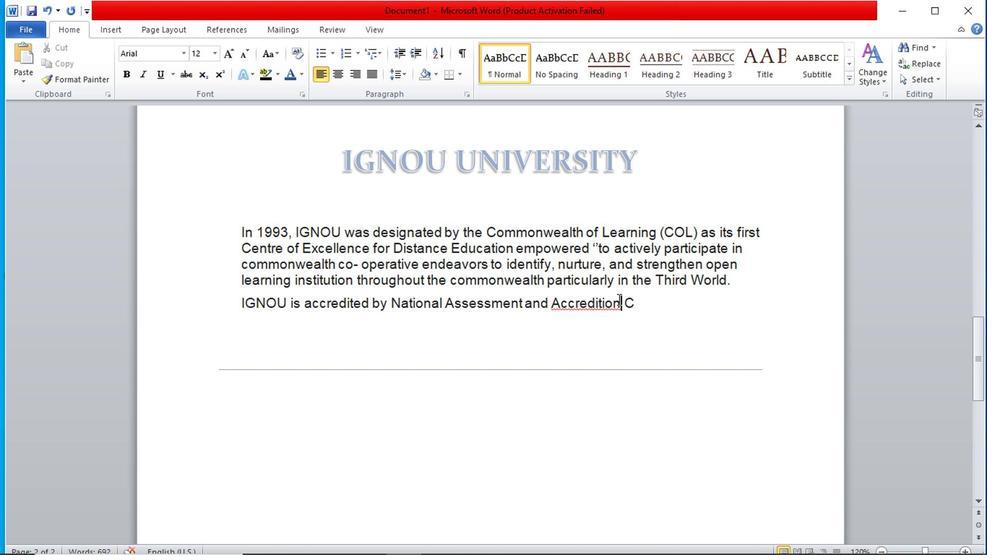
Action: Key pressed <Key.backspace><Key.backspace><Key.backspace><Key.backspace><Key.backspace><Key.backspace><Key.backspace><Key.backspace><Key.backspace><Key.backspace><Key.backspace>
Screenshot: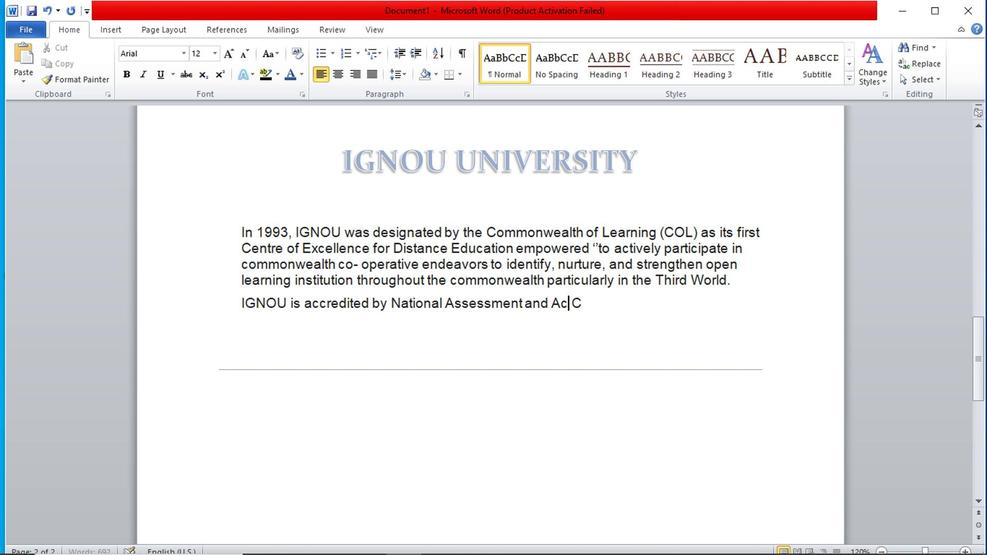
Action: Mouse moved to (581, 342)
Screenshot: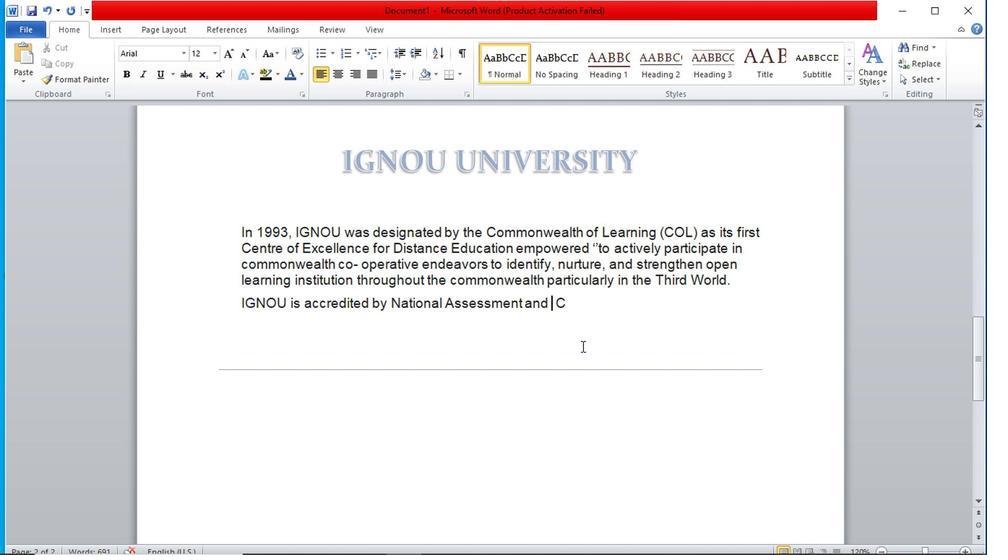 
Action: Key pressed <Key.shift>
Screenshot: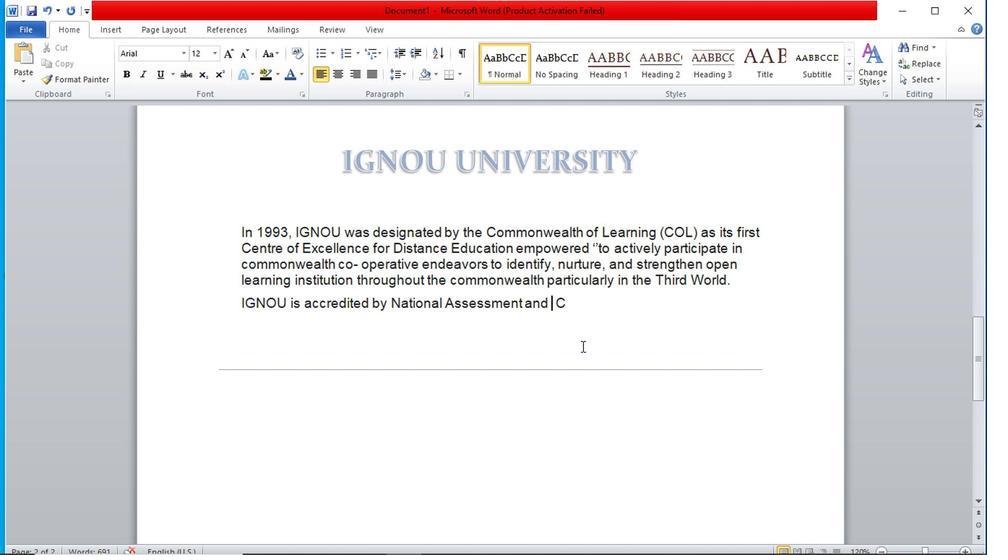 
Action: Mouse moved to (580, 343)
Screenshot: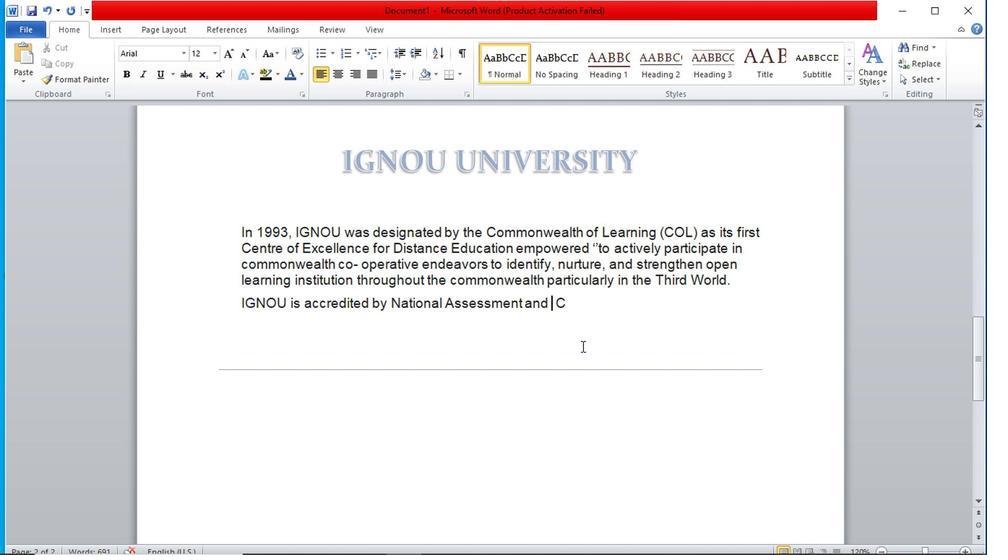 
Action: Key pressed A
Screenshot: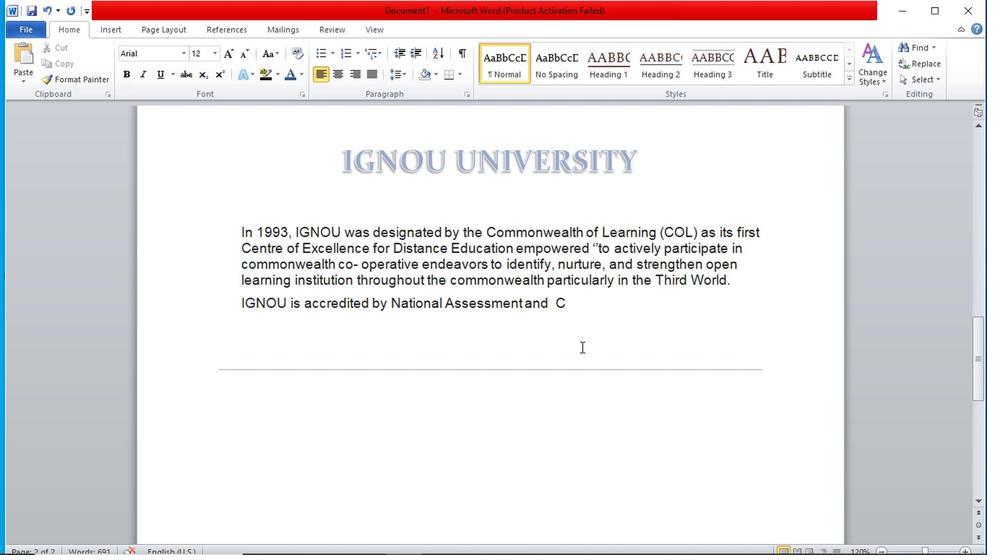 
Action: Mouse moved to (580, 343)
Screenshot: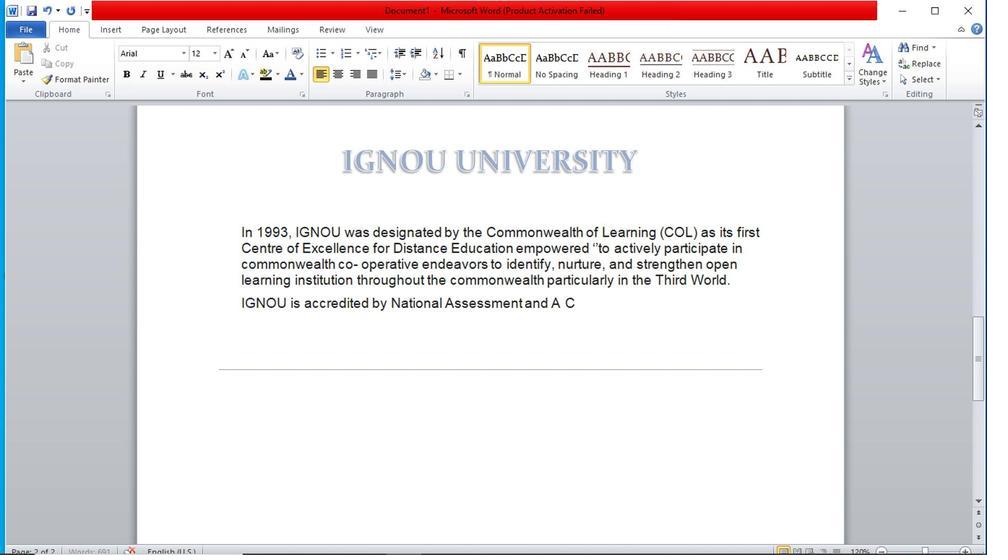 
Action: Key pressed ccrediton
Screenshot: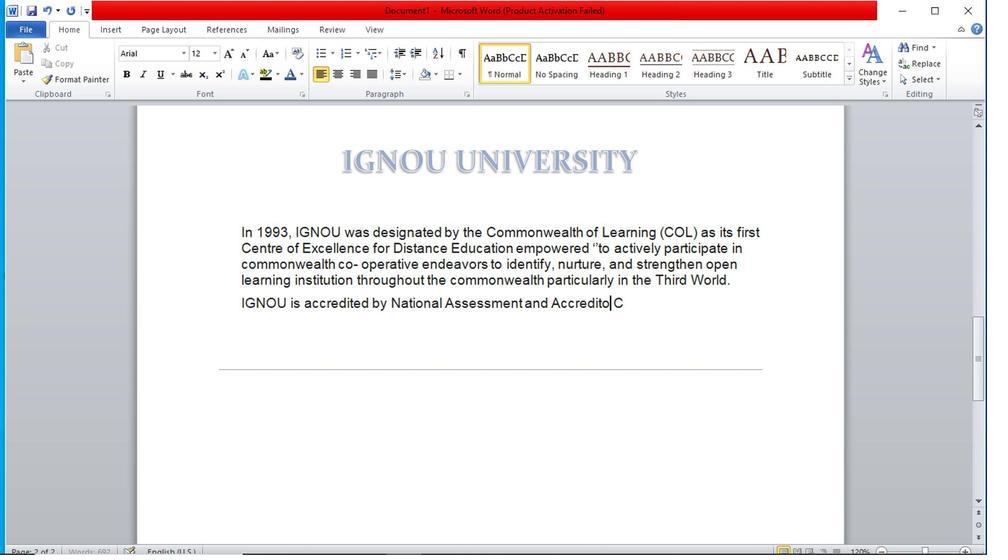 
Action: Mouse moved to (647, 309)
Screenshot: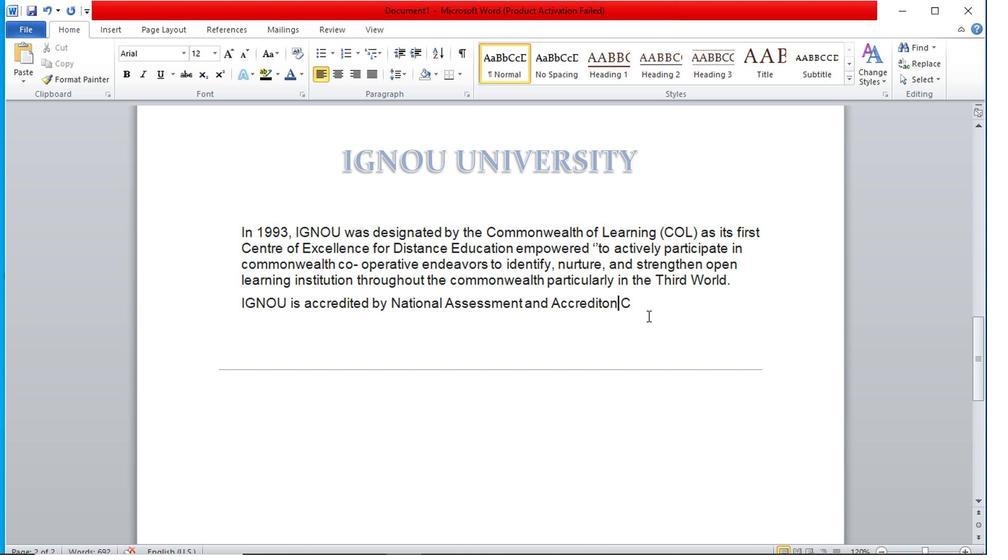 
Action: Mouse pressed left at (647, 309)
Screenshot: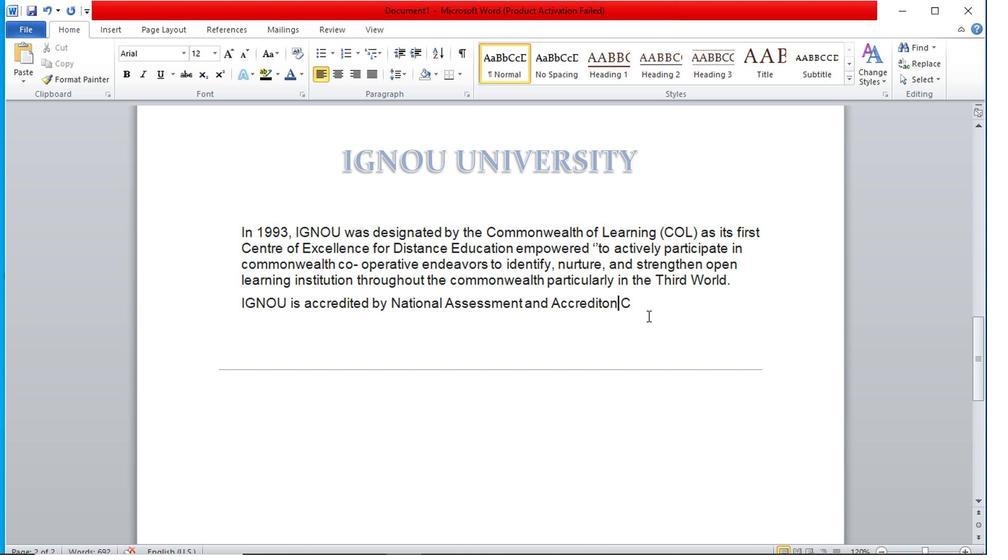 
Action: Mouse moved to (614, 302)
Screenshot: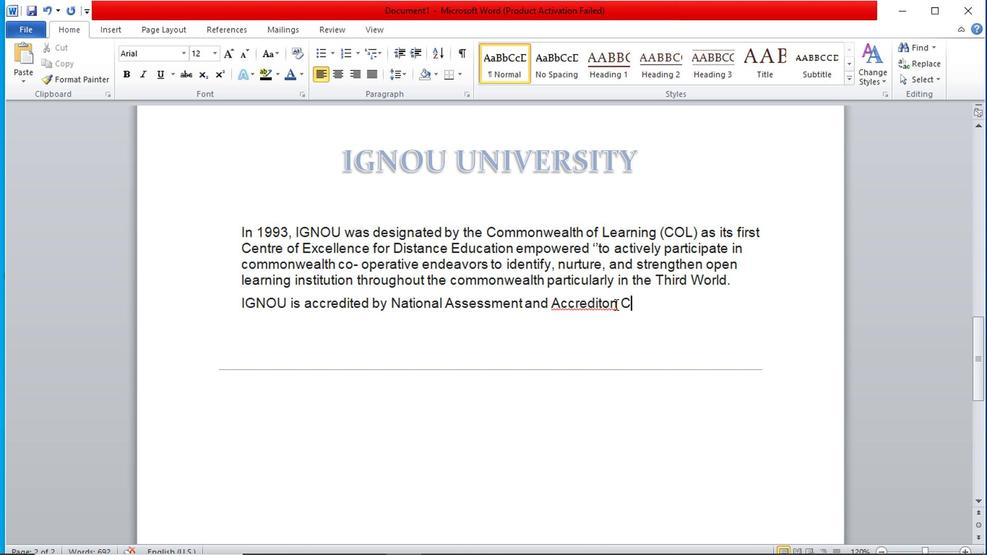
Action: Mouse pressed left at (614, 302)
Screenshot: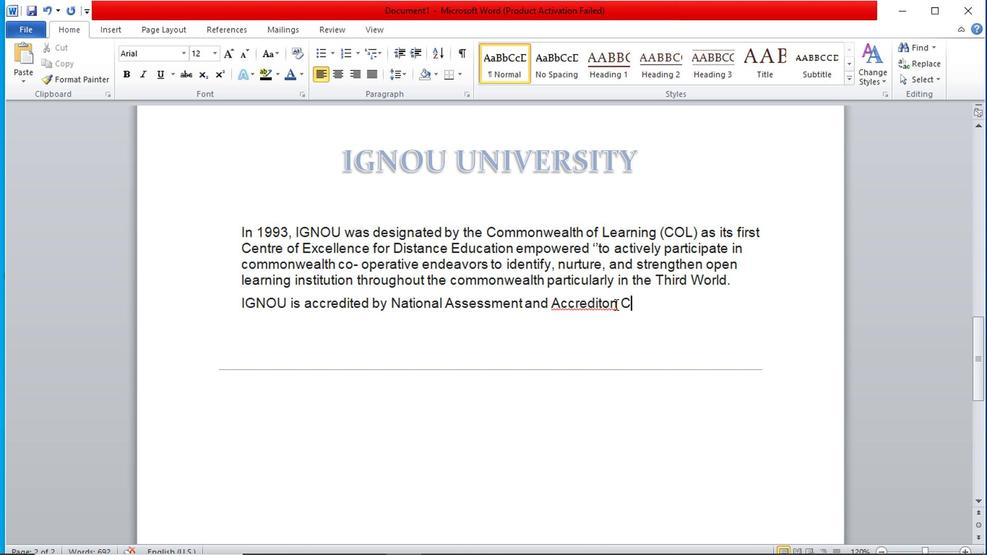 
Action: Mouse moved to (613, 303)
Screenshot: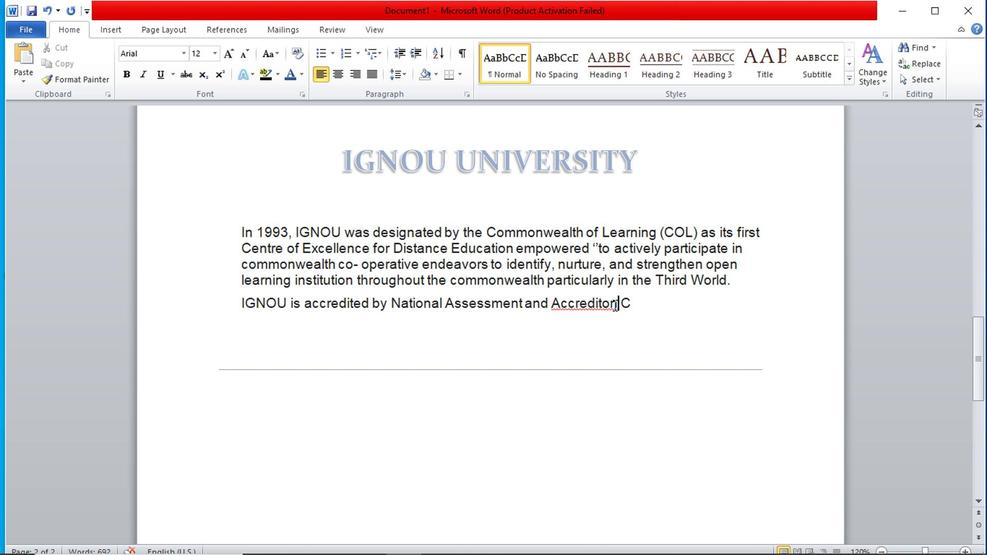 
Action: Key pressed <Key.backspace>
Screenshot: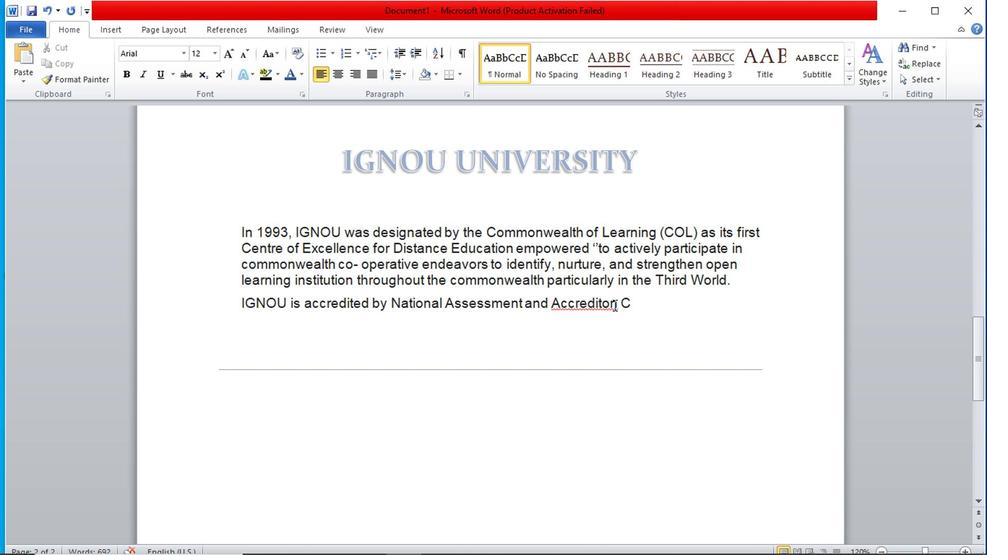 
Action: Mouse moved to (612, 303)
Screenshot: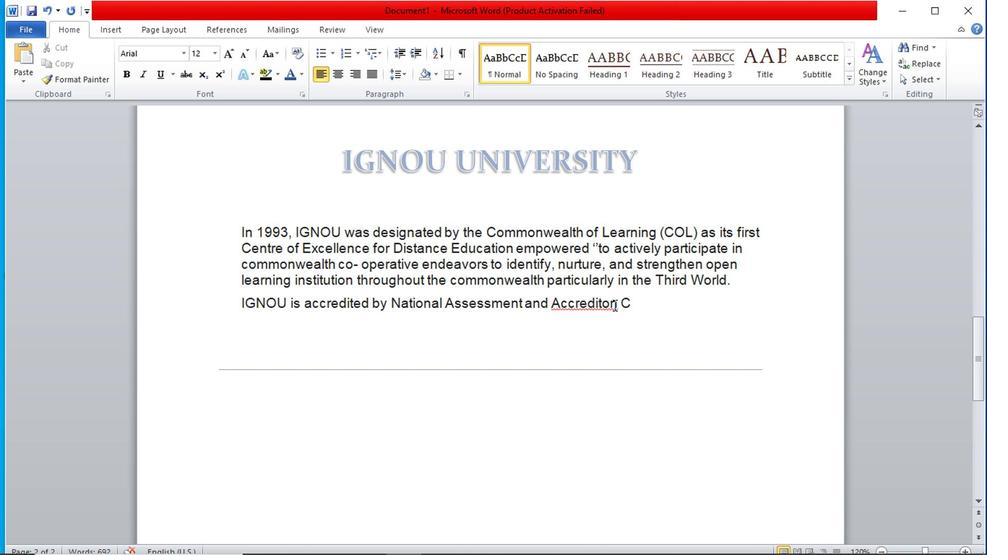 
Action: Key pressed <Key.backspace>a
Screenshot: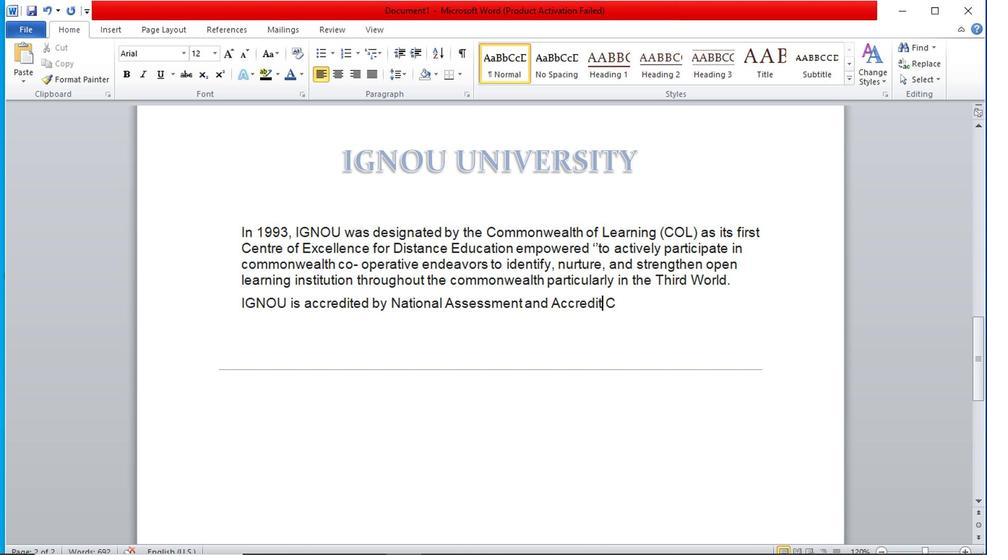 
Action: Mouse moved to (587, 276)
Screenshot: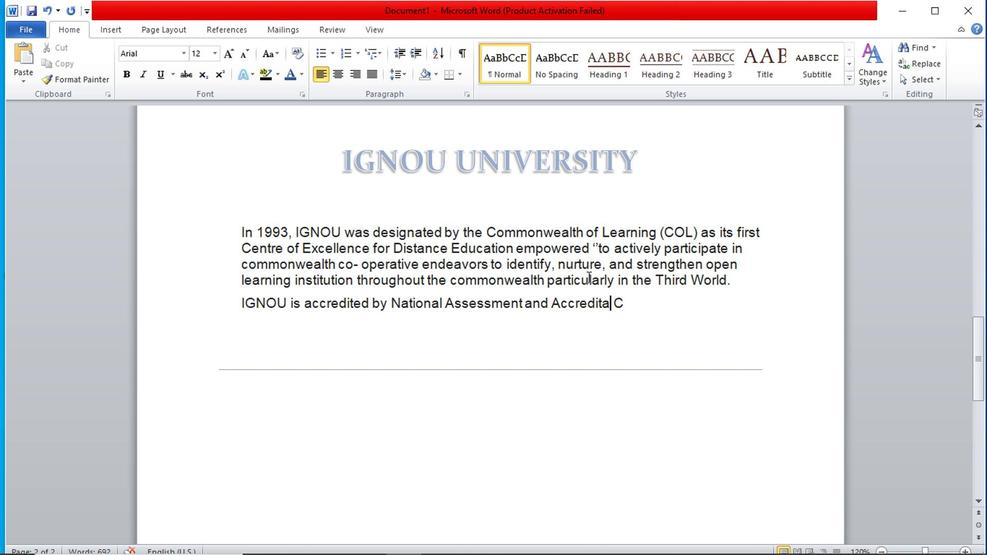 
Action: Key pressed t
Screenshot: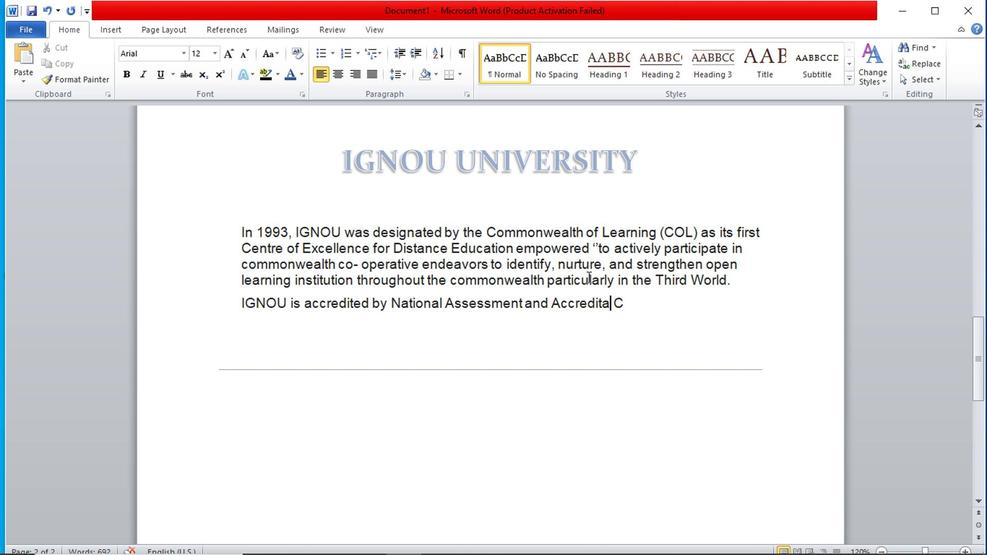 
Action: Mouse moved to (587, 276)
Screenshot: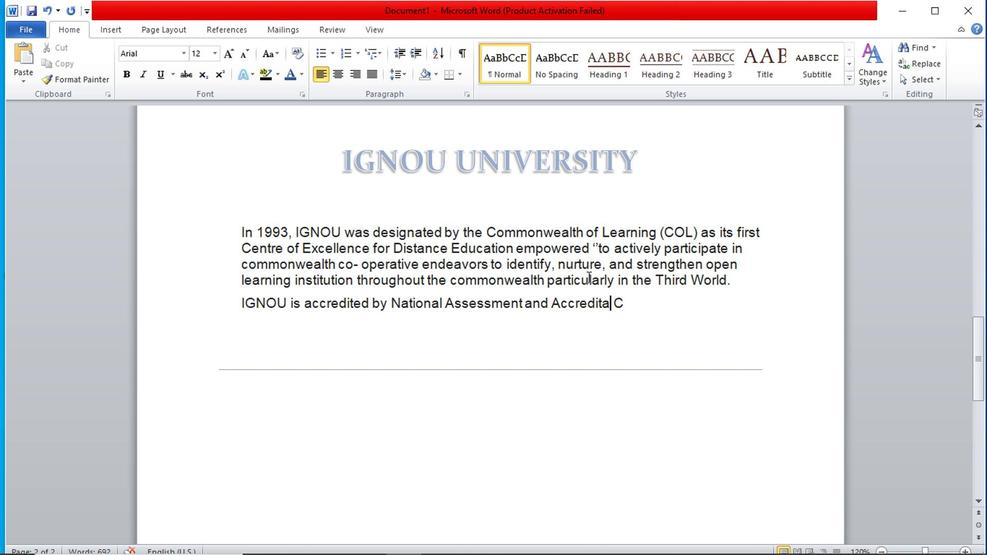 
Action: Key pressed ion
Screenshot: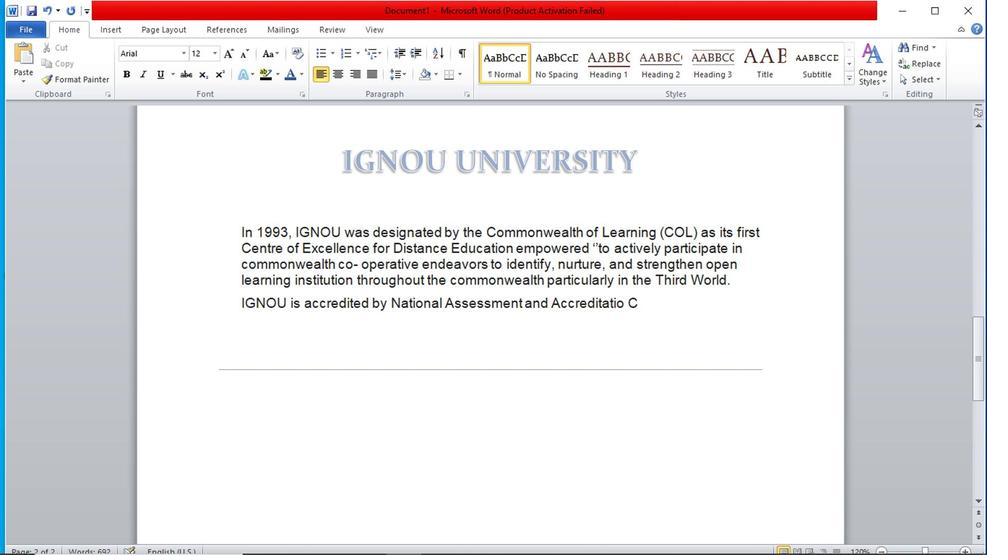 
Action: Mouse moved to (645, 301)
Screenshot: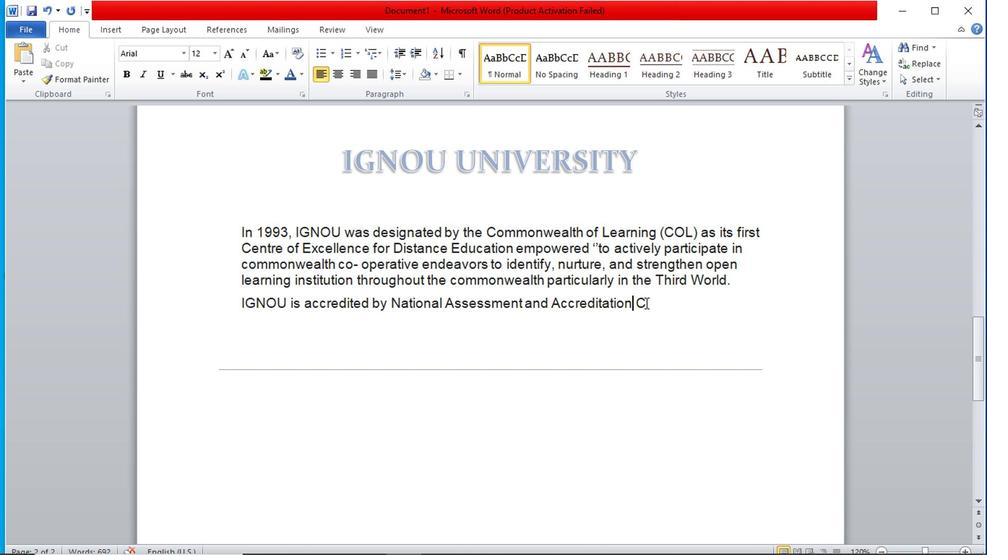 
Action: Mouse pressed left at (645, 301)
Screenshot: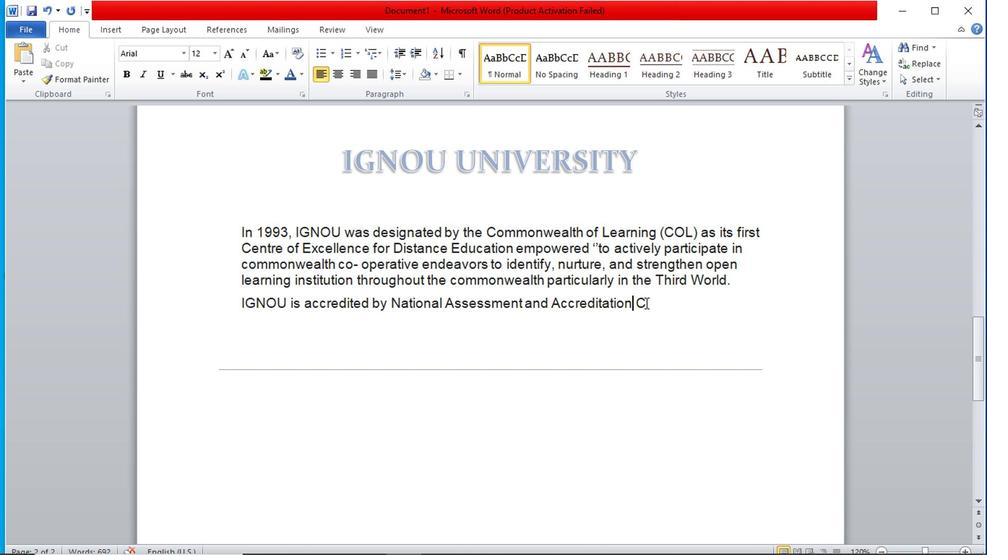 
Action: Mouse moved to (569, 269)
Screenshot: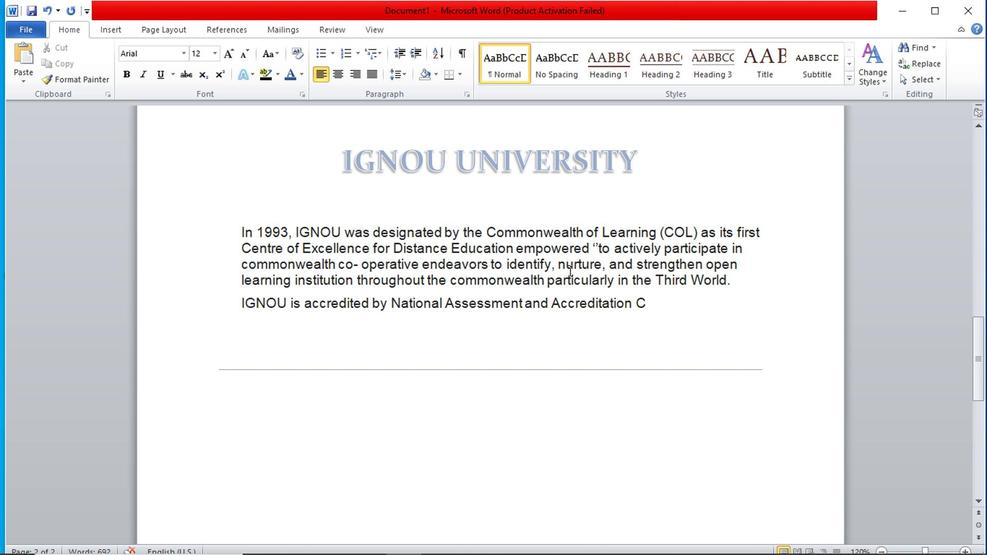 
Action: Key pressed oun
Screenshot: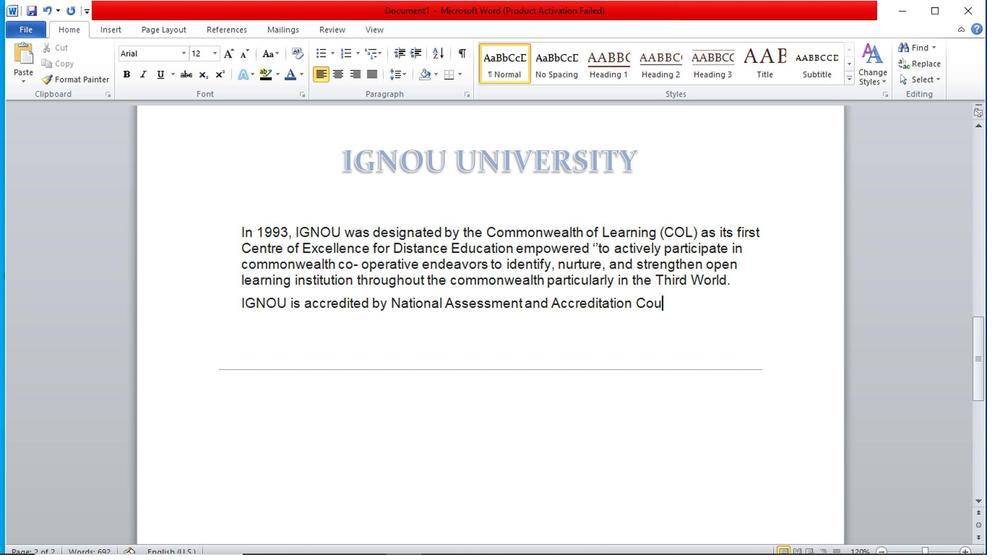 
Action: Mouse moved to (557, 14)
Screenshot: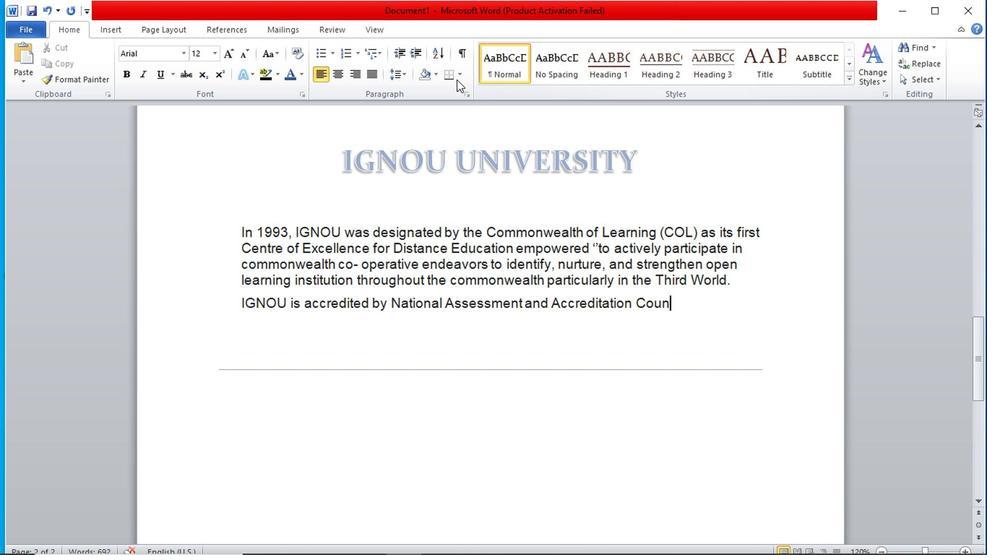 
Action: Key pressed cil<Key.space>.<Key.space><Key.shift>Au
Screenshot: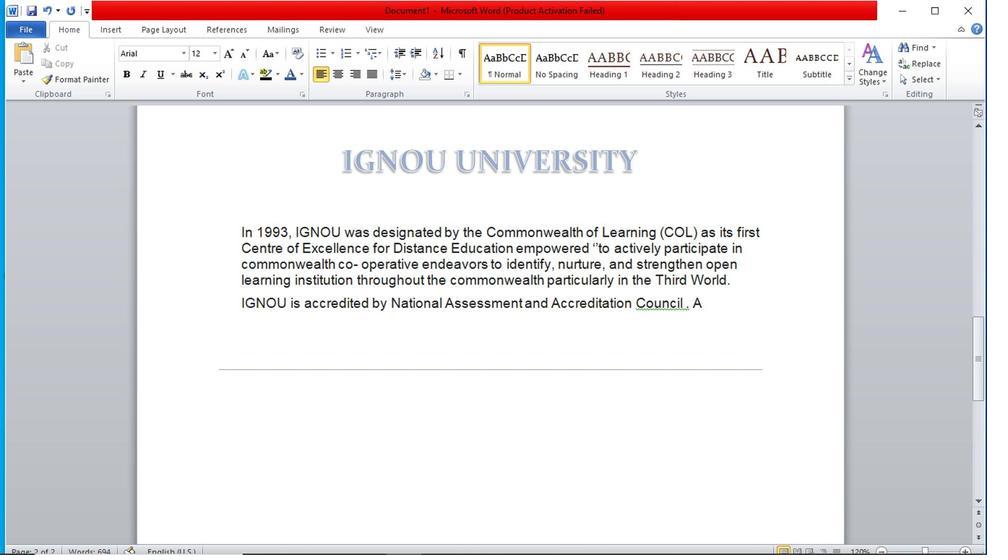 
Action: Mouse moved to (562, 14)
Screenshot: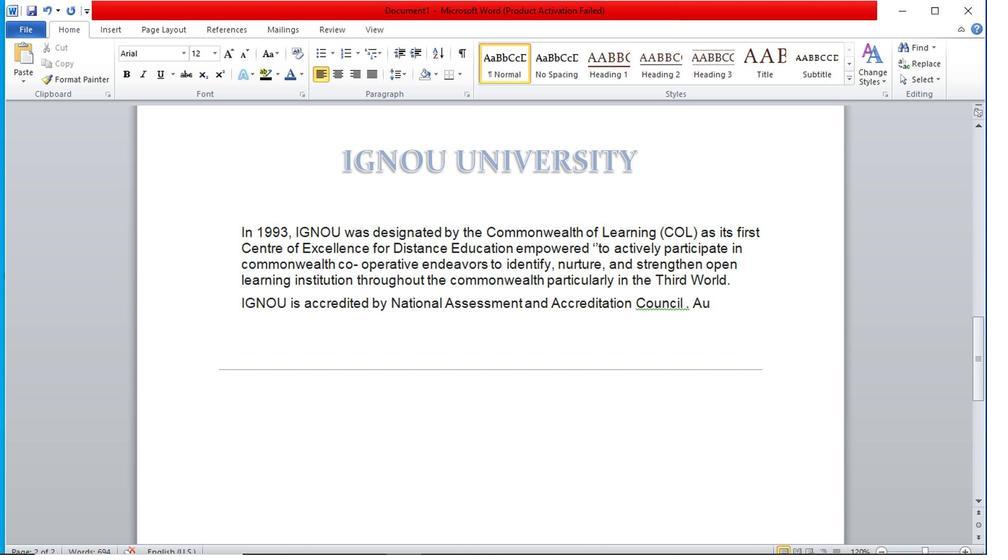 
Action: Key pressed thority<Key.space>
Screenshot: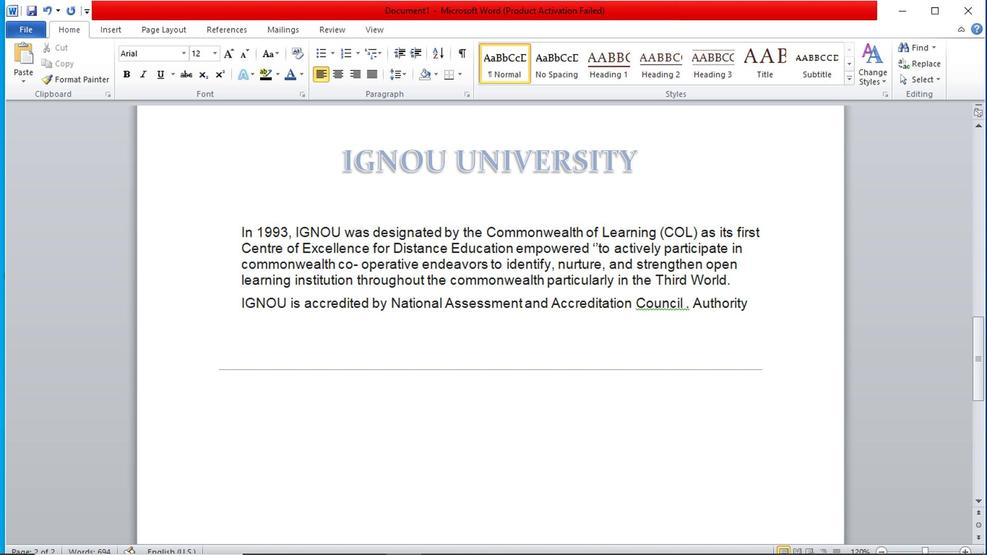 
Action: Mouse moved to (688, 303)
Screenshot: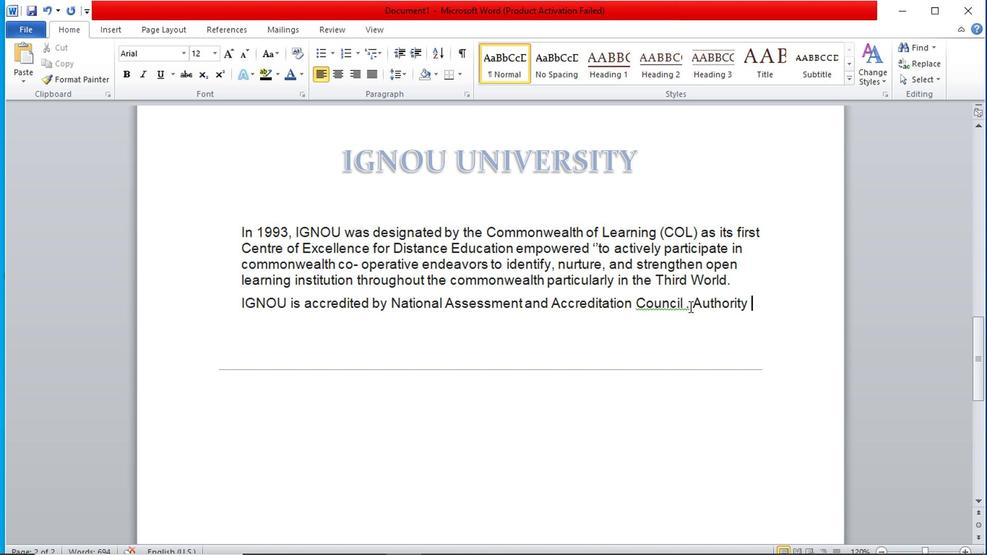 
Action: Mouse pressed left at (688, 303)
Screenshot: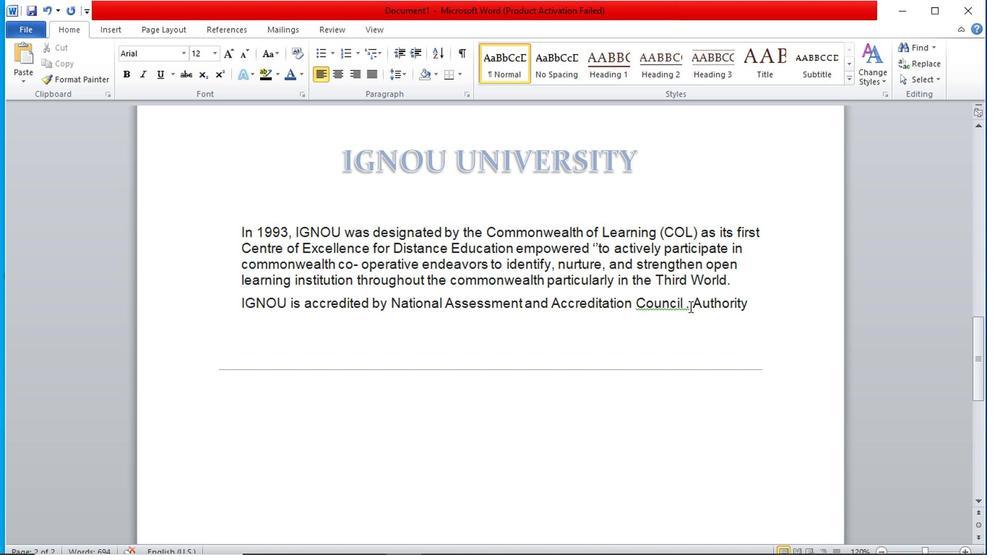 
Action: Mouse moved to (688, 303)
Screenshot: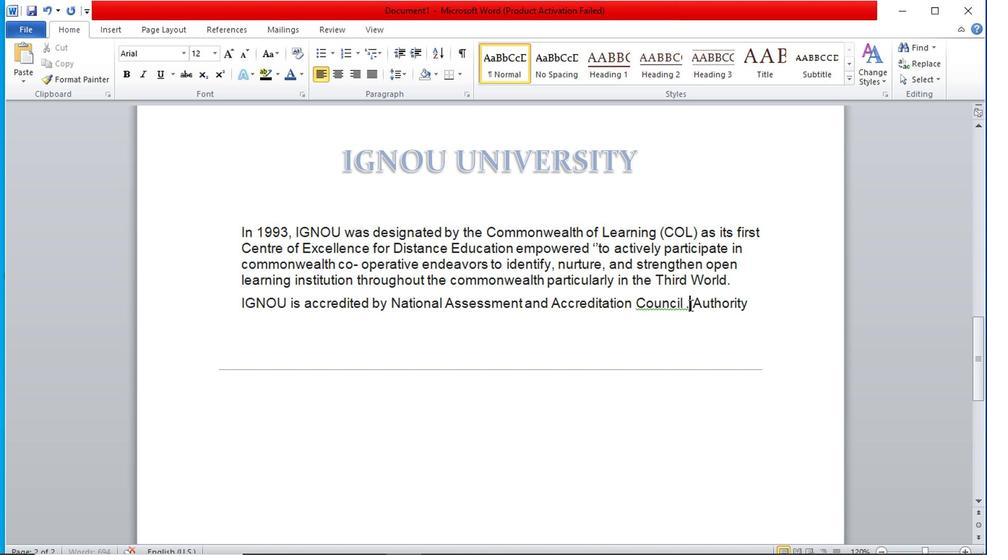 
Action: Key pressed <Key.backspace><Key.backspace>.<Key.space>
Screenshot: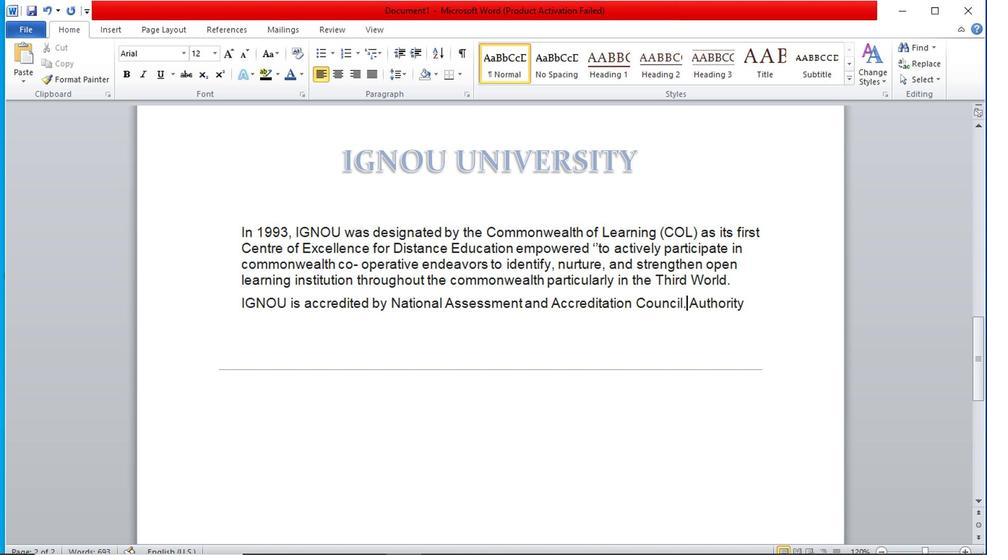 
Action: Mouse moved to (753, 311)
Screenshot: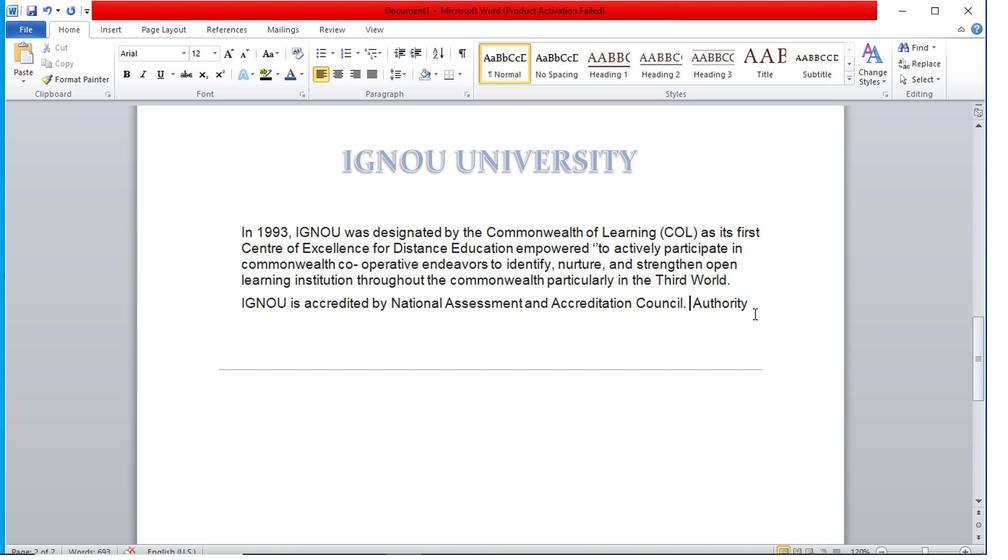
Action: Mouse pressed left at (753, 311)
Screenshot: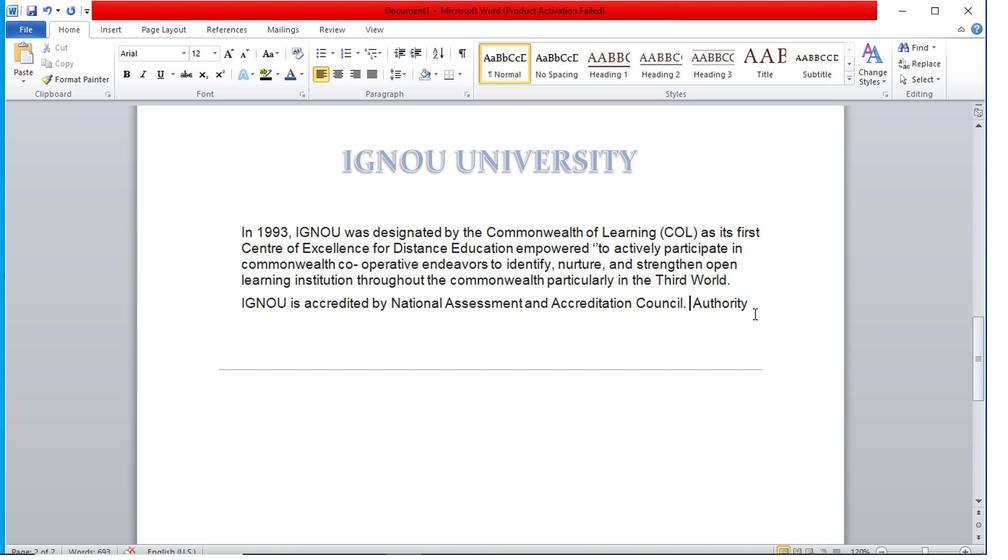 
Action: Mouse moved to (752, 317)
Screenshot: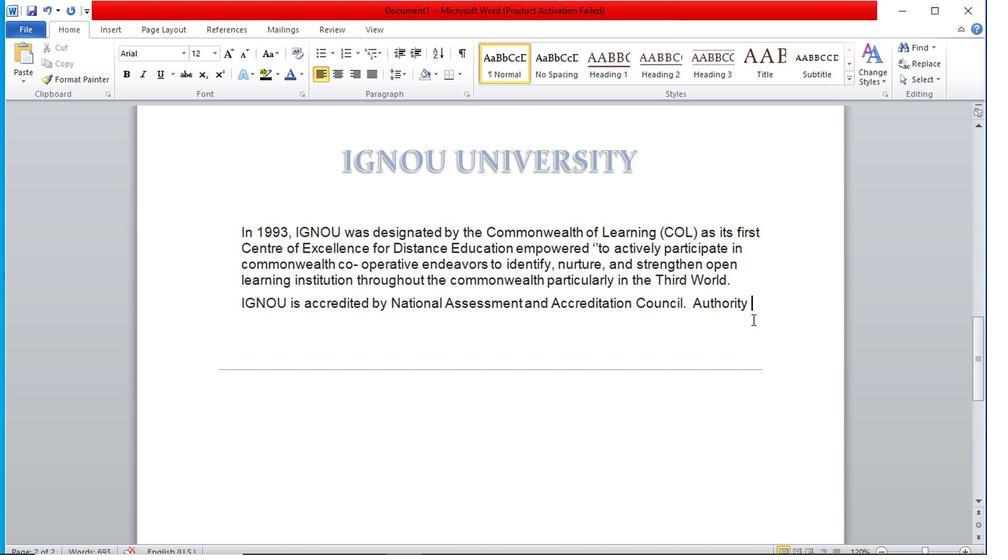 
Action: Key pressed to<Key.space>do<Key.space>so<Key.space>is<Key.space>
Screenshot: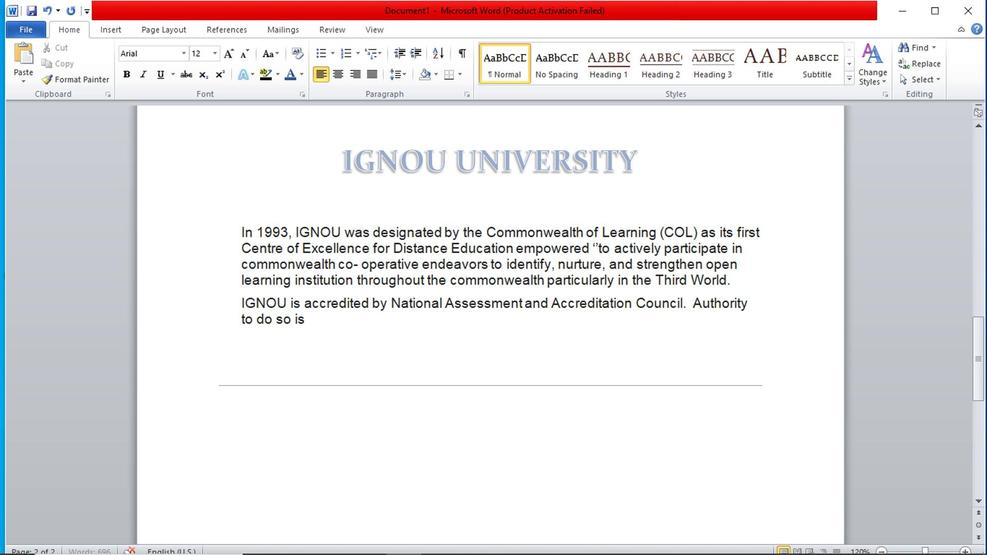 
Action: Mouse moved to (423, 517)
Screenshot: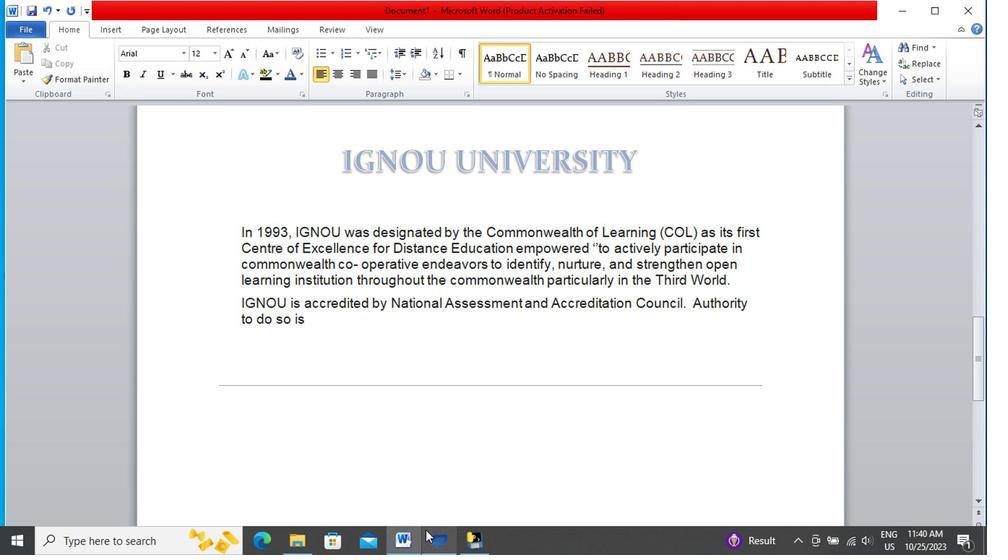 
